 Task: Find connections with filter location Montecristi with filter topic #coronawith filter profile language Potuguese with filter current company Nasscom with filter school TKM College of Engineering , Kollam with filter industry Services for the Elderly and Disabled with filter service category Computer Networking with filter keywords title Customer Service
Action: Mouse moved to (649, 97)
Screenshot: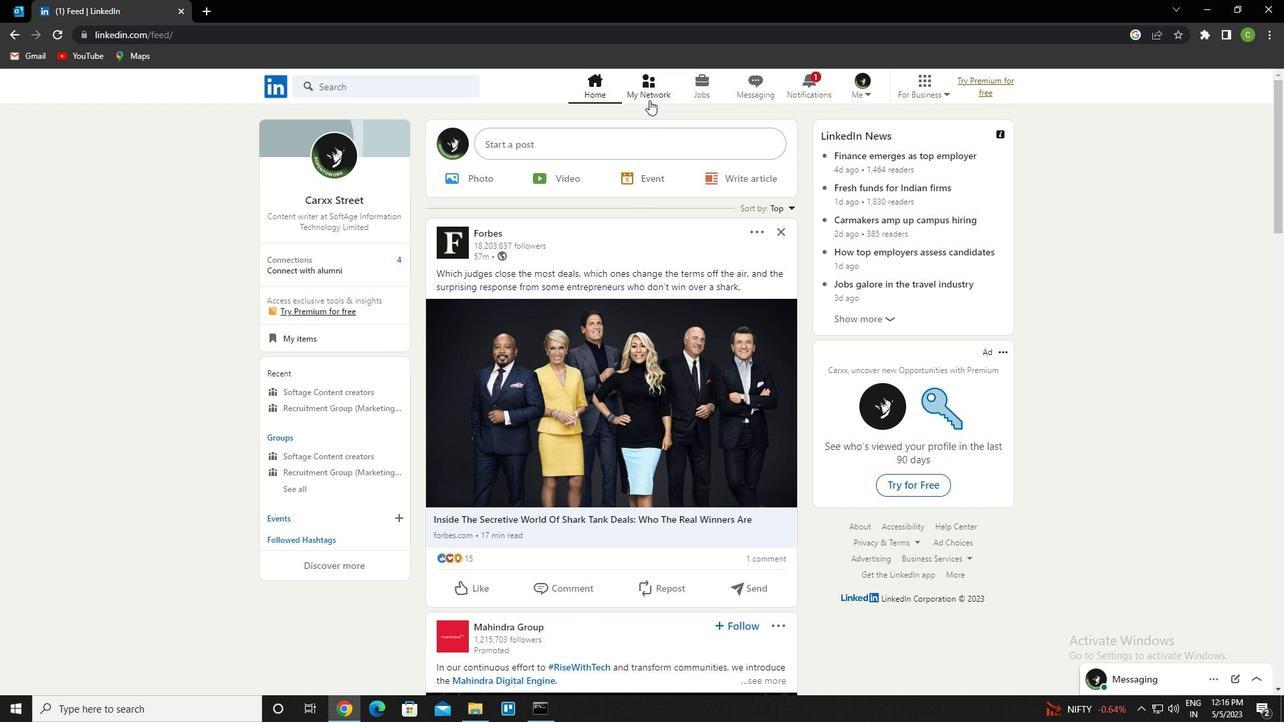 
Action: Mouse pressed left at (649, 97)
Screenshot: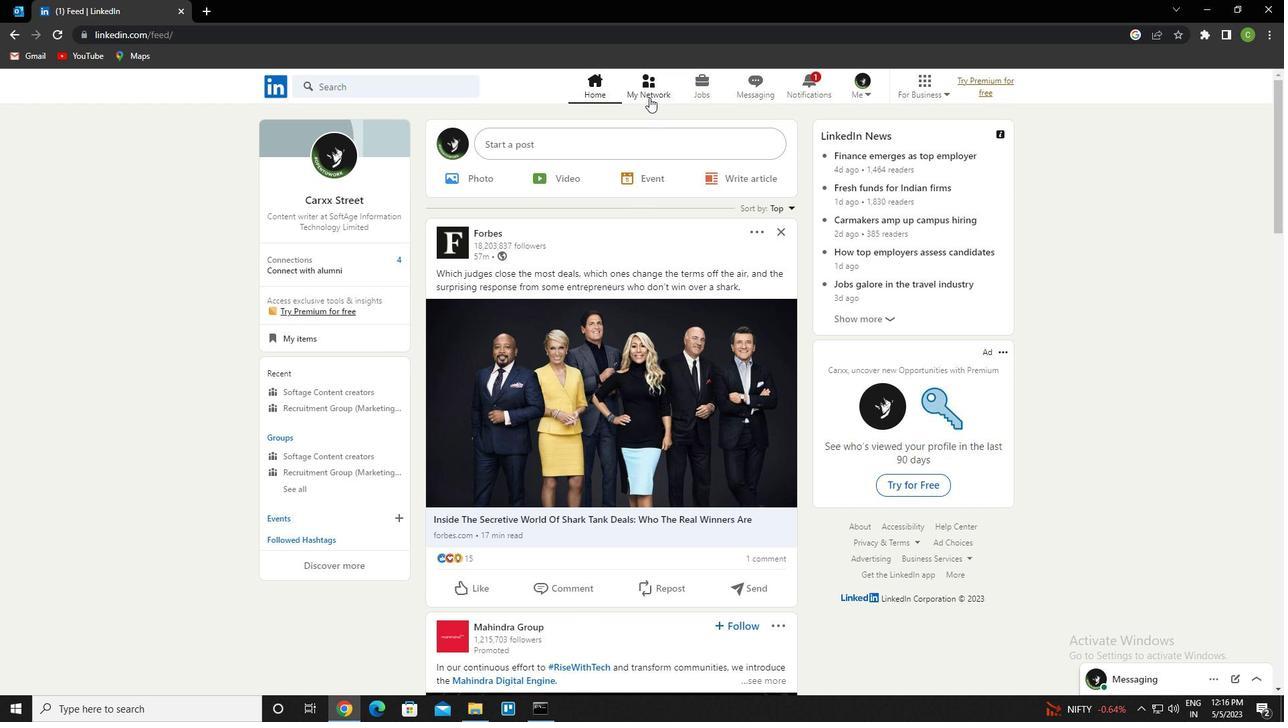 
Action: Mouse moved to (412, 167)
Screenshot: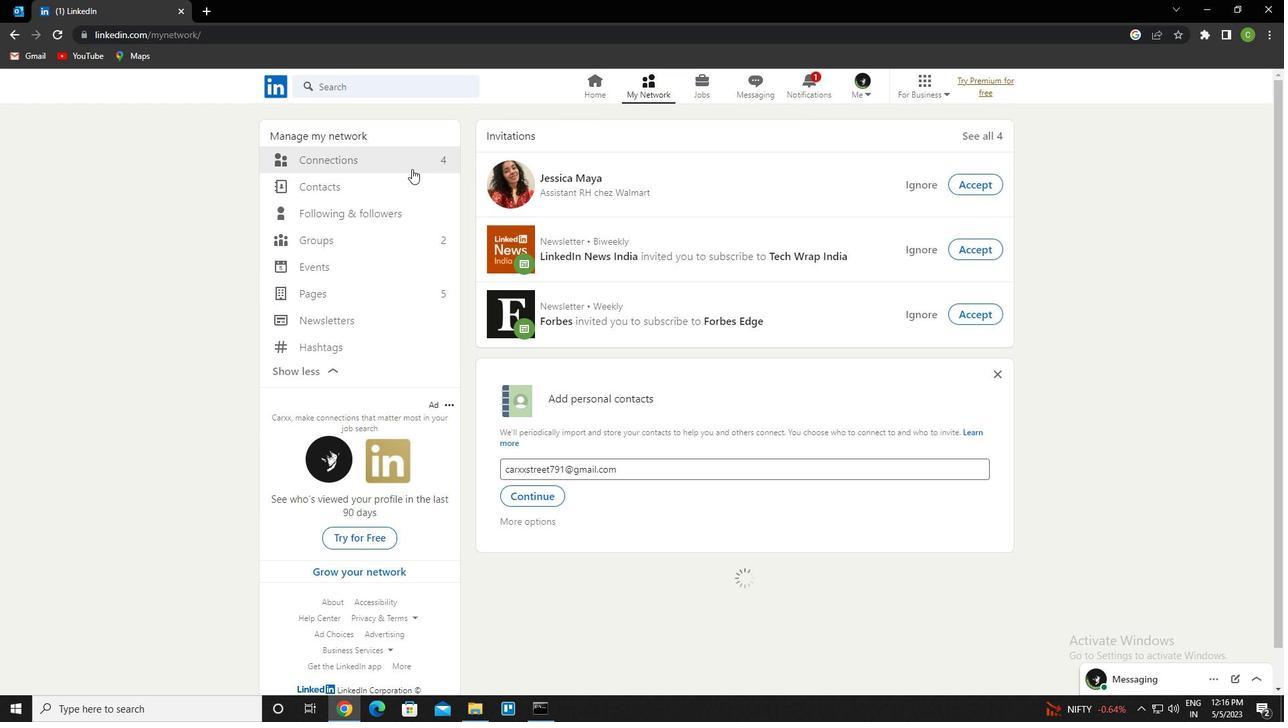 
Action: Mouse pressed left at (412, 167)
Screenshot: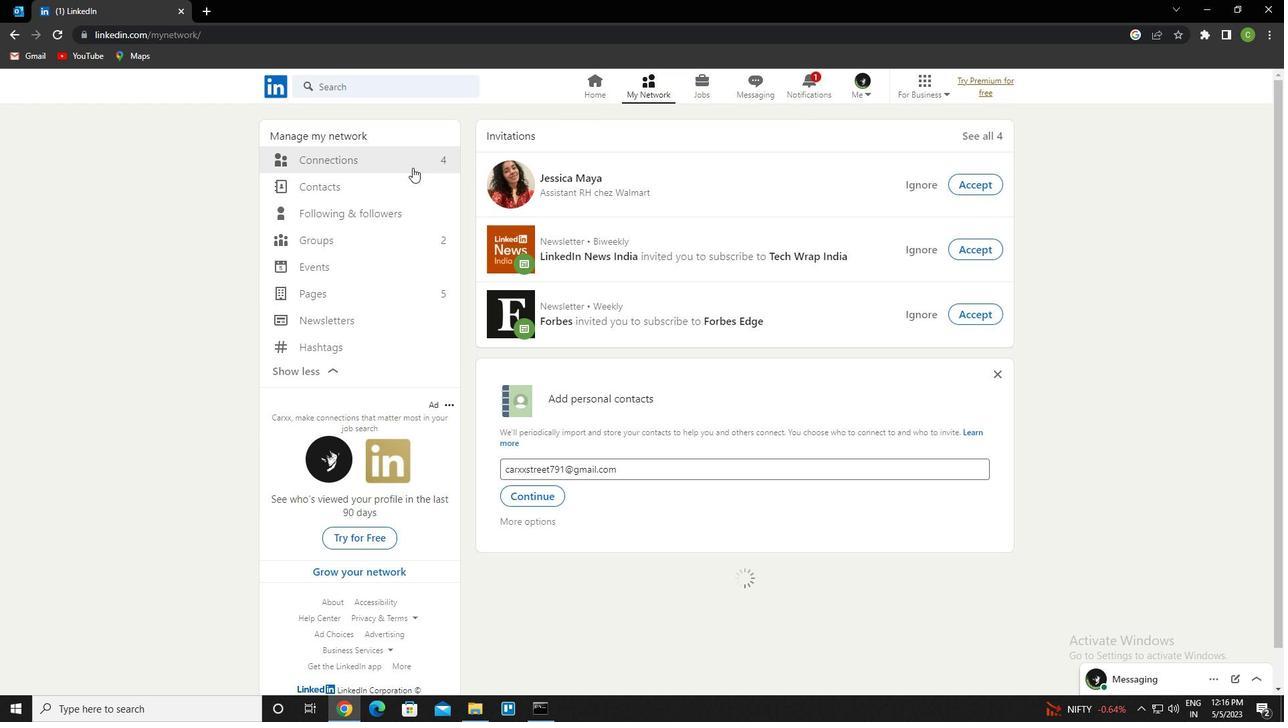 
Action: Mouse moved to (412, 165)
Screenshot: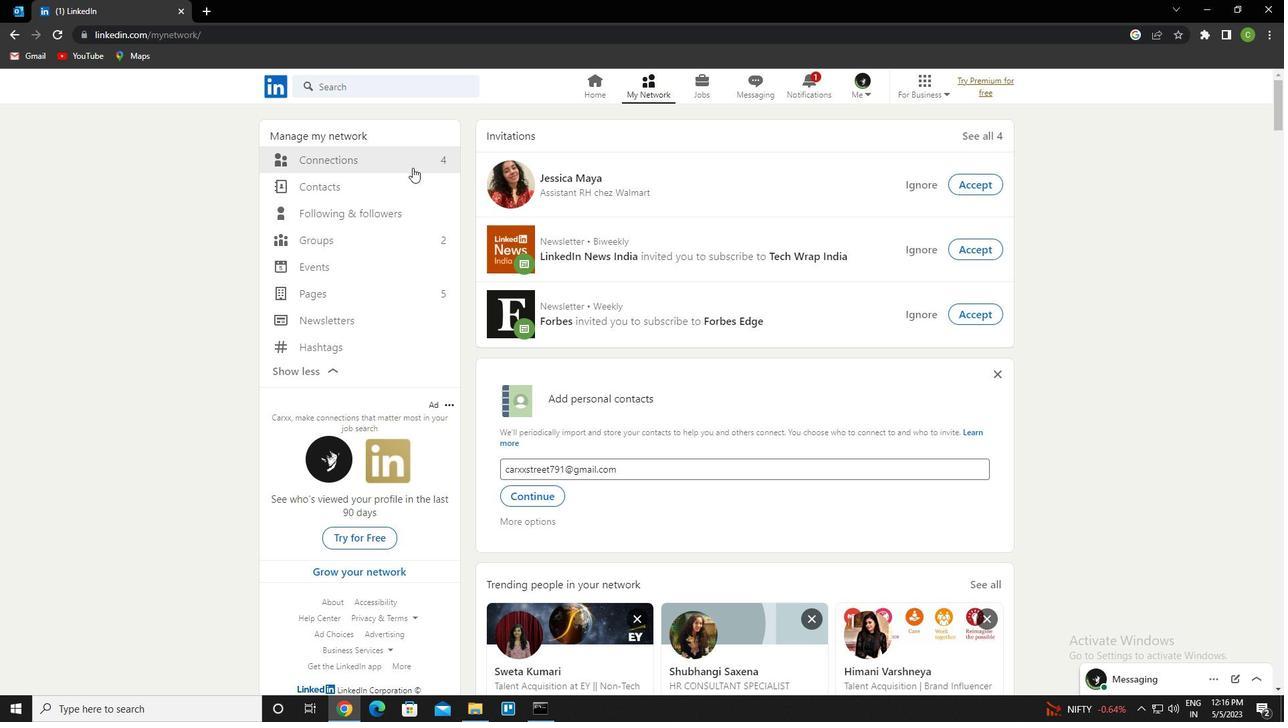 
Action: Mouse pressed left at (412, 165)
Screenshot: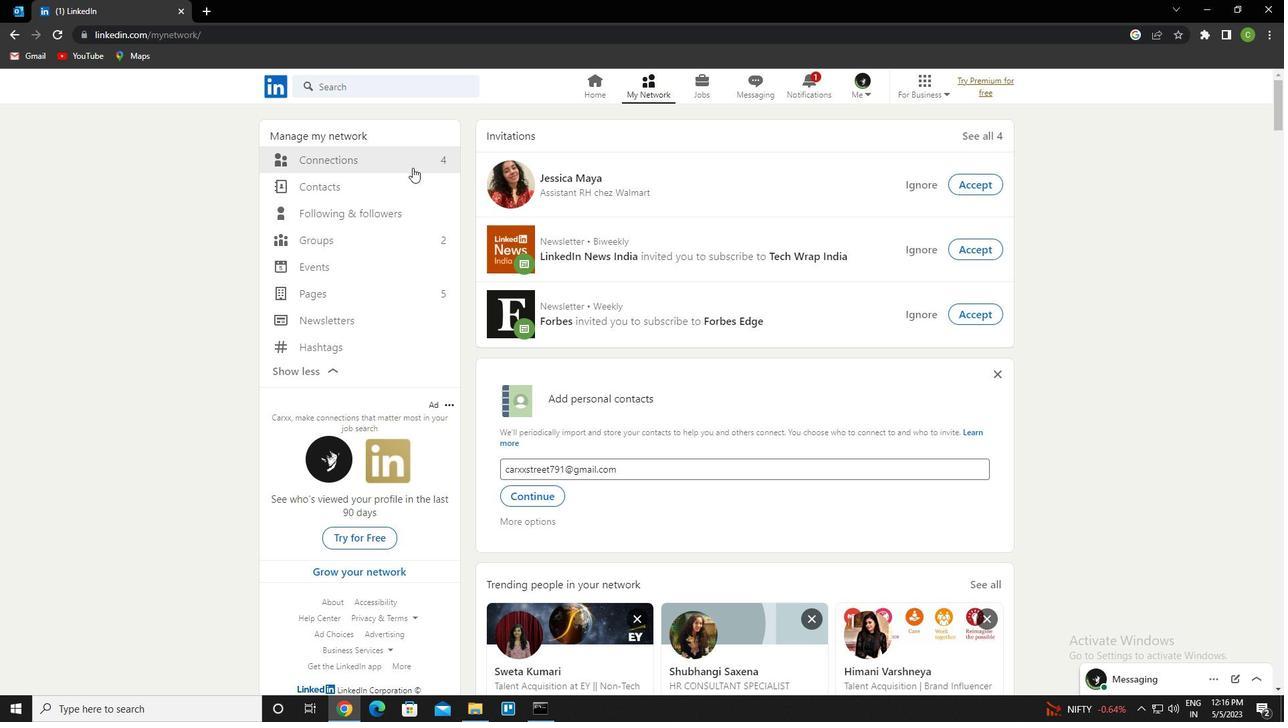 
Action: Mouse moved to (744, 164)
Screenshot: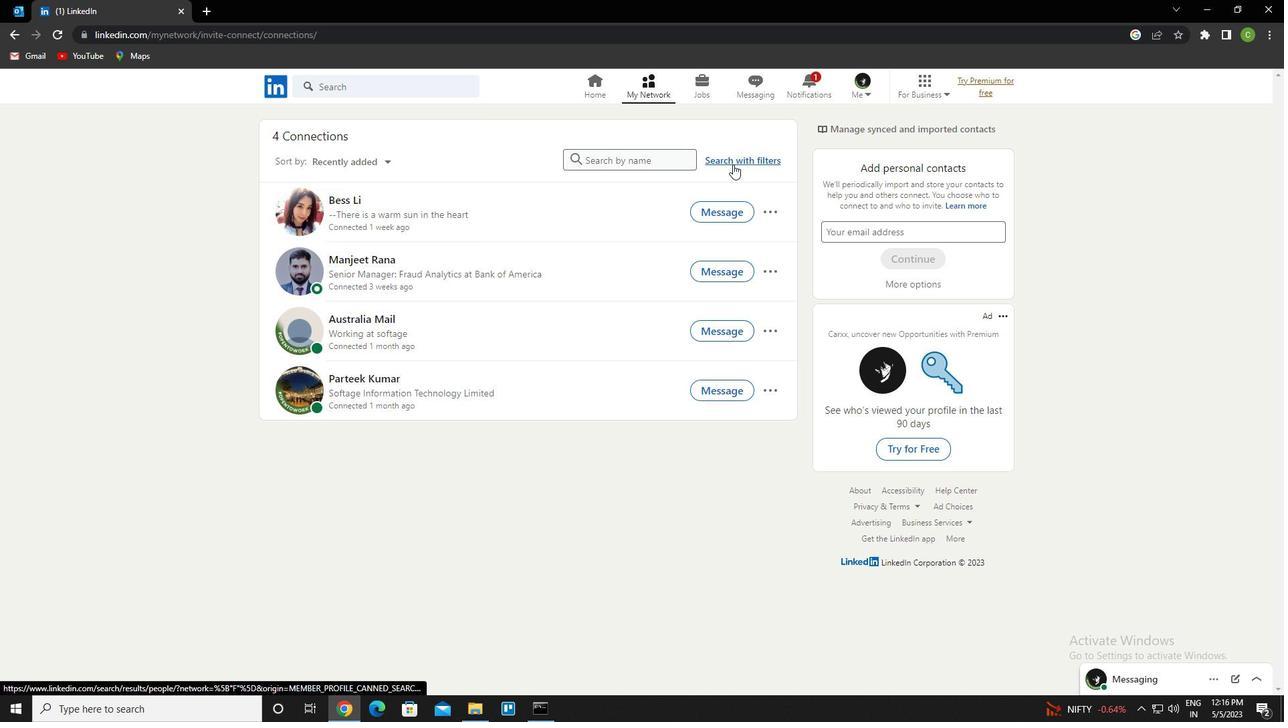 
Action: Mouse pressed left at (744, 164)
Screenshot: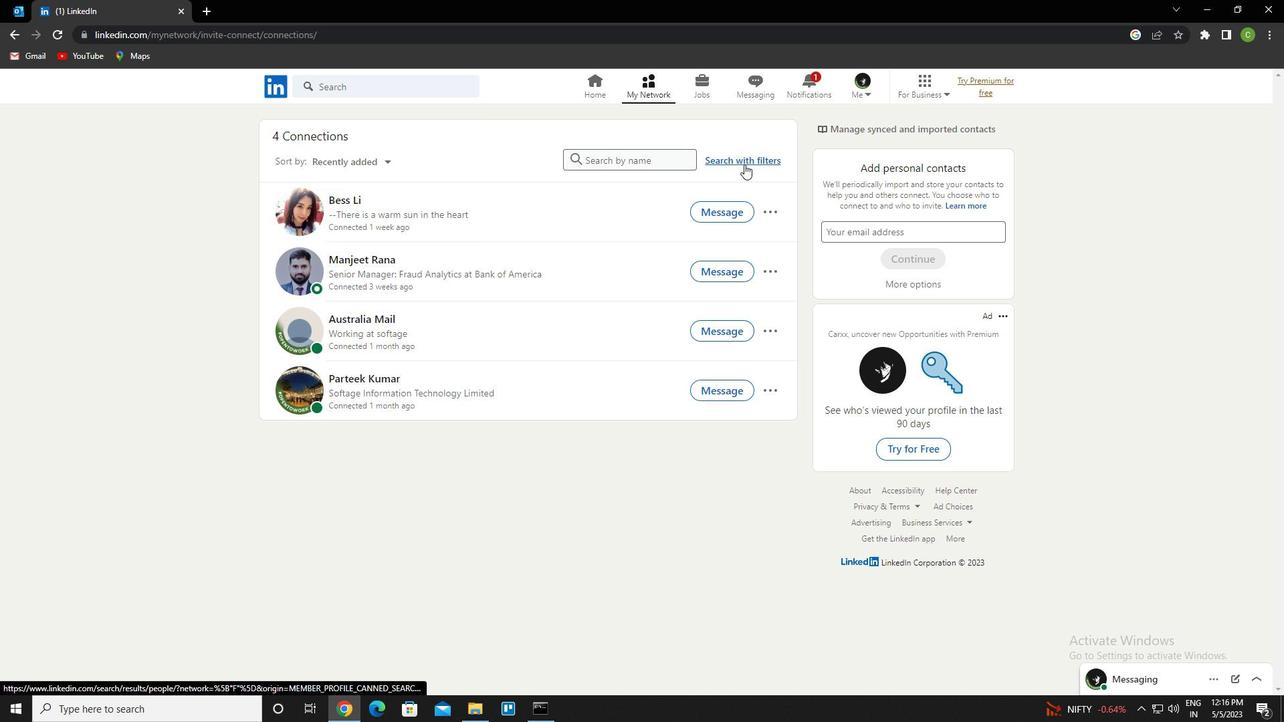 
Action: Mouse moved to (691, 122)
Screenshot: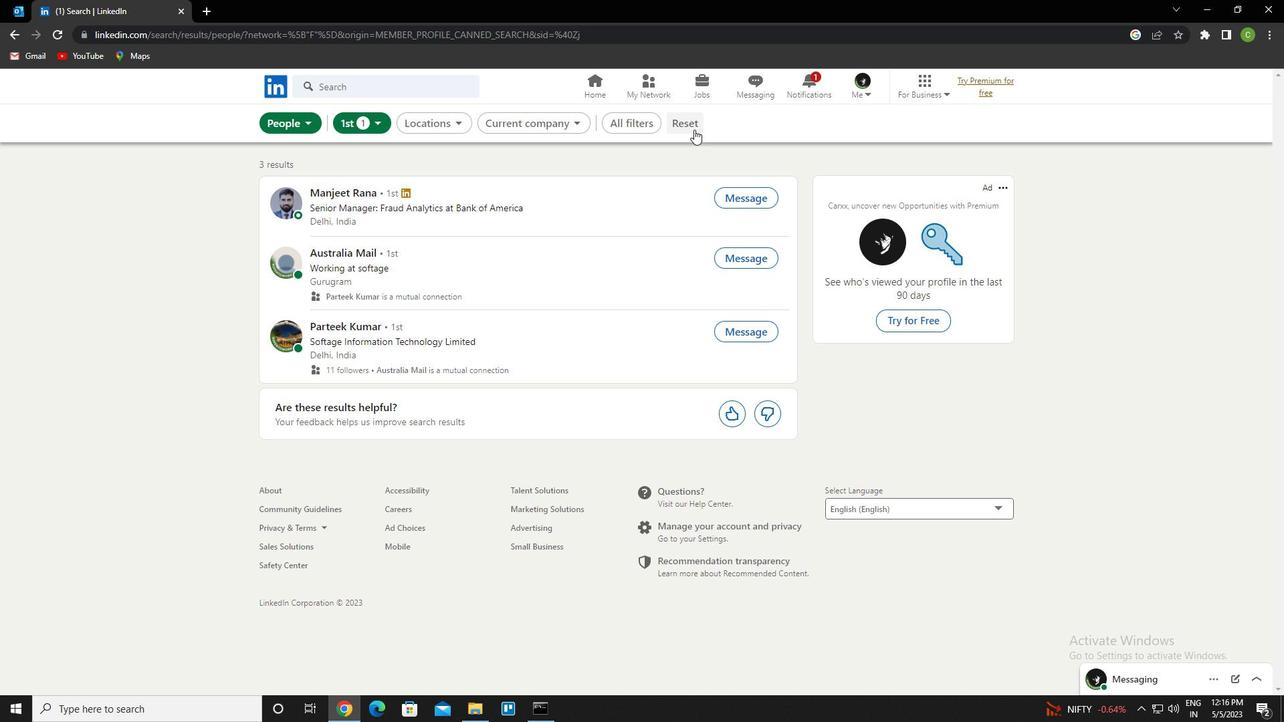 
Action: Mouse pressed left at (691, 122)
Screenshot: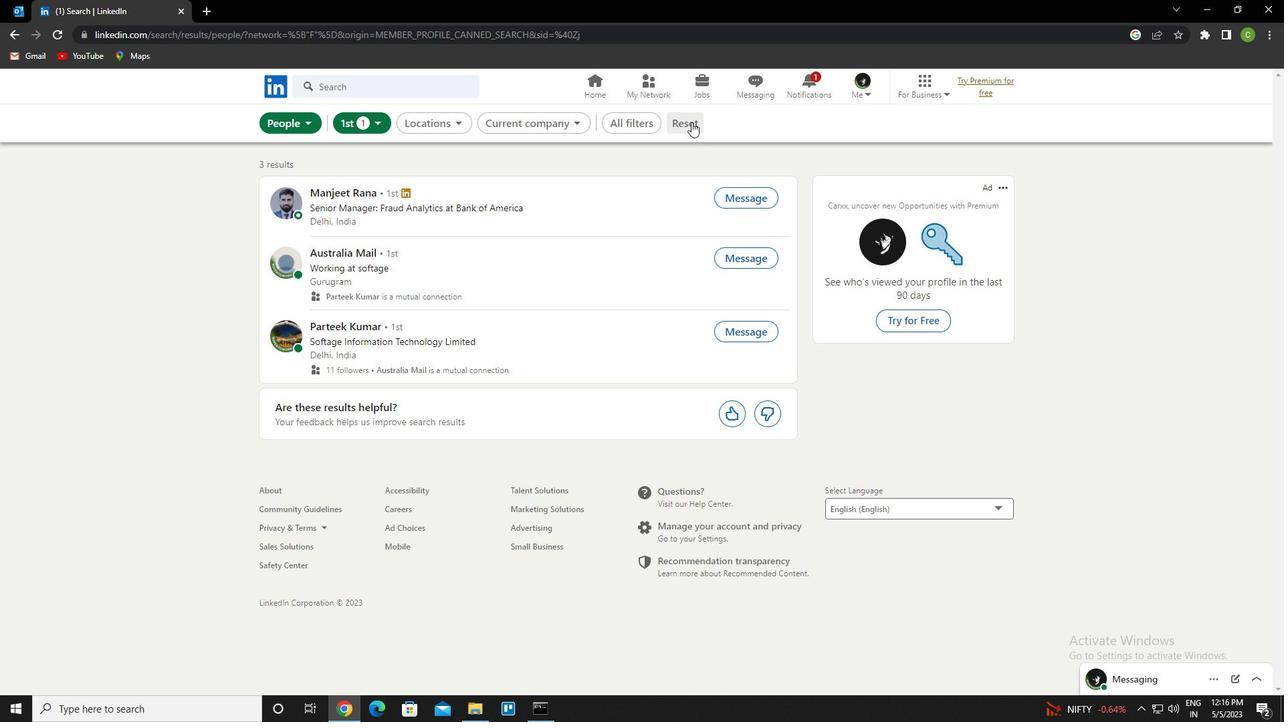 
Action: Mouse moved to (675, 123)
Screenshot: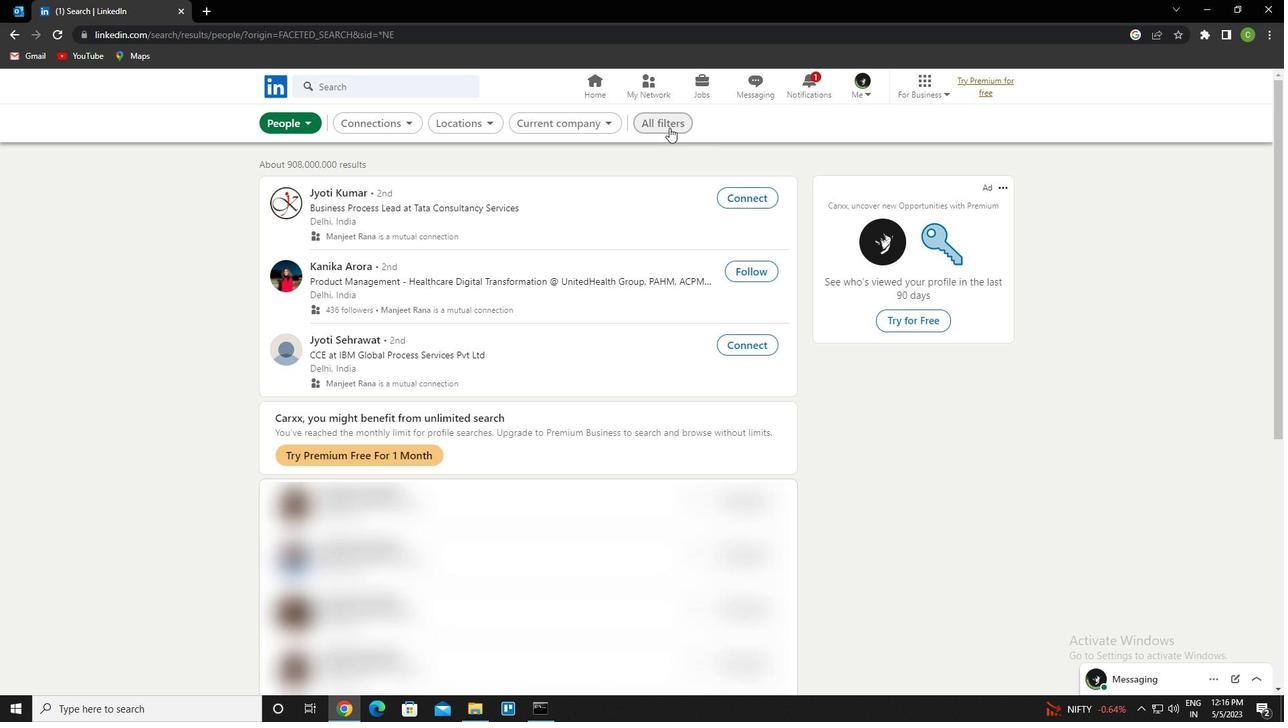 
Action: Mouse pressed left at (675, 123)
Screenshot: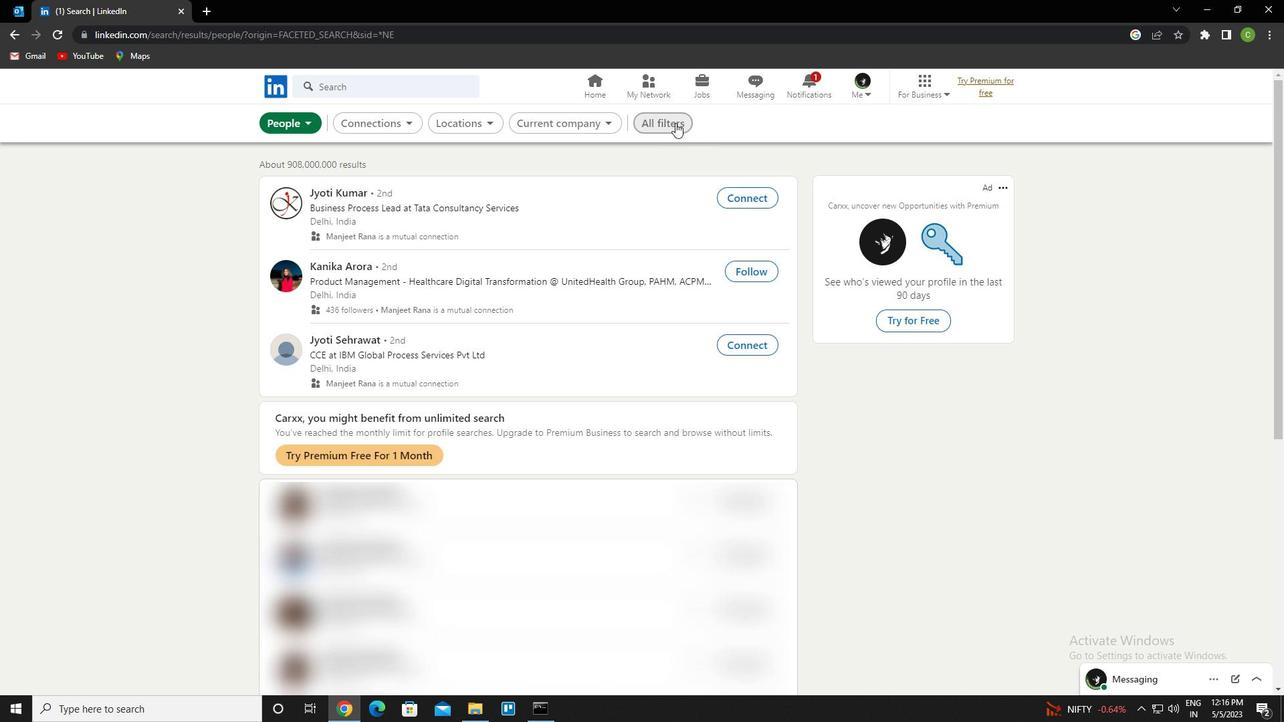 
Action: Mouse moved to (1155, 387)
Screenshot: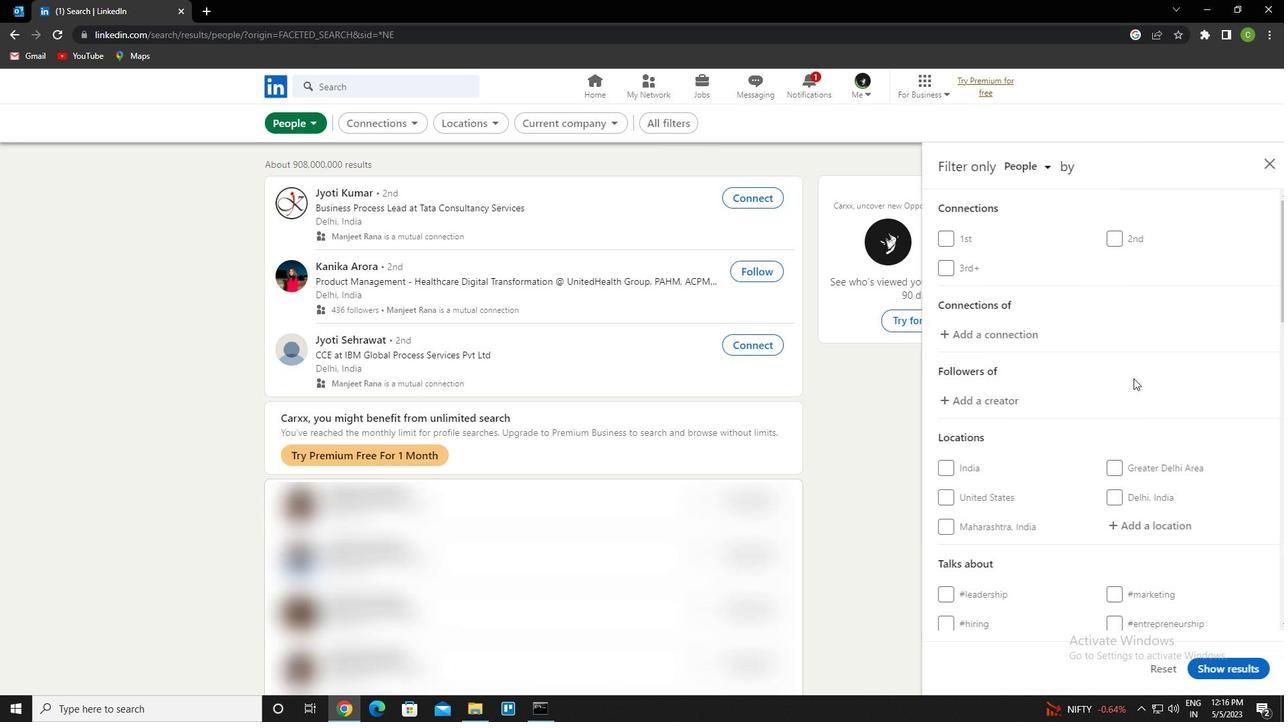 
Action: Mouse scrolled (1155, 386) with delta (0, 0)
Screenshot: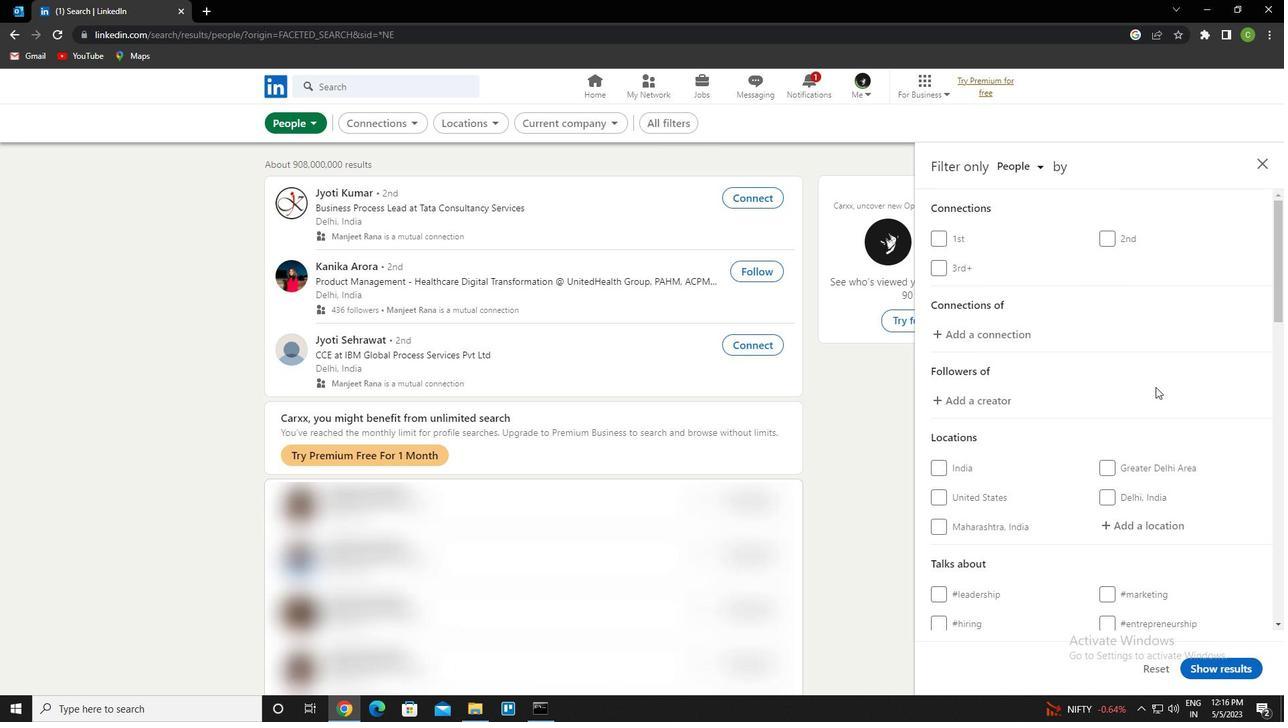 
Action: Mouse scrolled (1155, 386) with delta (0, 0)
Screenshot: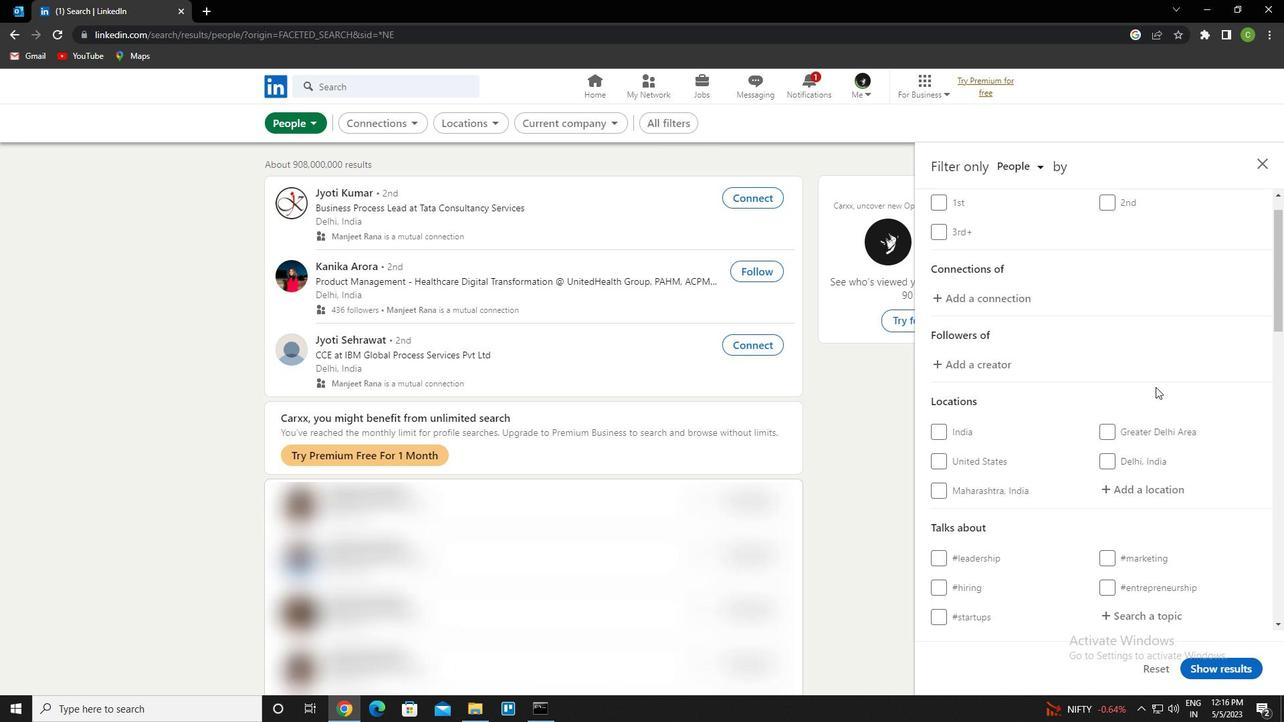
Action: Mouse moved to (1147, 395)
Screenshot: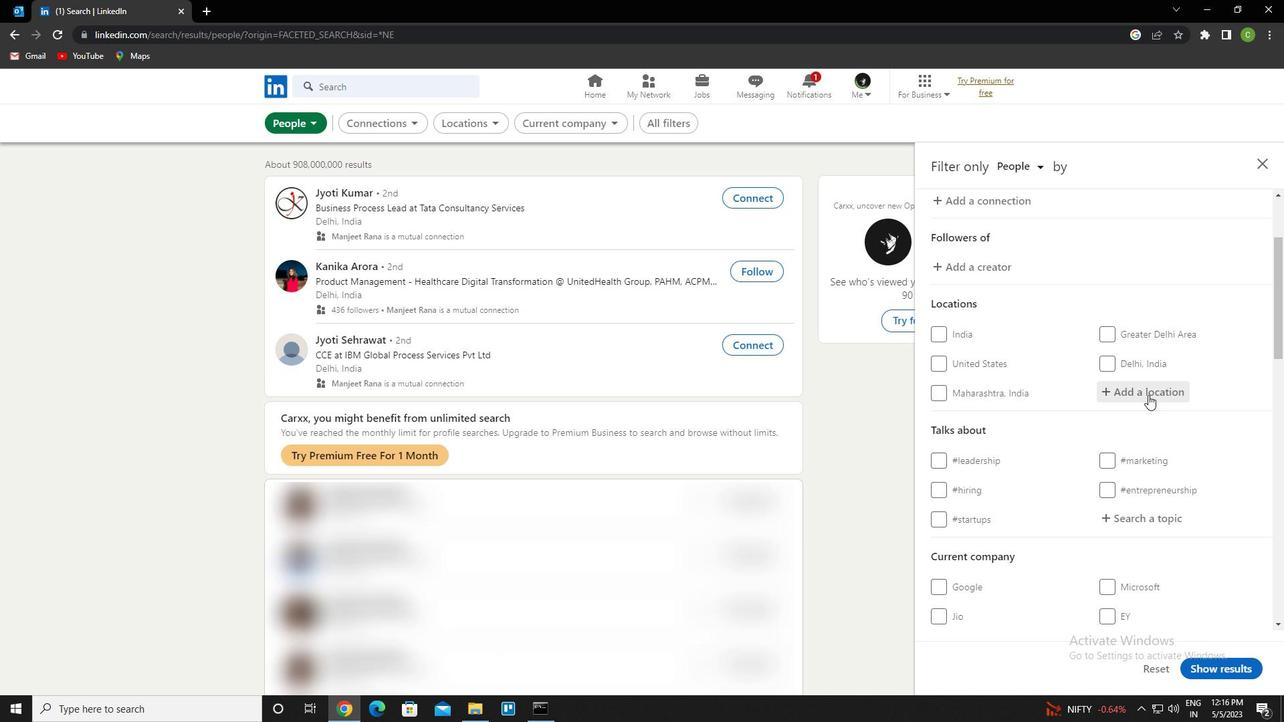 
Action: Mouse pressed left at (1147, 395)
Screenshot: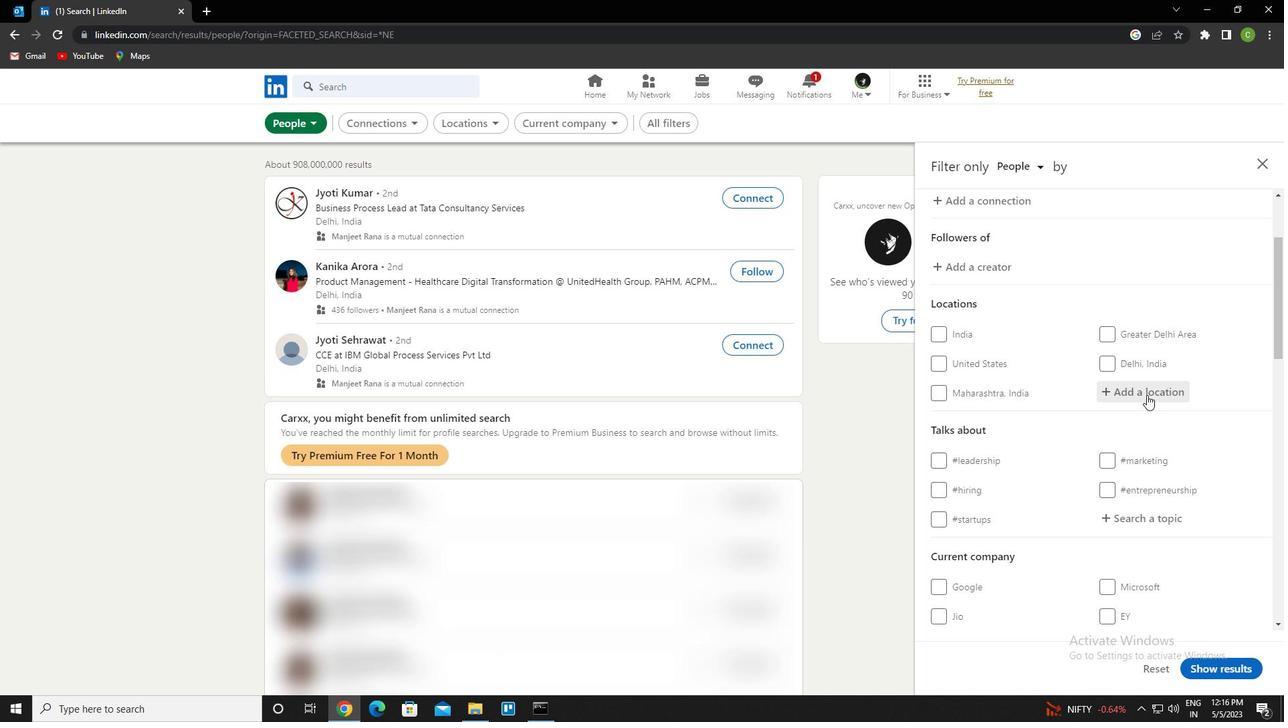 
Action: Mouse moved to (1147, 395)
Screenshot: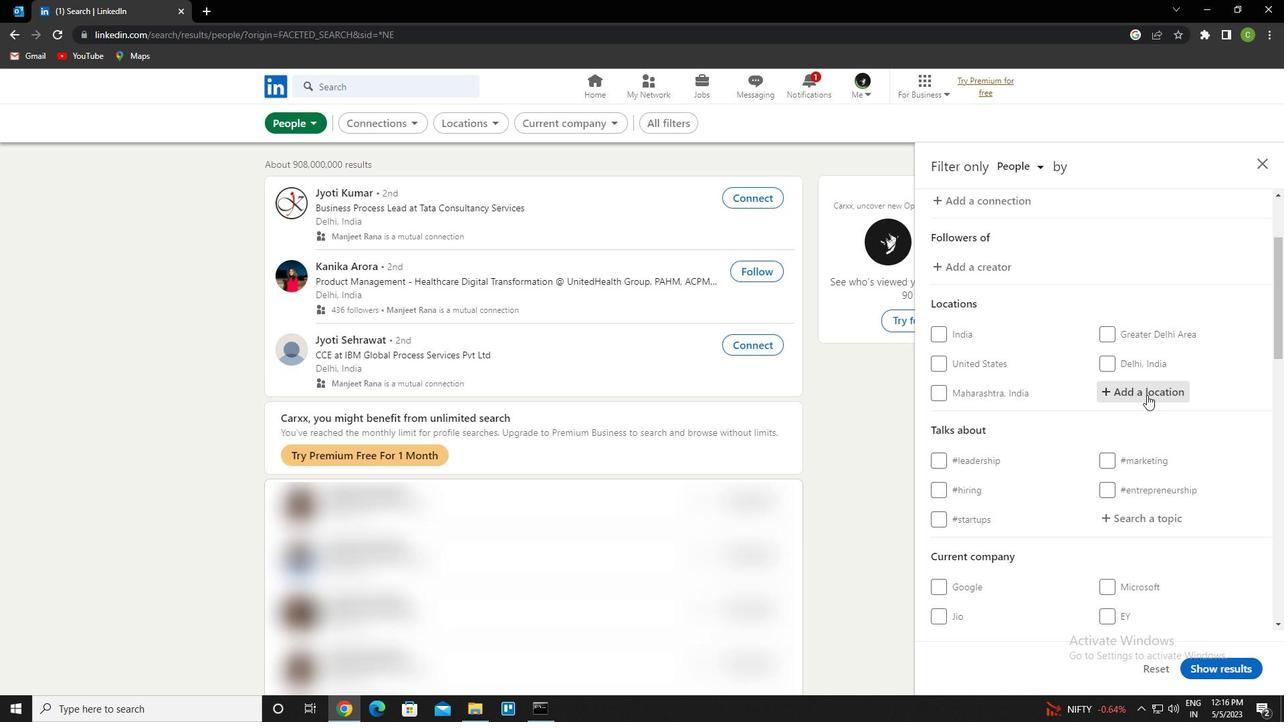 
Action: Key pressed <Key.caps_lock>m<Key.caps_lock>o
Screenshot: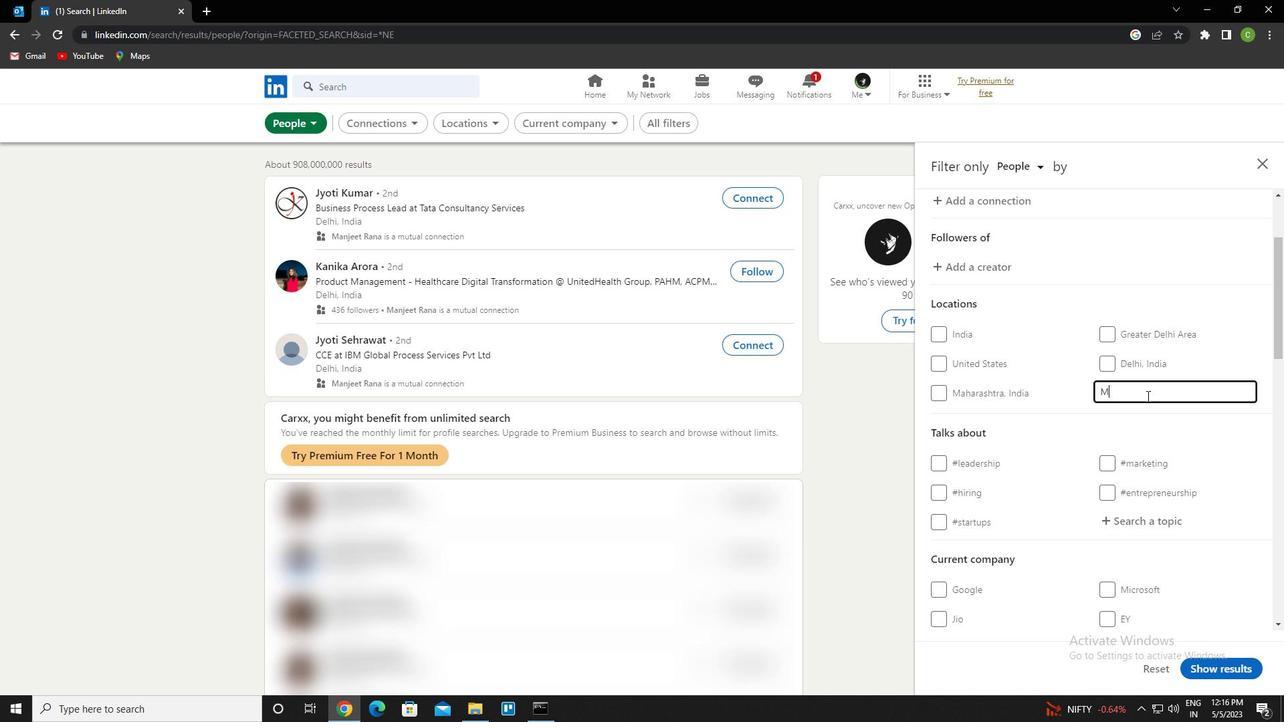
Action: Mouse moved to (1146, 395)
Screenshot: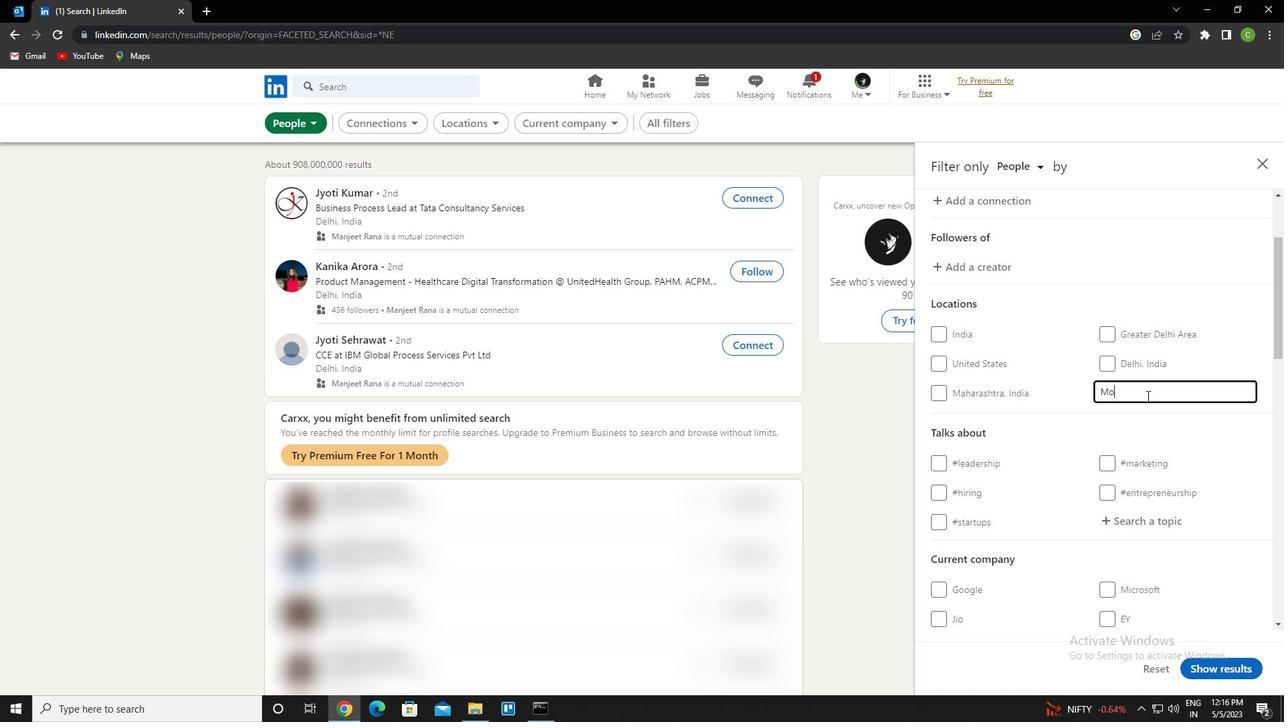 
Action: Key pressed ntercristi
Screenshot: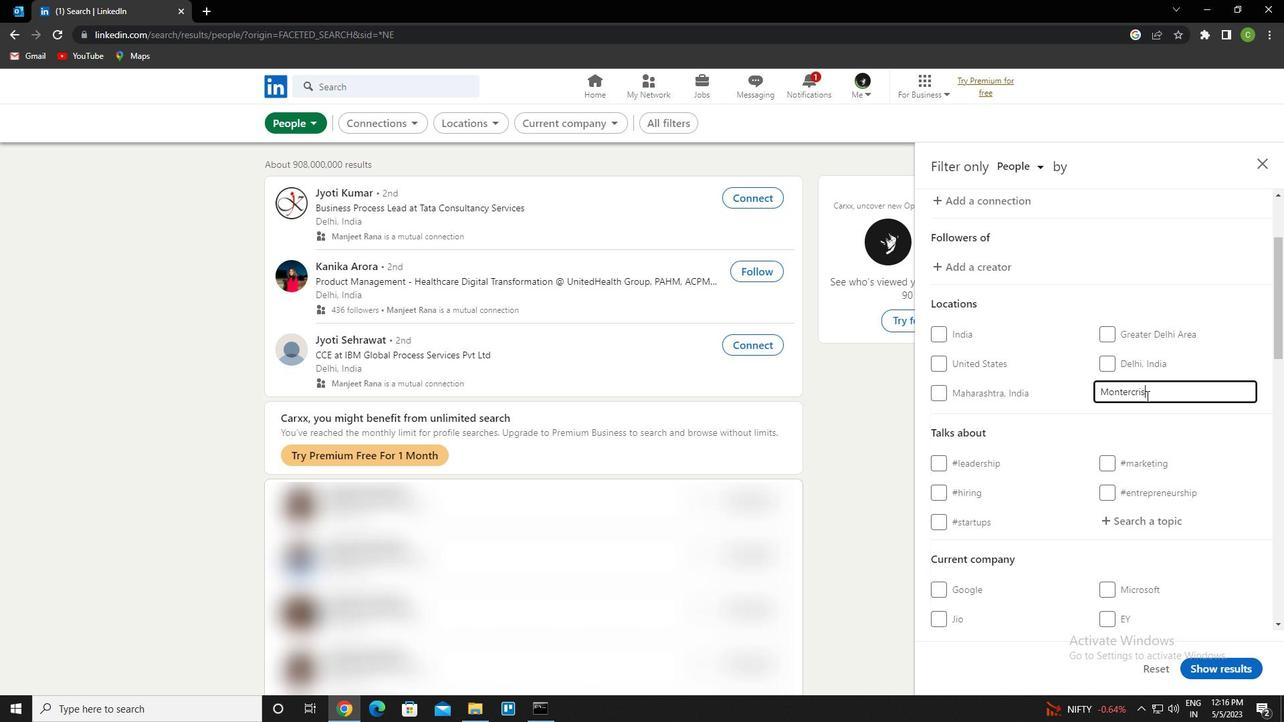 
Action: Mouse moved to (1131, 393)
Screenshot: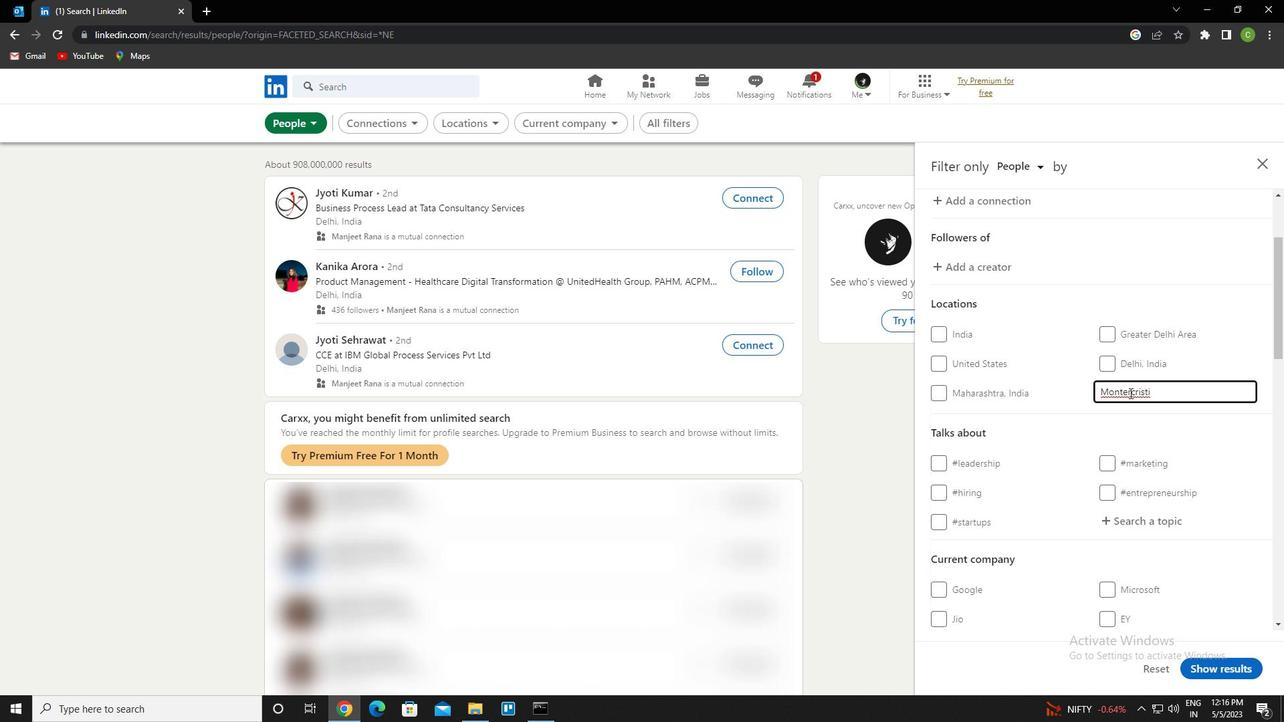 
Action: Mouse pressed left at (1131, 393)
Screenshot: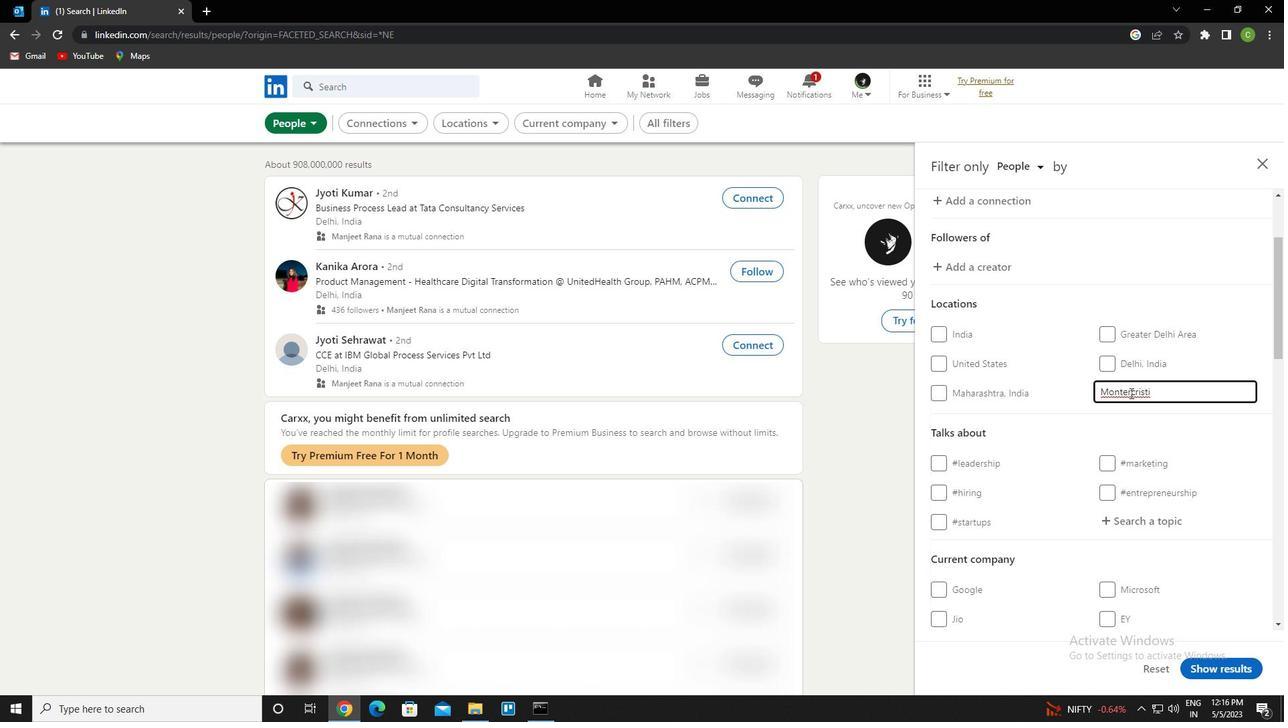 
Action: Mouse moved to (1137, 397)
Screenshot: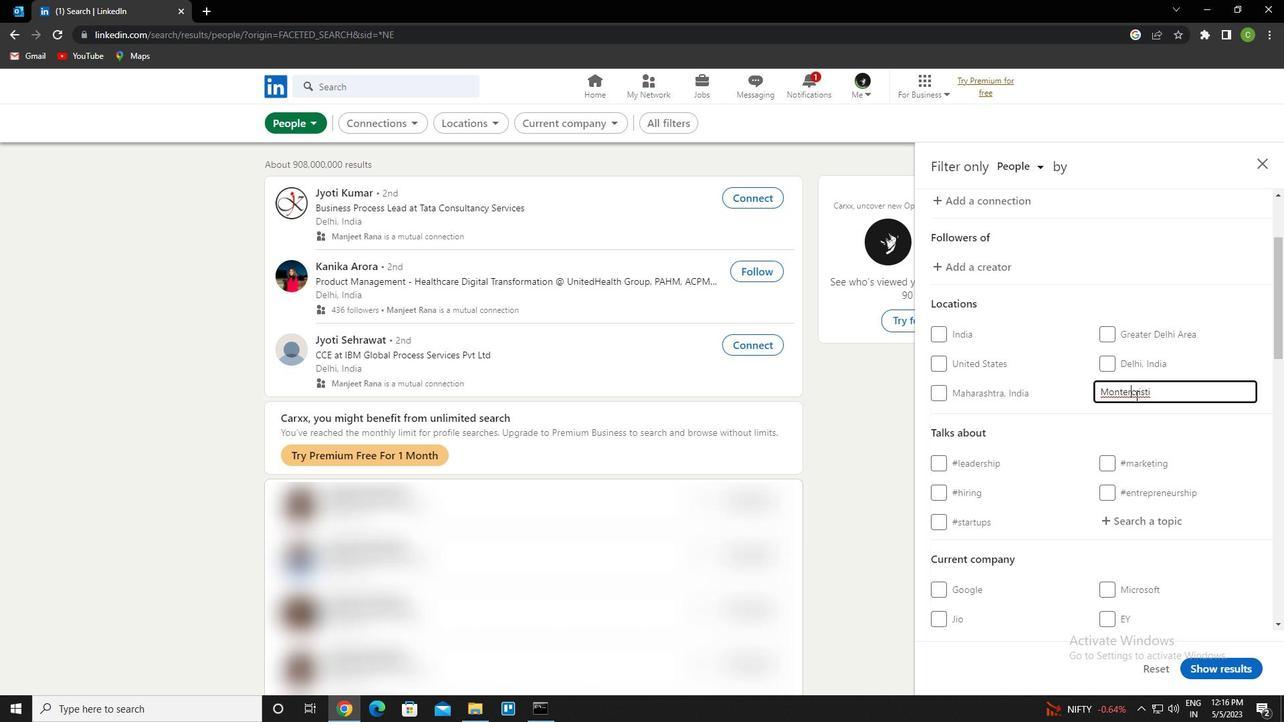 
Action: Key pressed <Key.backspace>
Screenshot: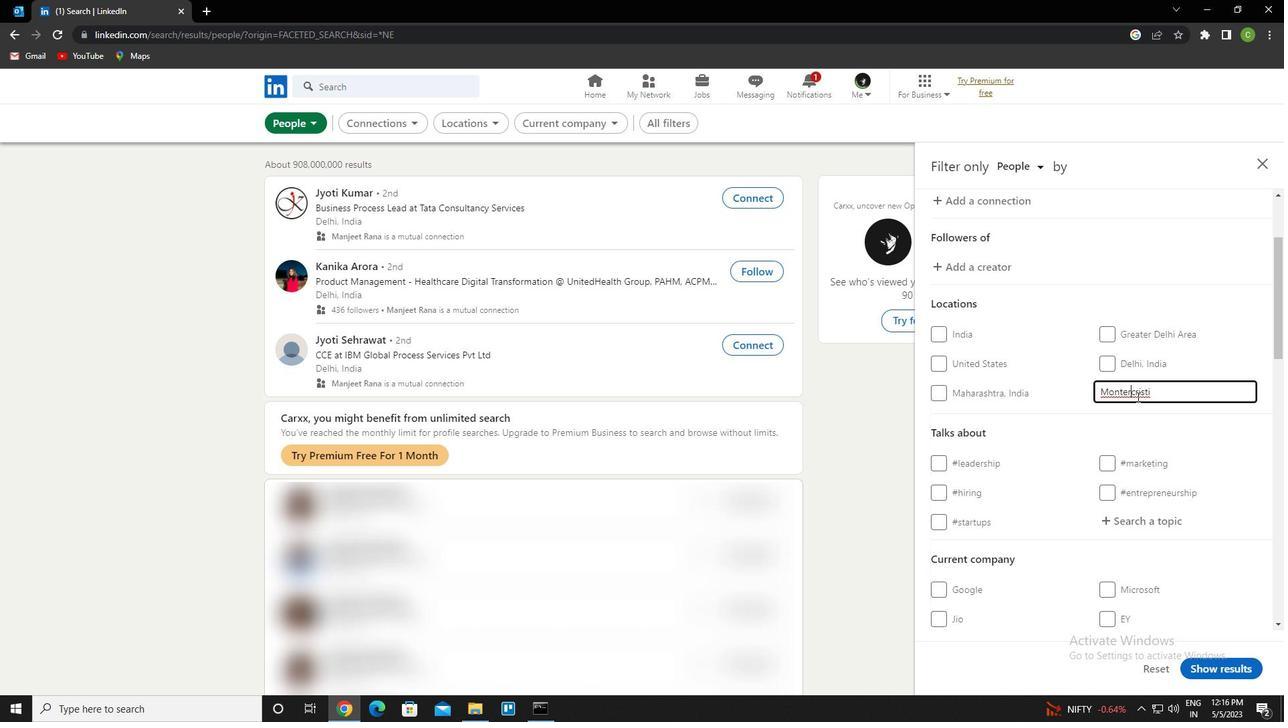 
Action: Mouse moved to (1157, 421)
Screenshot: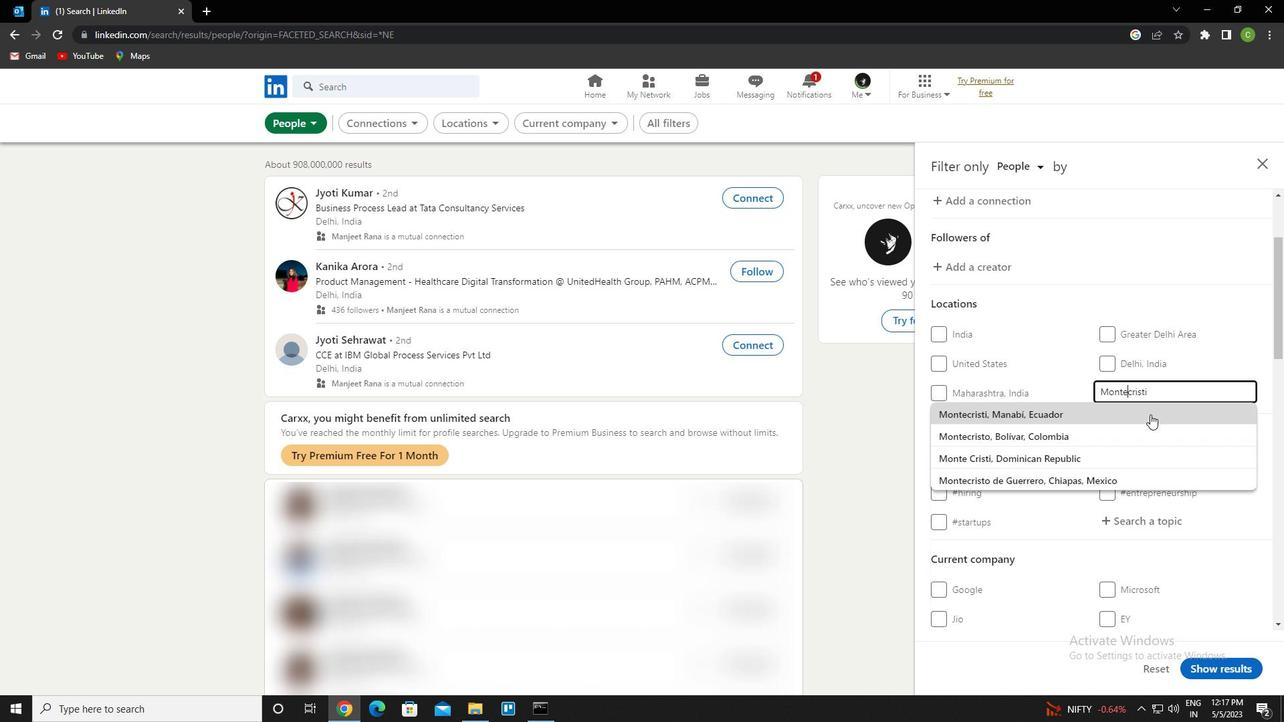 
Action: Key pressed <Key.down><Key.enter>
Screenshot: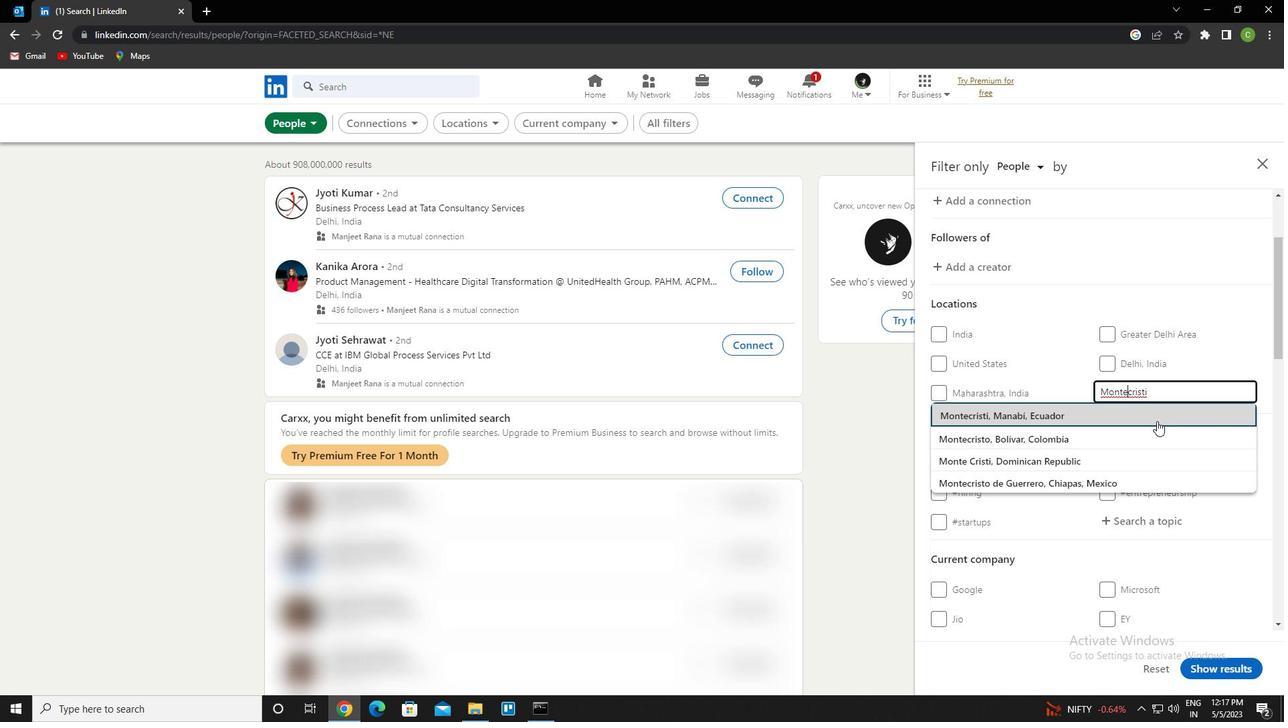 
Action: Mouse scrolled (1157, 420) with delta (0, 0)
Screenshot: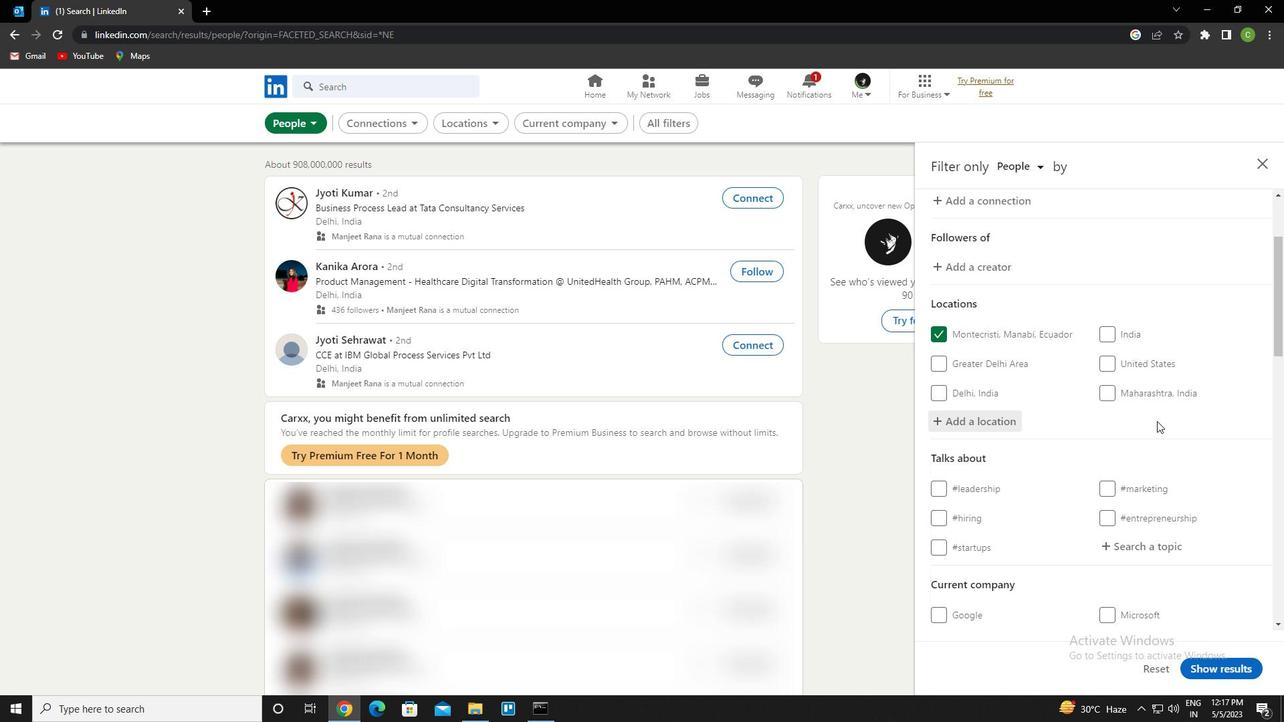 
Action: Mouse moved to (1157, 424)
Screenshot: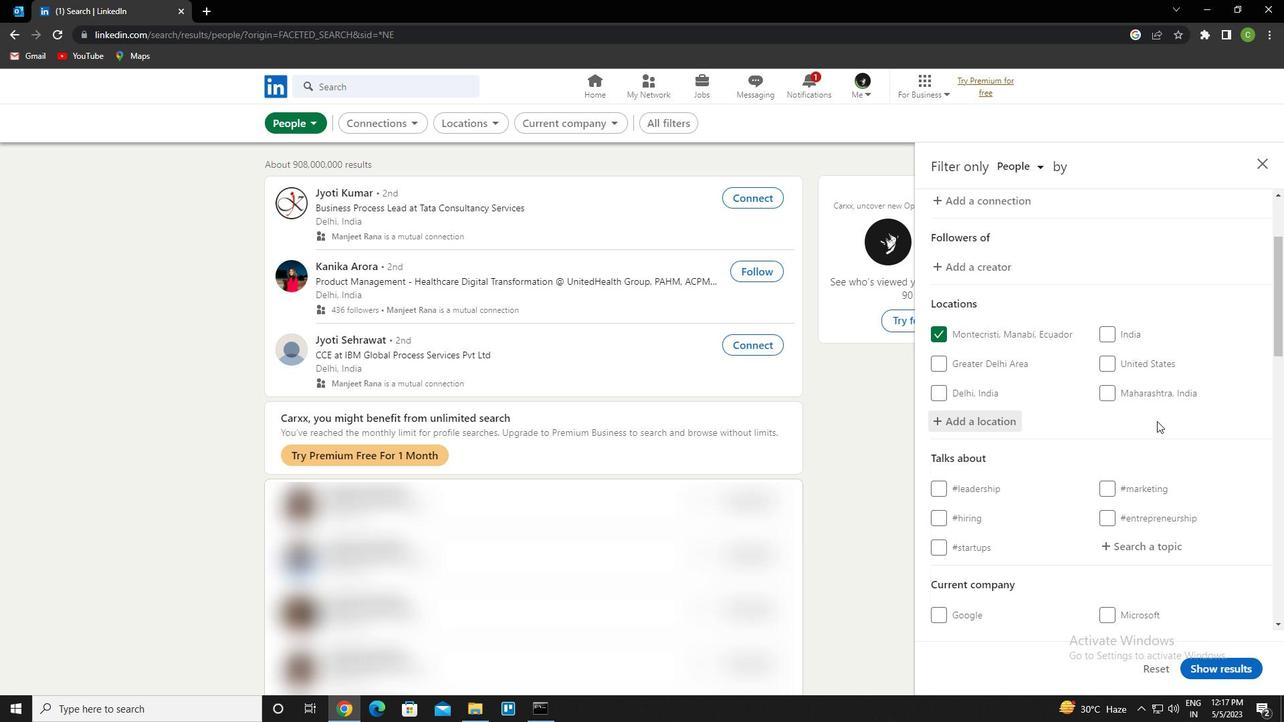 
Action: Mouse scrolled (1157, 423) with delta (0, 0)
Screenshot: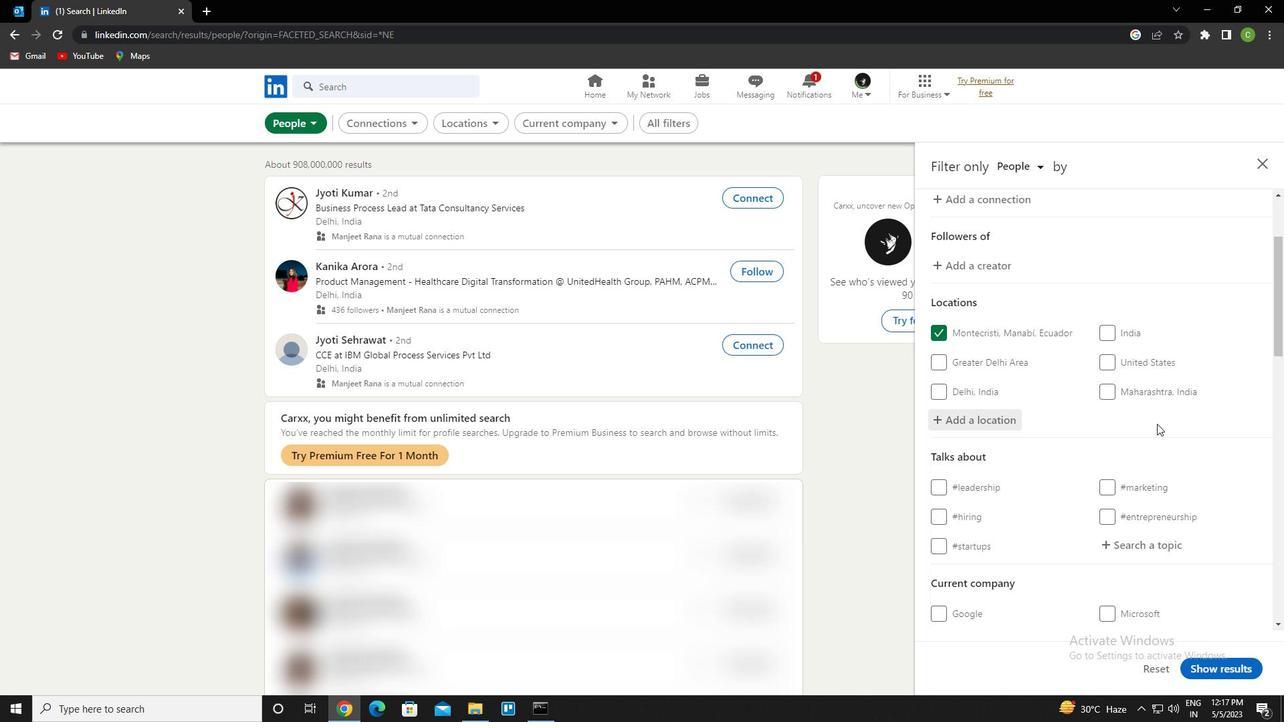 
Action: Mouse moved to (1145, 418)
Screenshot: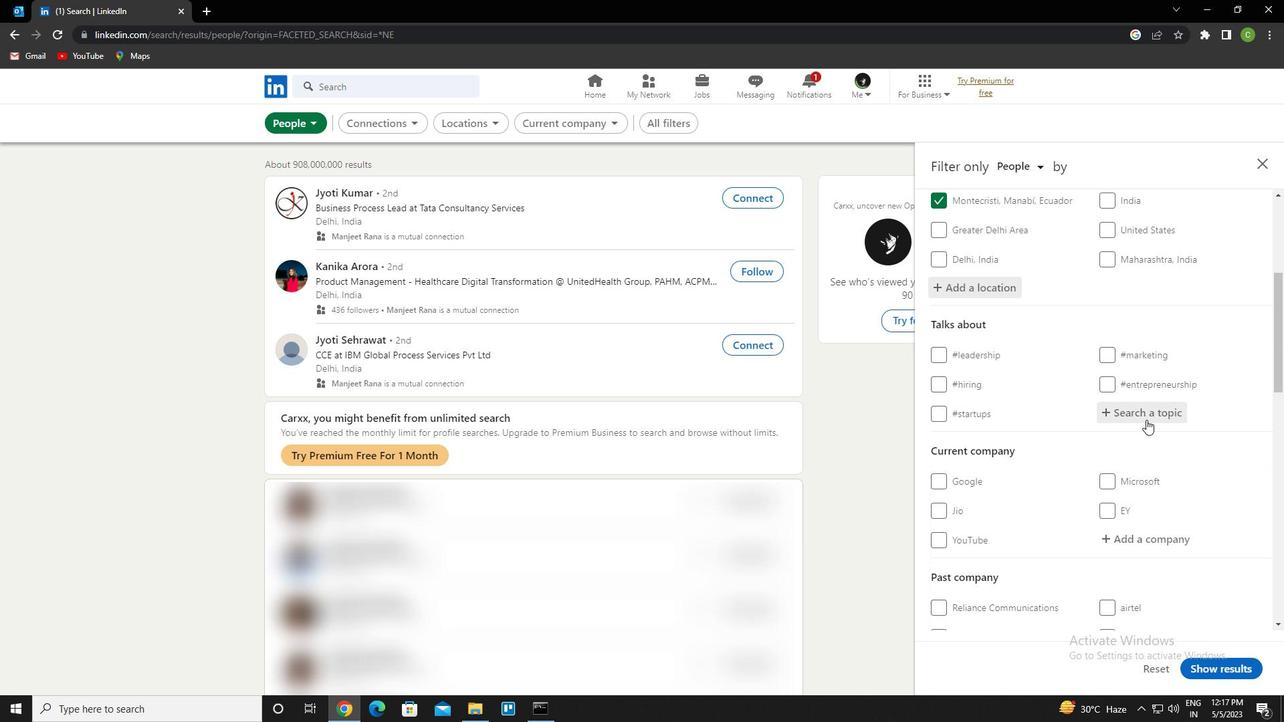 
Action: Mouse pressed left at (1145, 418)
Screenshot: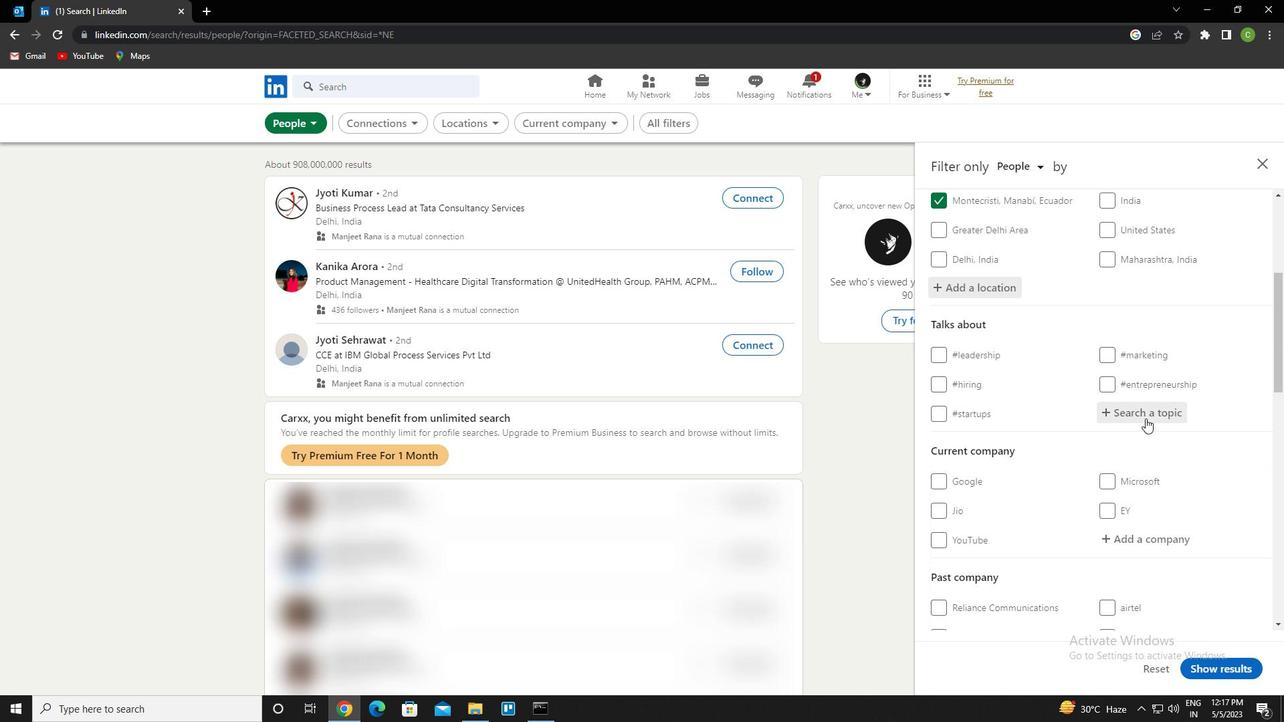 
Action: Key pressed corono<Key.backspace>a<Key.down><Key.down><Key.enter>
Screenshot: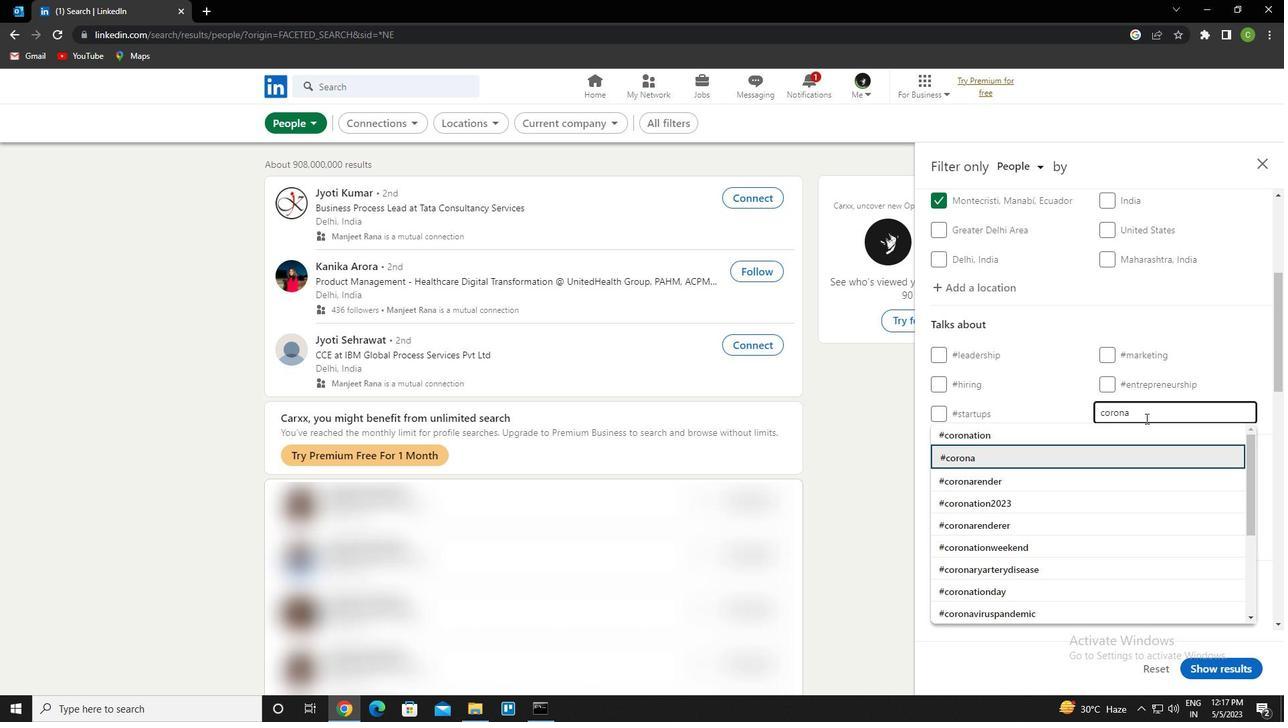 
Action: Mouse scrolled (1145, 418) with delta (0, 0)
Screenshot: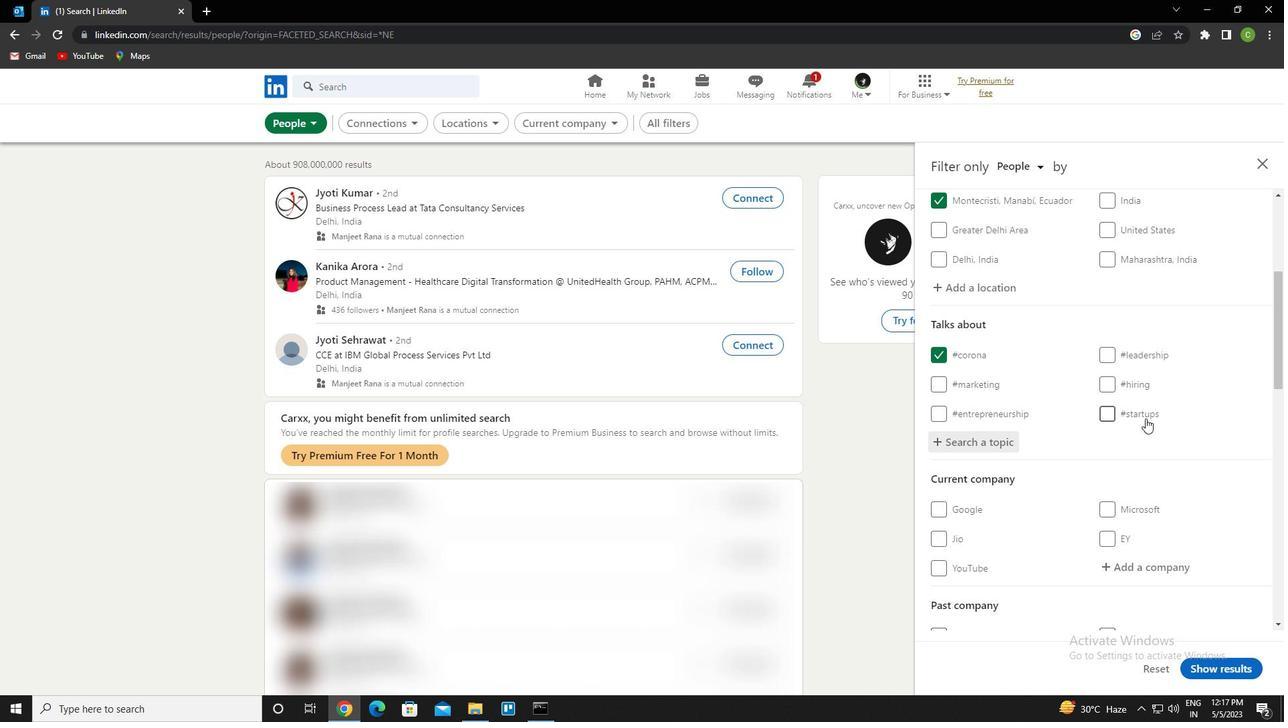 
Action: Mouse scrolled (1145, 418) with delta (0, 0)
Screenshot: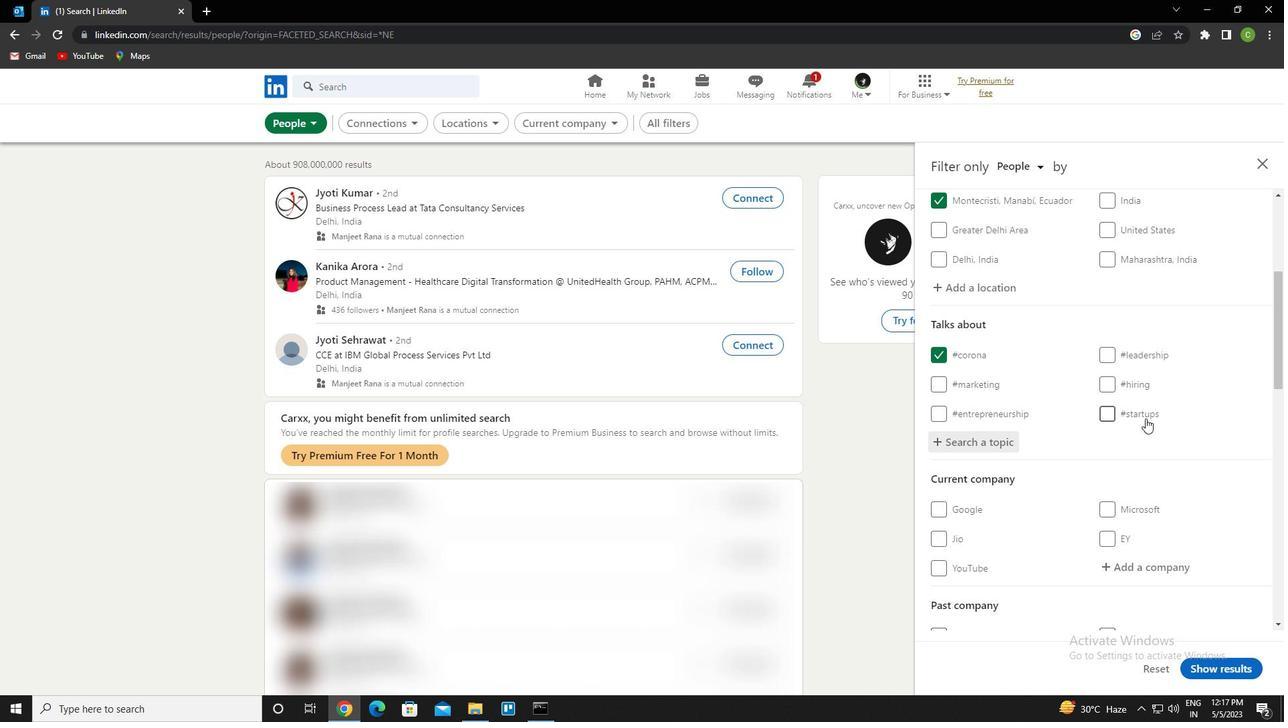 
Action: Mouse moved to (1143, 420)
Screenshot: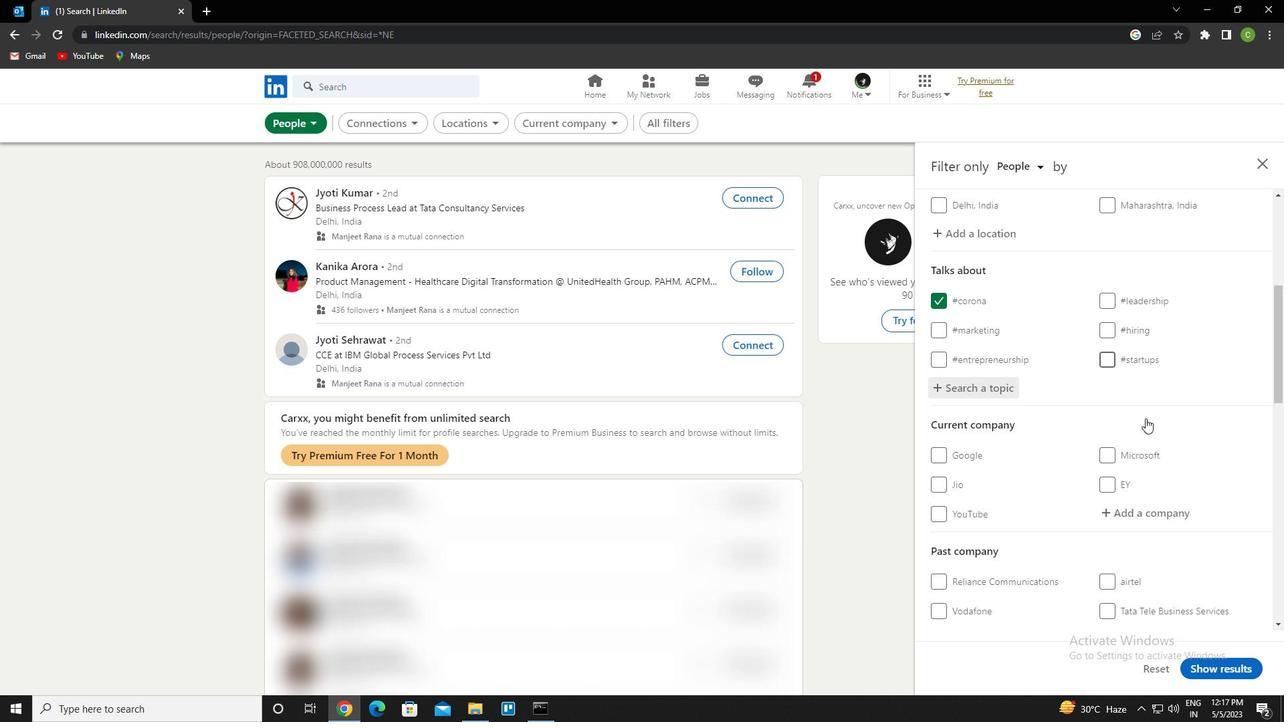 
Action: Mouse scrolled (1143, 420) with delta (0, 0)
Screenshot: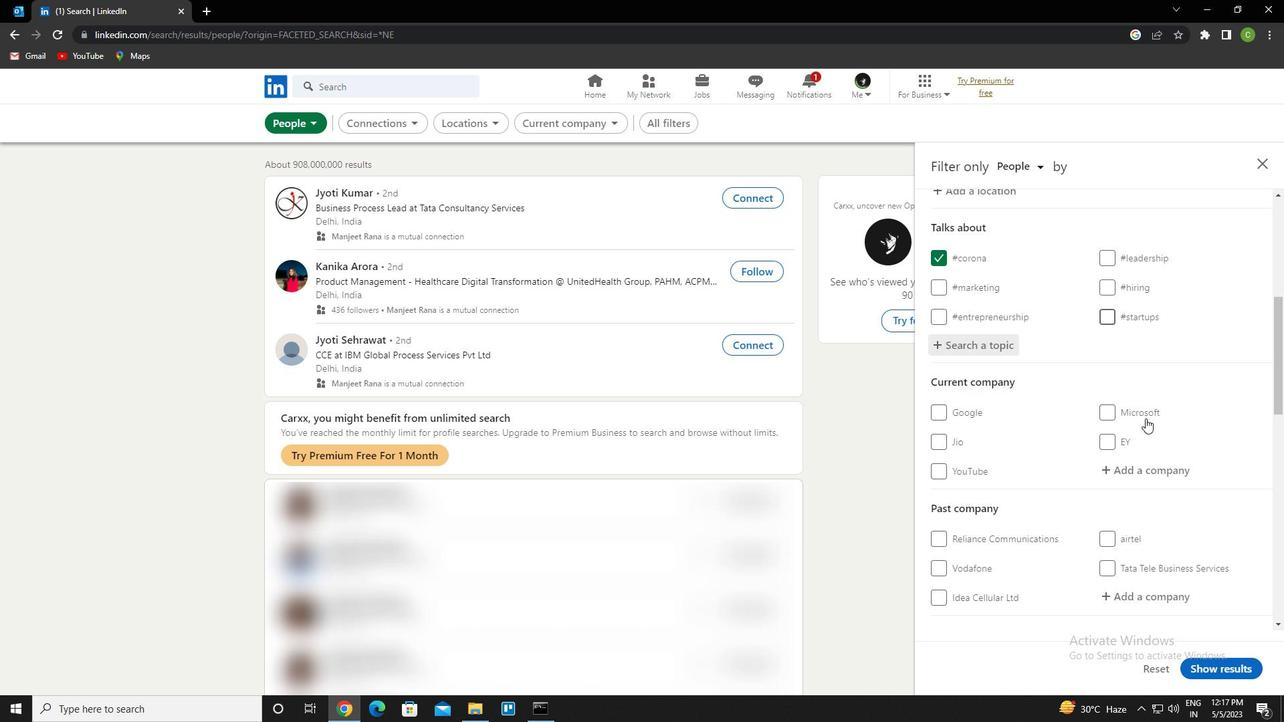 
Action: Mouse scrolled (1143, 420) with delta (0, 0)
Screenshot: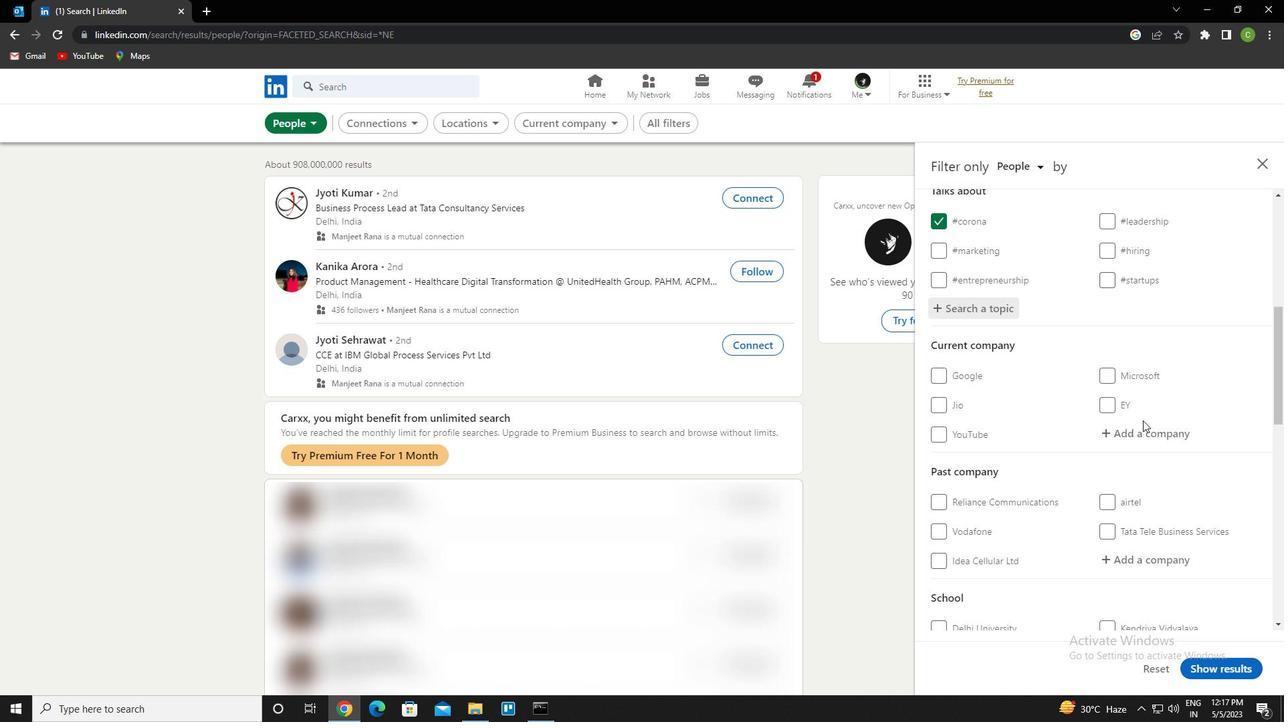 
Action: Mouse scrolled (1143, 420) with delta (0, 0)
Screenshot: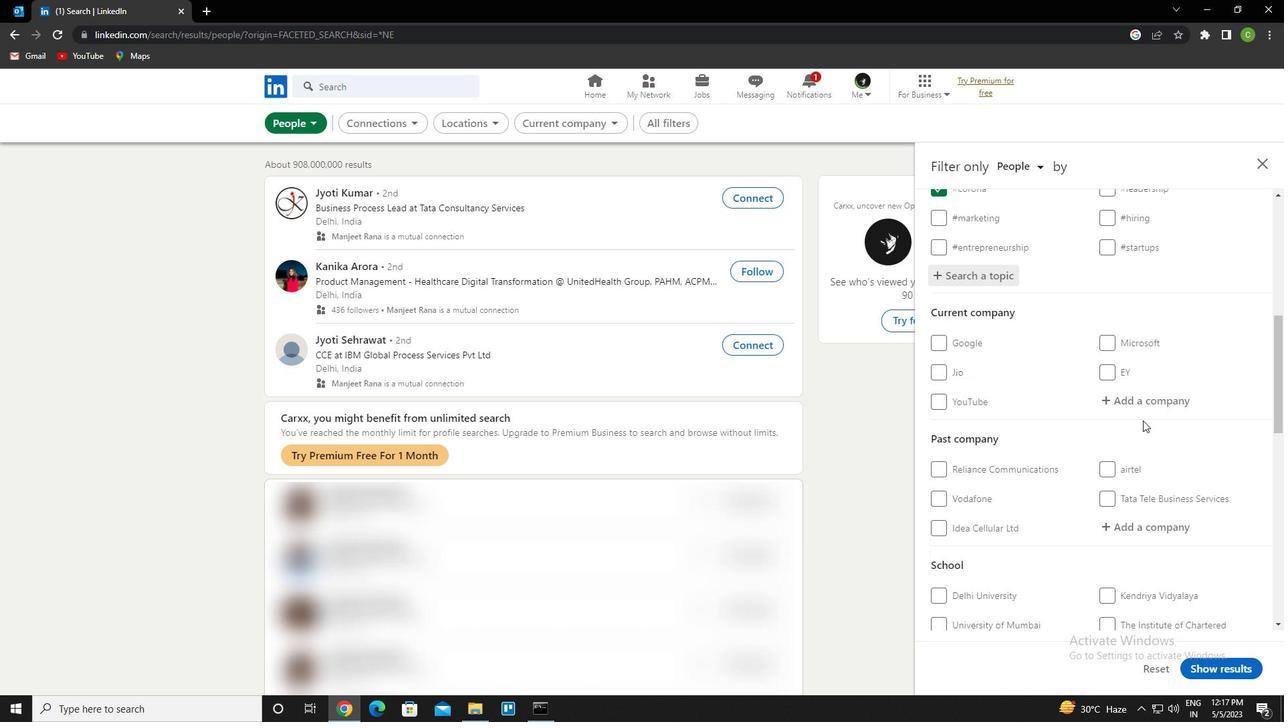 
Action: Mouse scrolled (1143, 420) with delta (0, 0)
Screenshot: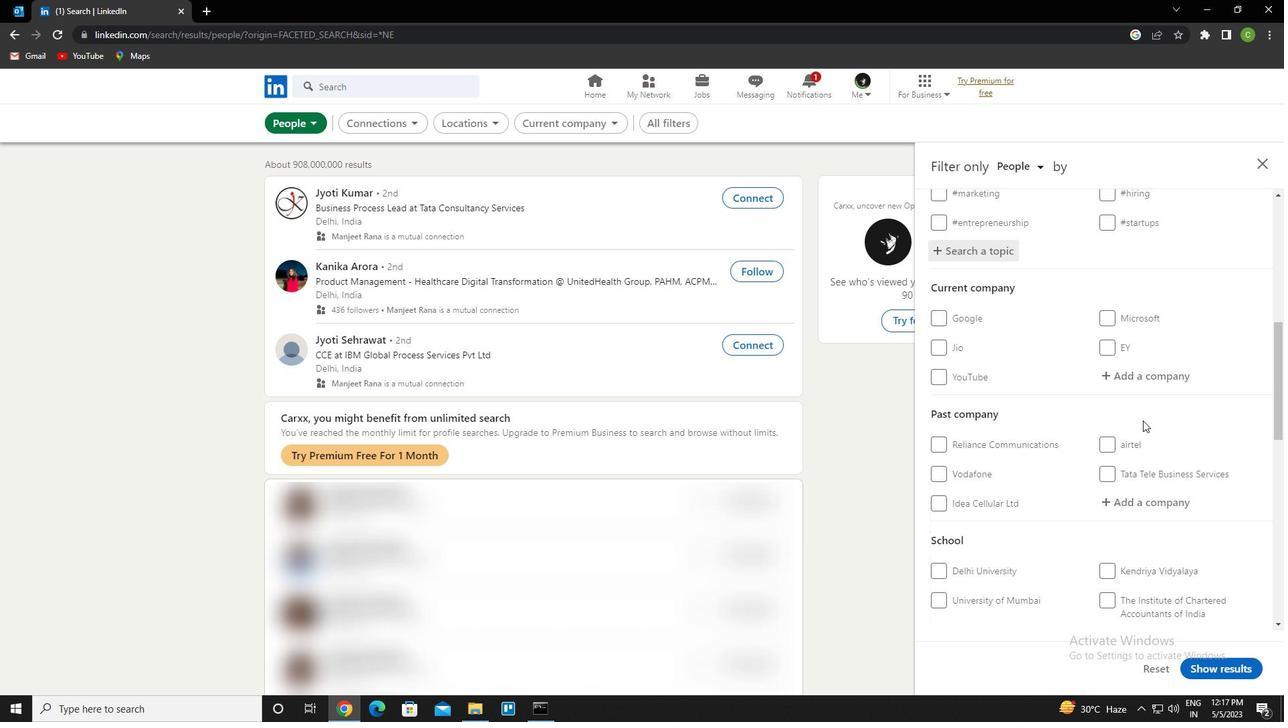 
Action: Mouse moved to (1104, 389)
Screenshot: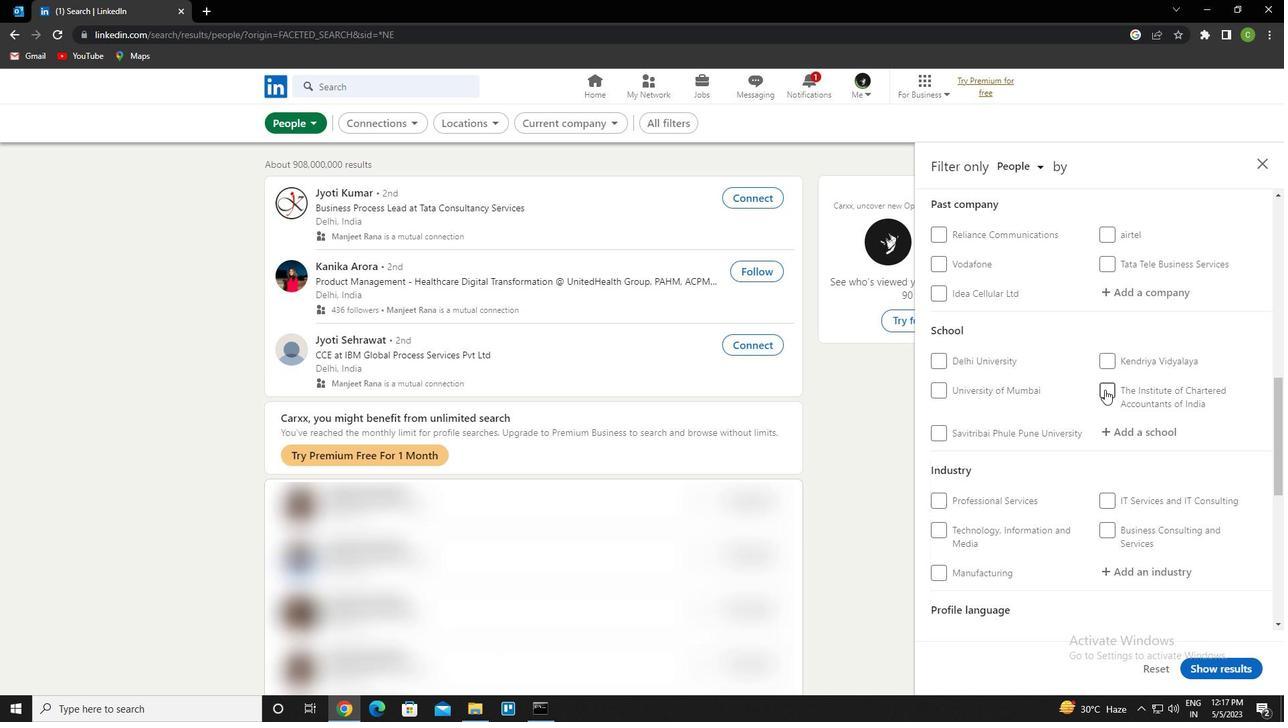 
Action: Mouse scrolled (1104, 389) with delta (0, 0)
Screenshot: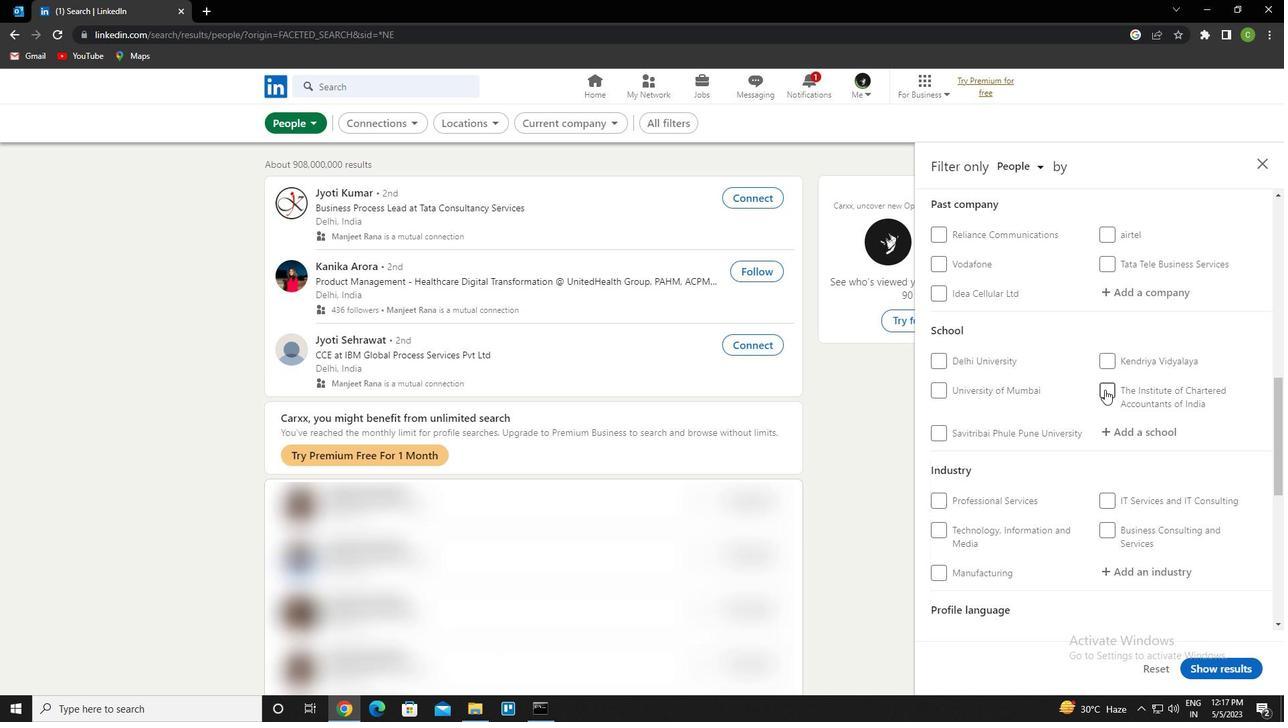 
Action: Mouse scrolled (1104, 389) with delta (0, 0)
Screenshot: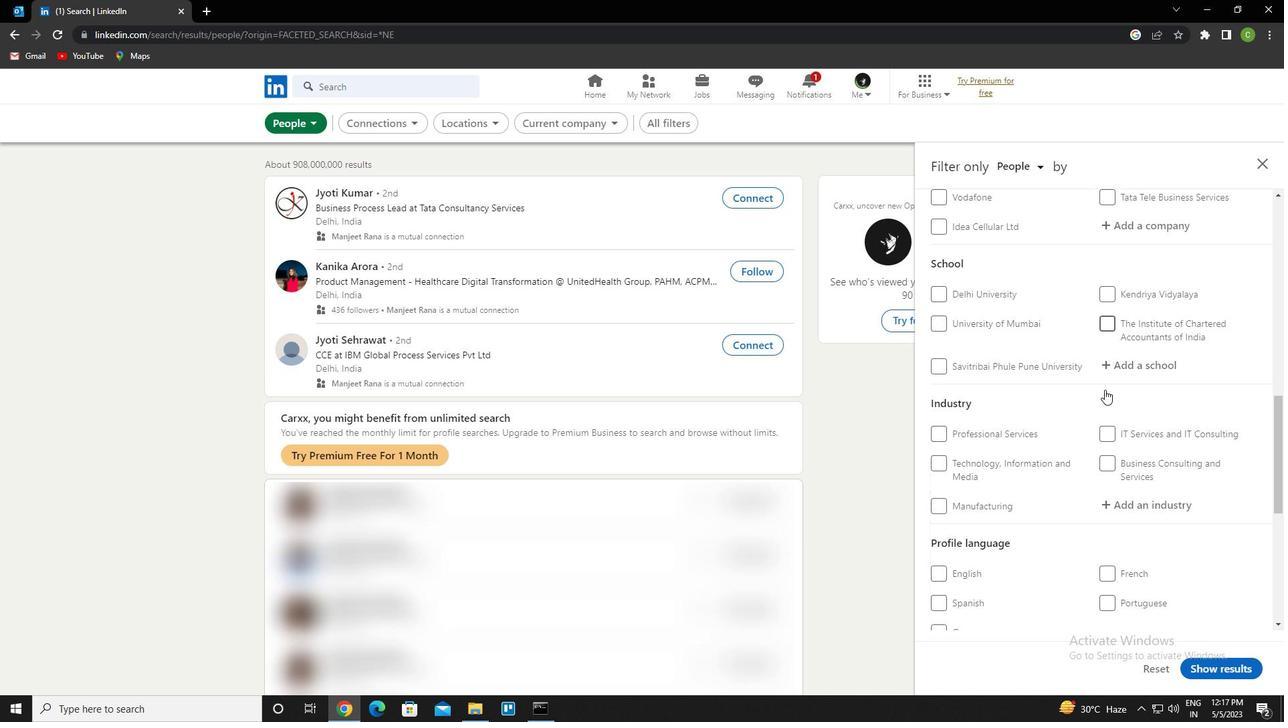 
Action: Mouse moved to (1104, 541)
Screenshot: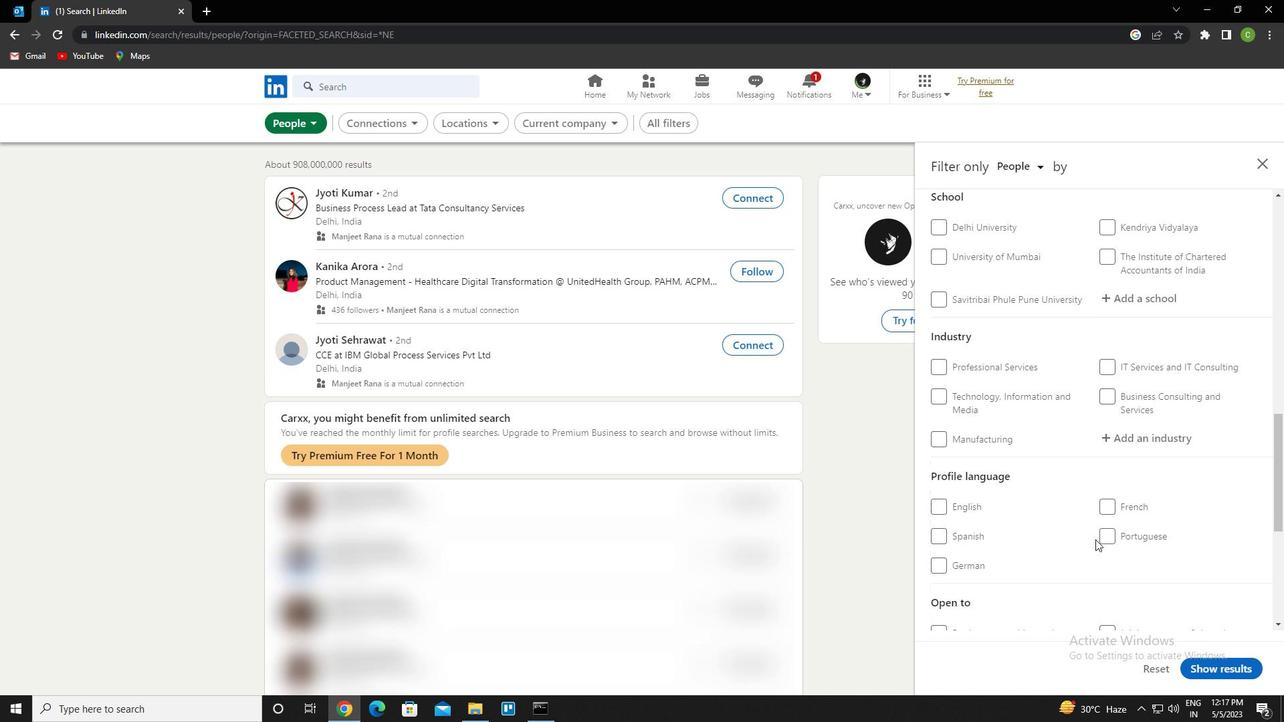 
Action: Mouse pressed left at (1104, 541)
Screenshot: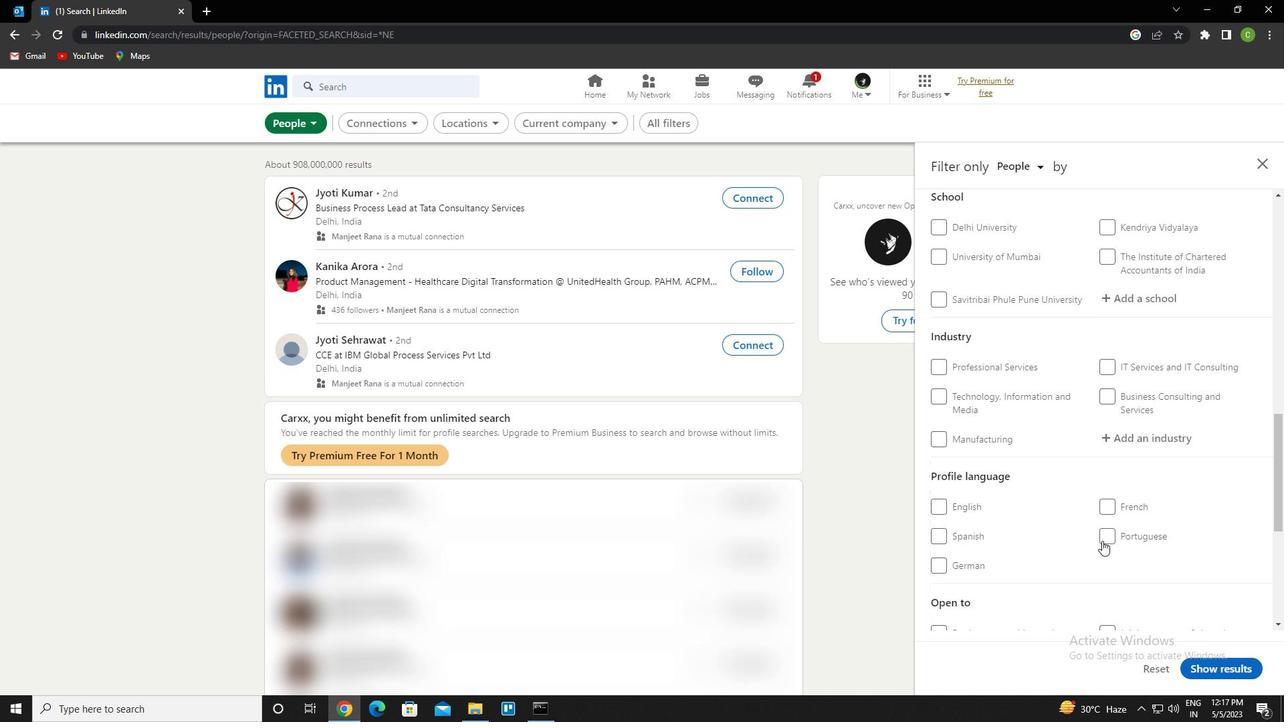 
Action: Mouse moved to (1074, 408)
Screenshot: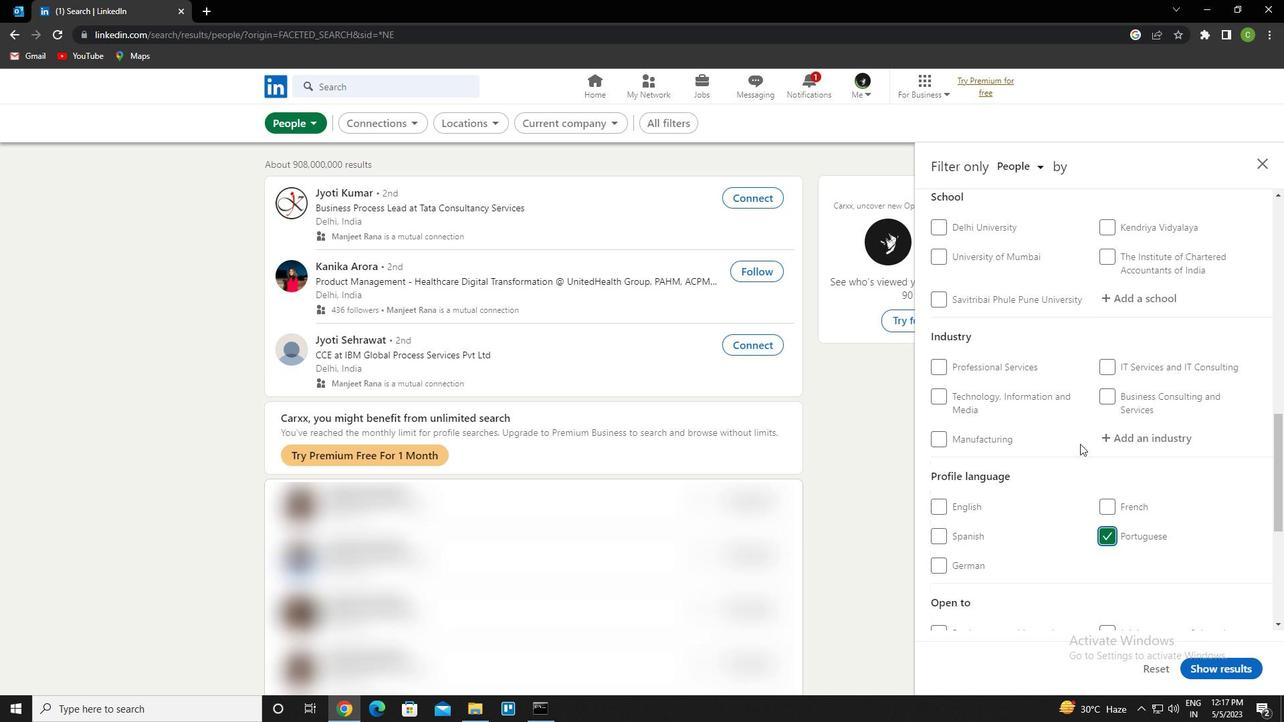 
Action: Mouse scrolled (1074, 409) with delta (0, 0)
Screenshot: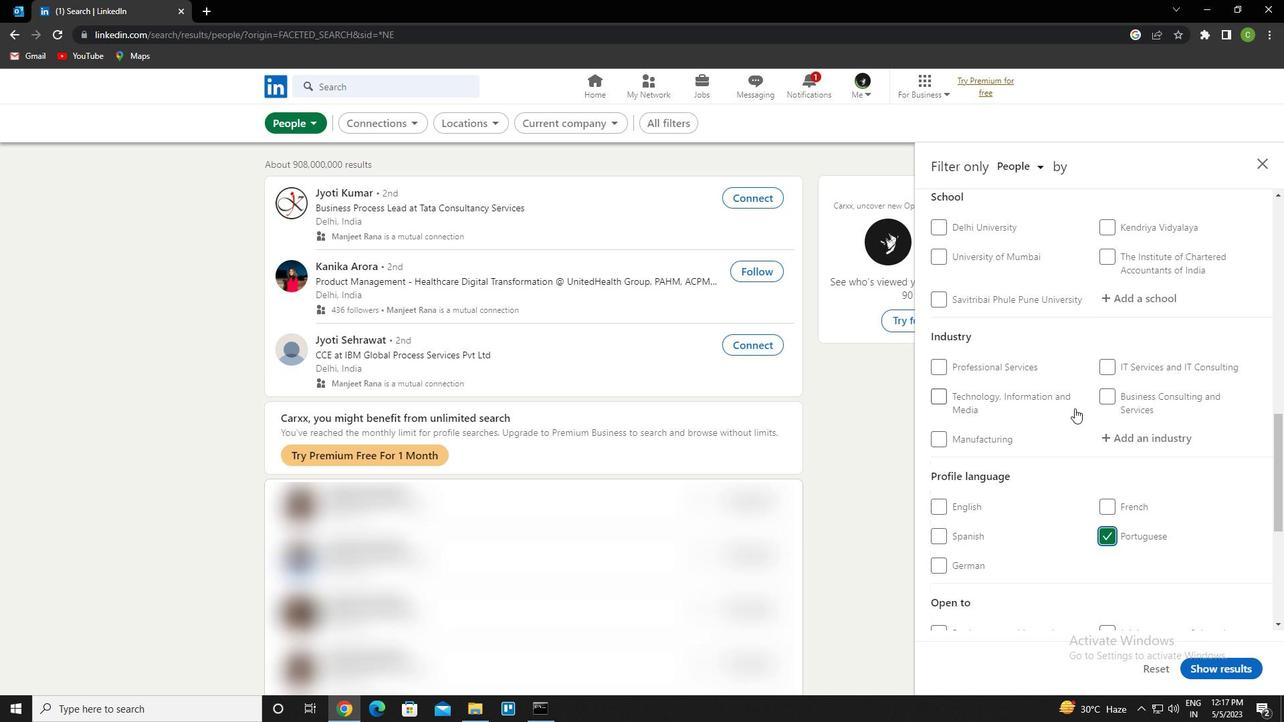 
Action: Mouse scrolled (1074, 409) with delta (0, 0)
Screenshot: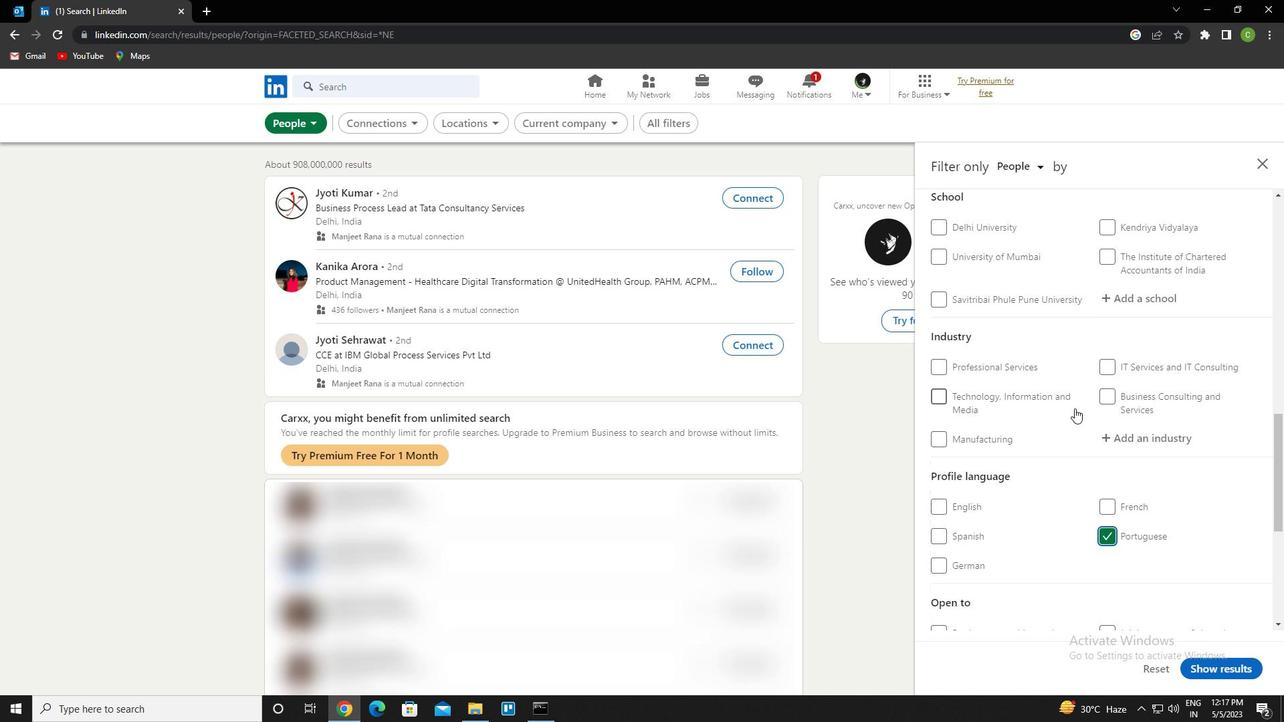
Action: Mouse scrolled (1074, 409) with delta (0, 0)
Screenshot: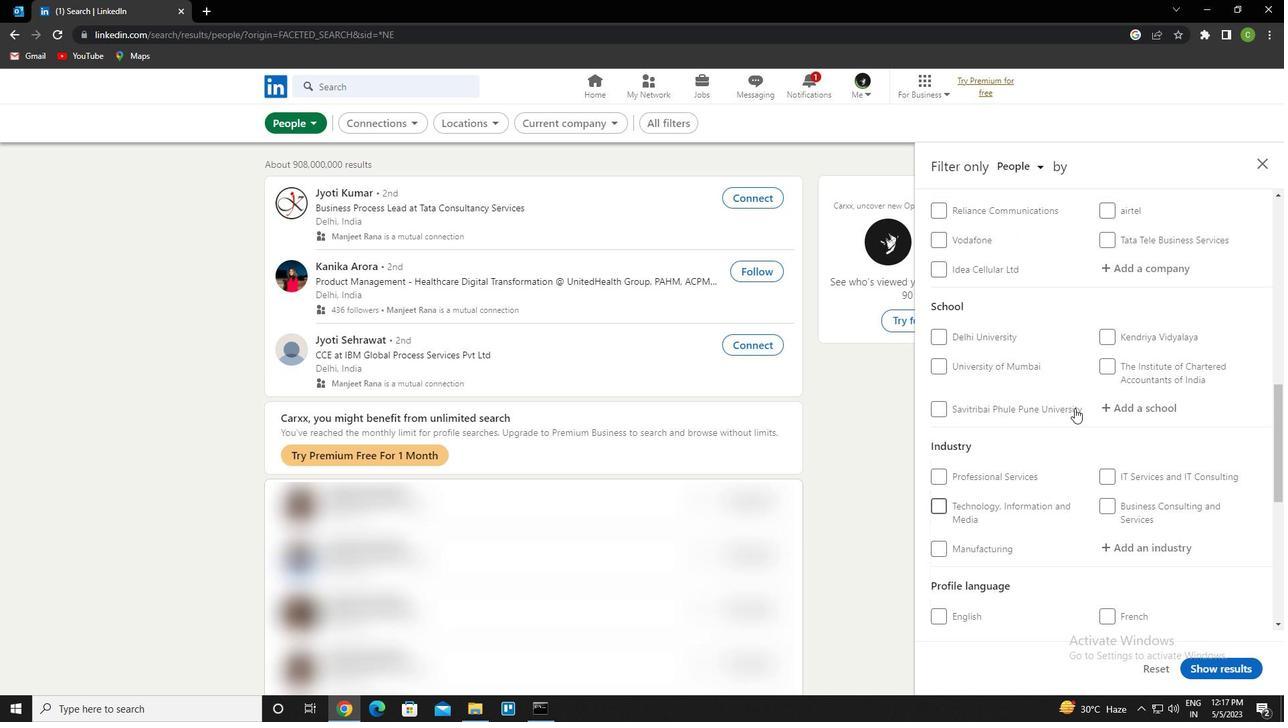
Action: Mouse scrolled (1074, 409) with delta (0, 0)
Screenshot: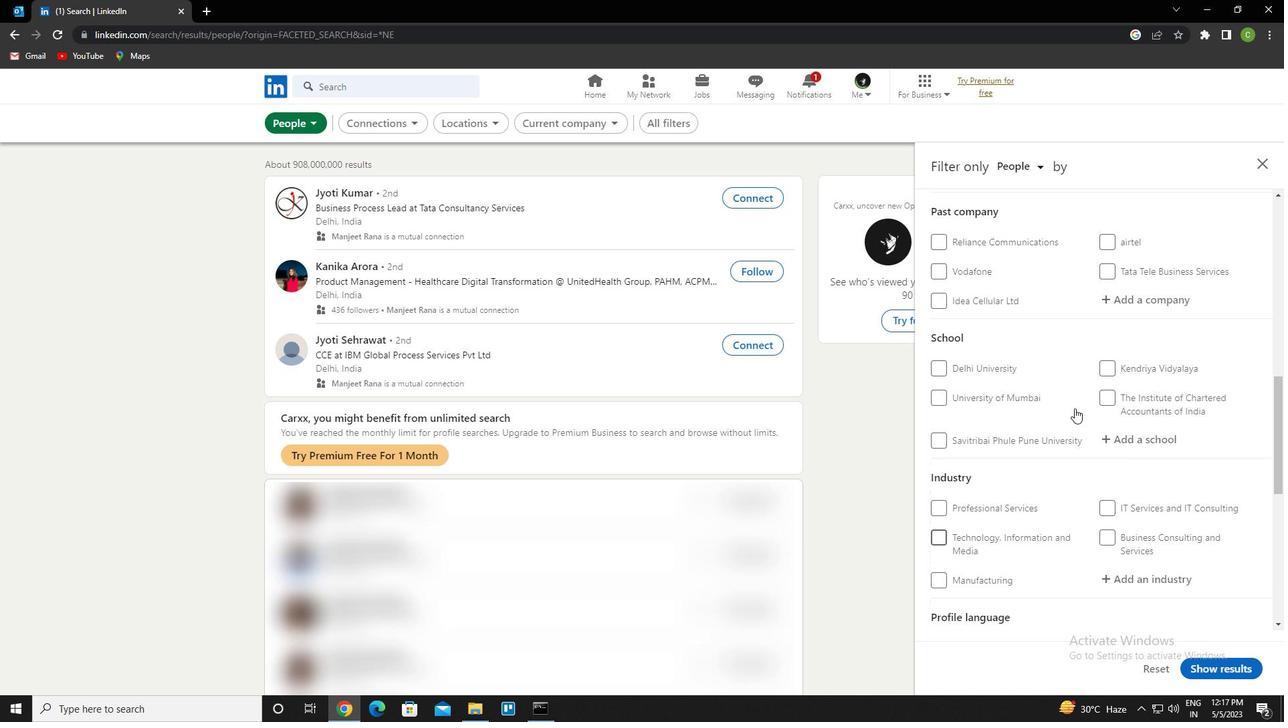 
Action: Mouse moved to (1167, 308)
Screenshot: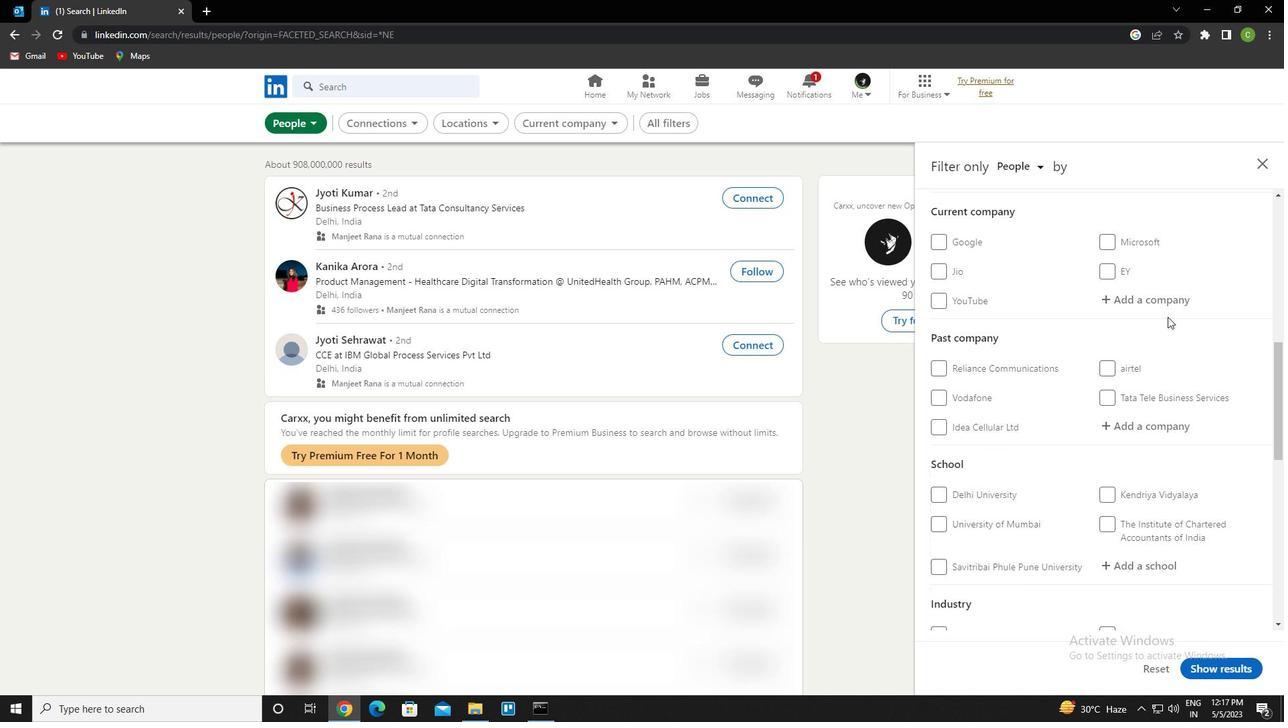 
Action: Mouse pressed left at (1167, 308)
Screenshot: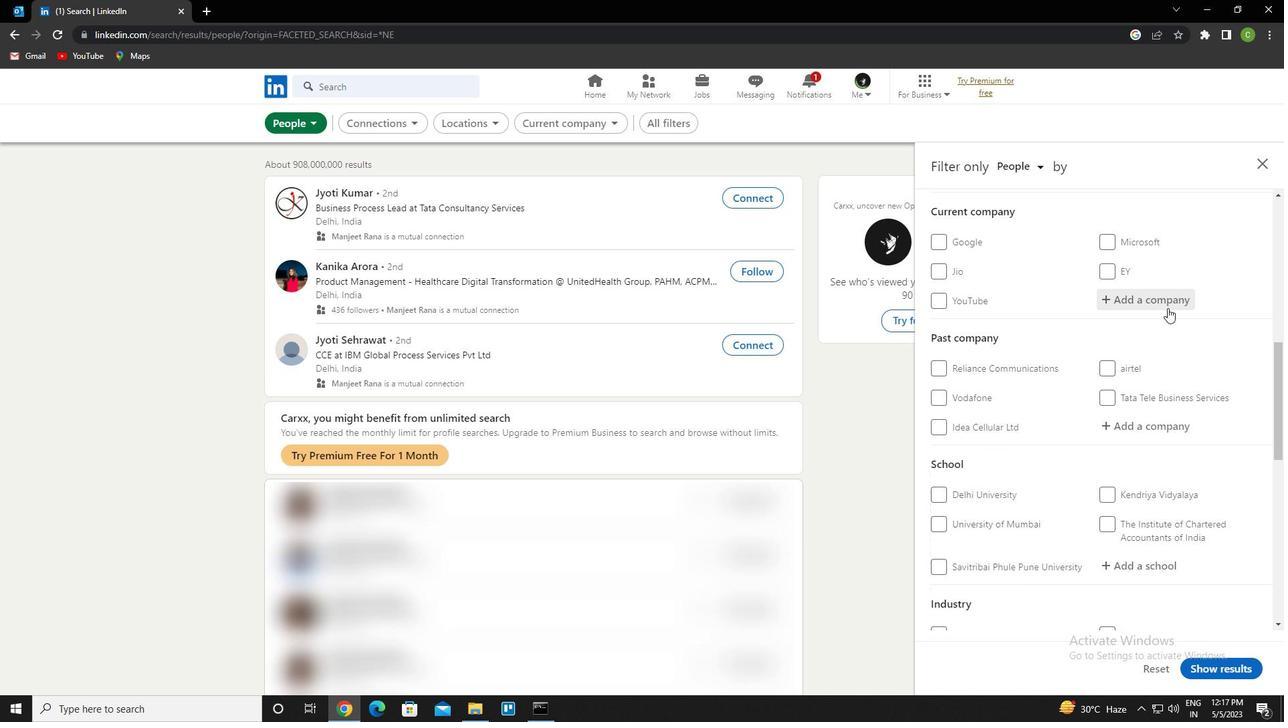 
Action: Key pressed <Key.caps_lock>n<Key.caps_lock>asscom<Key.down><Key.enter>
Screenshot: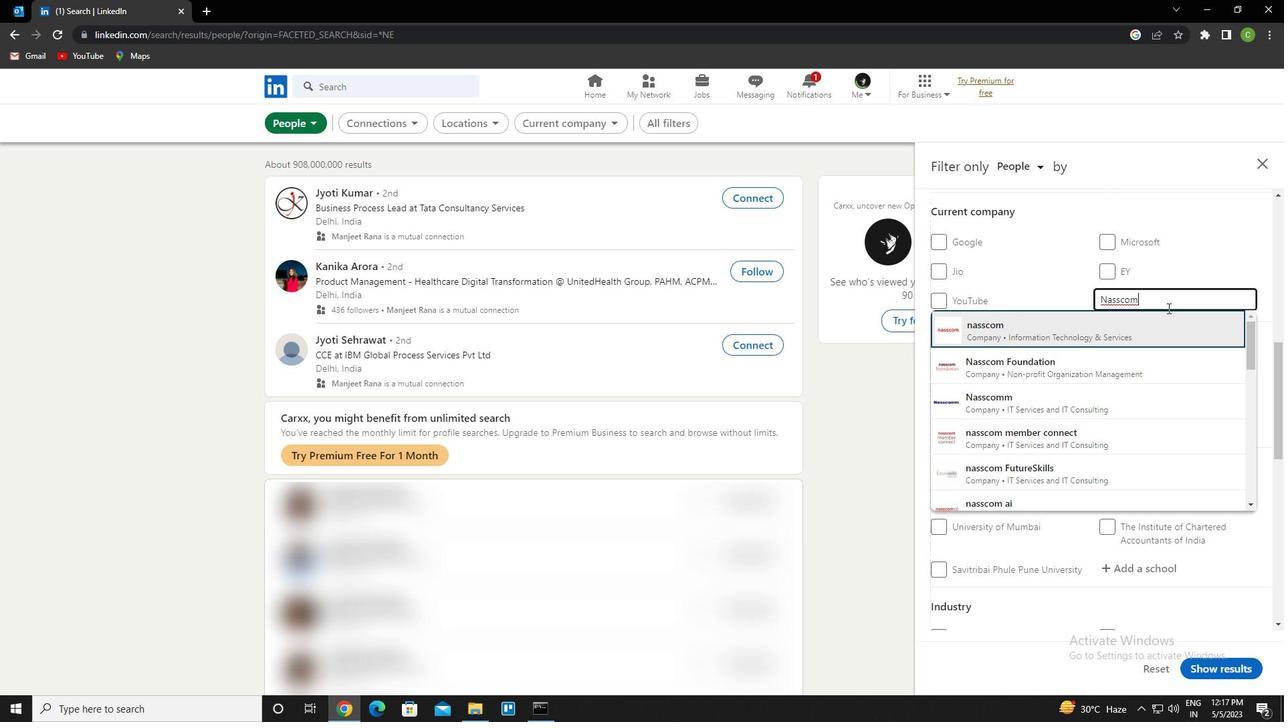 
Action: Mouse scrolled (1167, 307) with delta (0, 0)
Screenshot: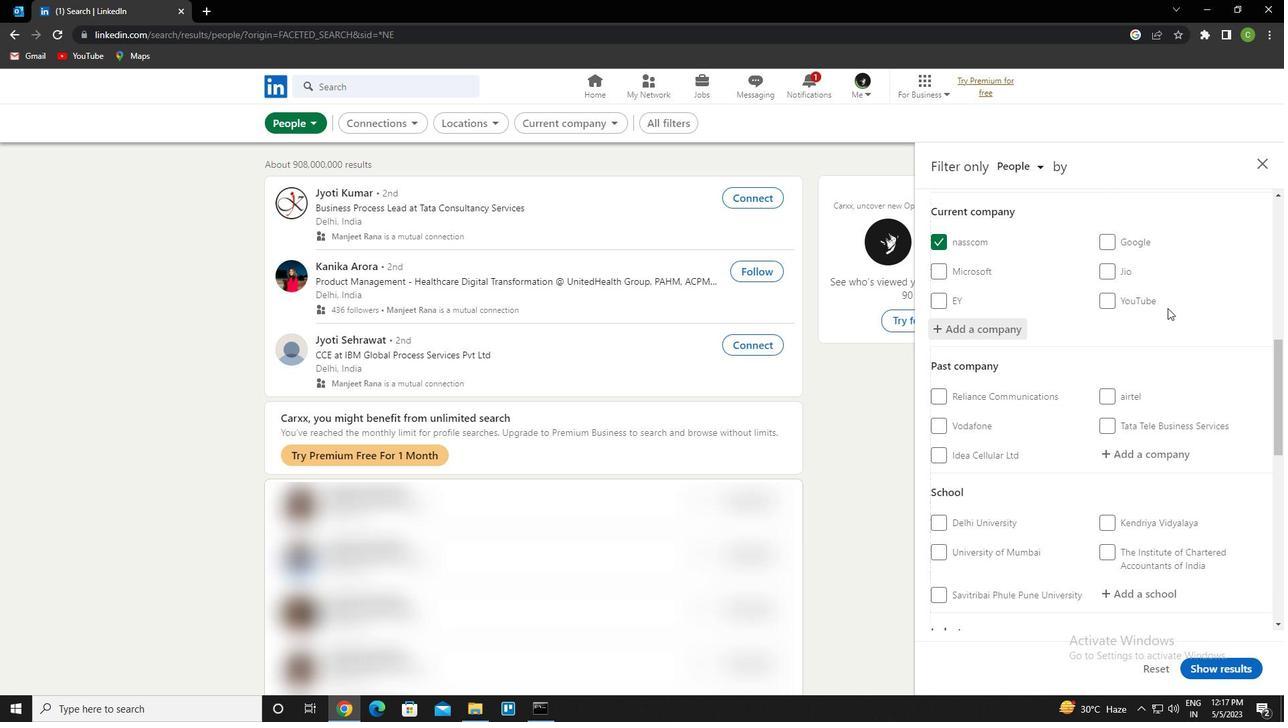 
Action: Mouse scrolled (1167, 307) with delta (0, 0)
Screenshot: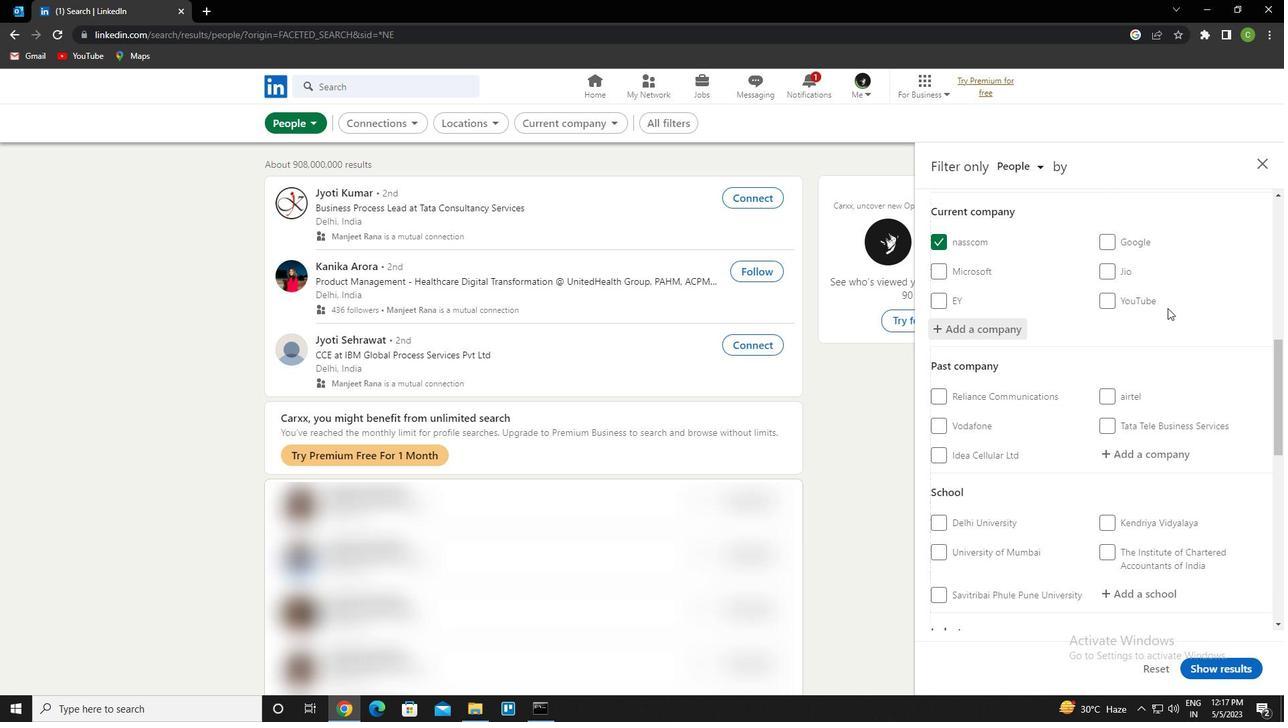 
Action: Mouse moved to (1151, 464)
Screenshot: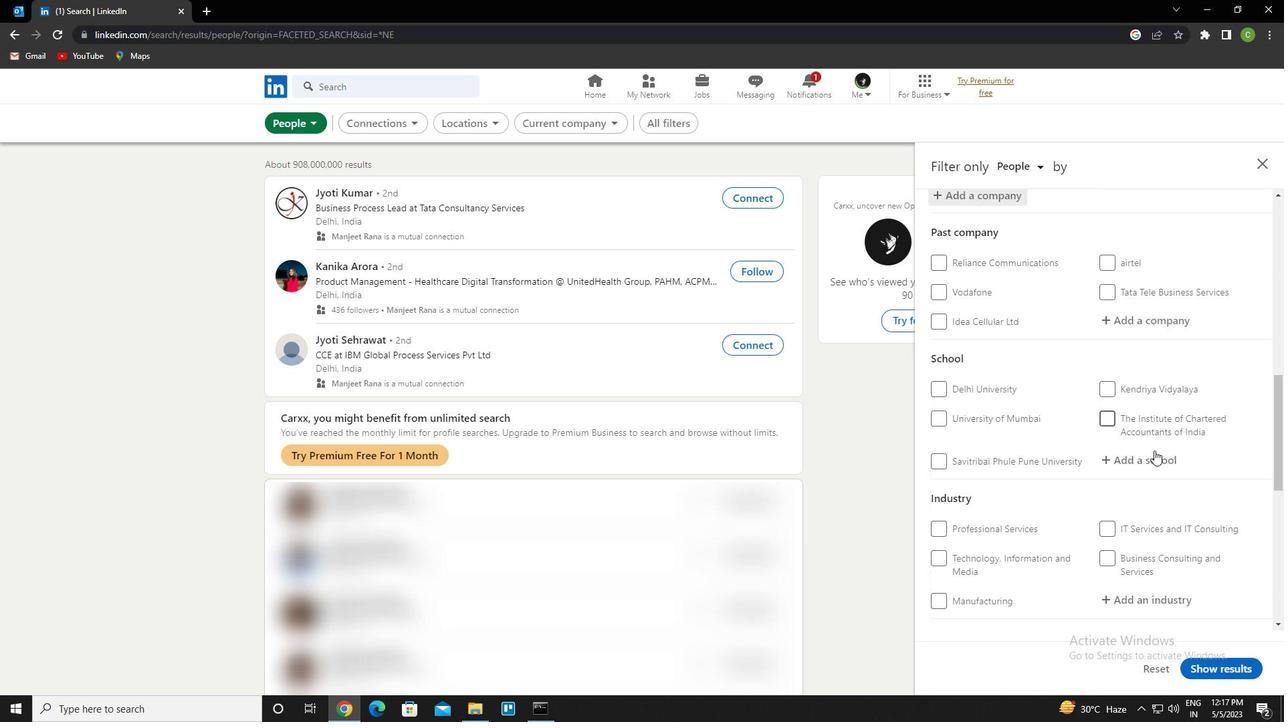 
Action: Mouse pressed left at (1151, 464)
Screenshot: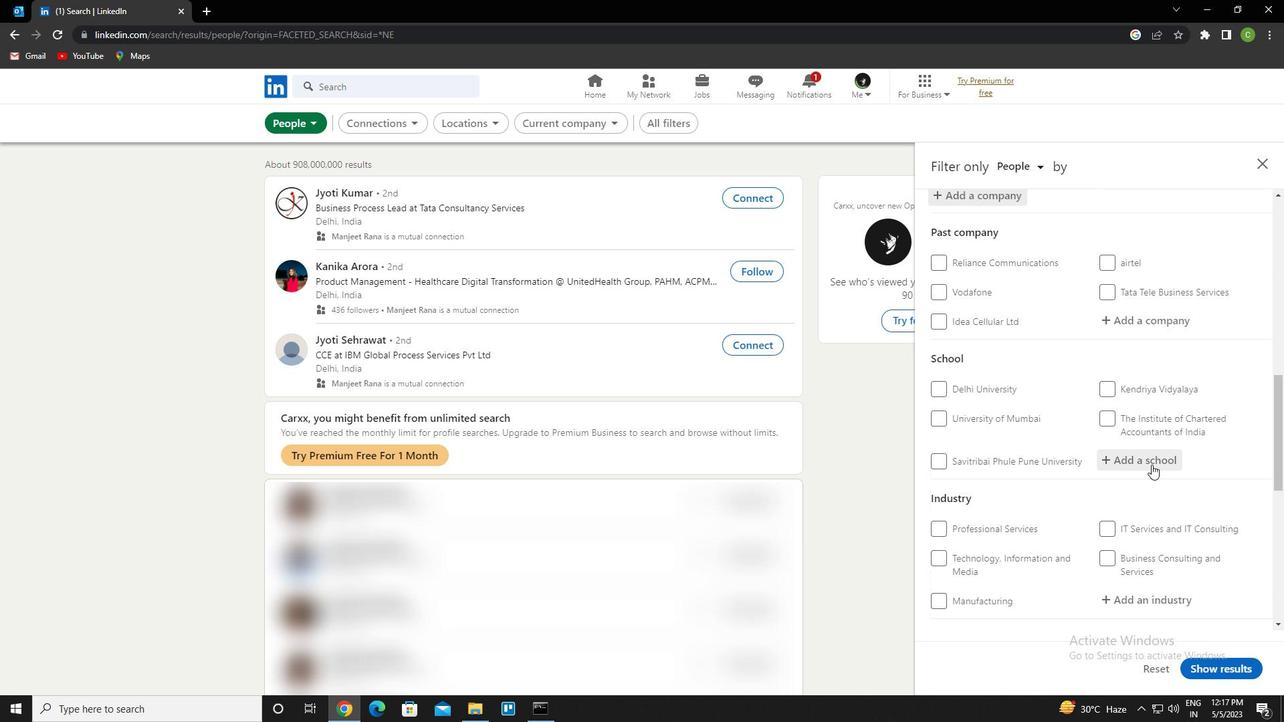 
Action: Key pressed <Key.caps_lock>tkm<Key.space>c<Key.caps_lock>ollege<Key.space>of<Key.space>engineering<Key.down><Key.enter>
Screenshot: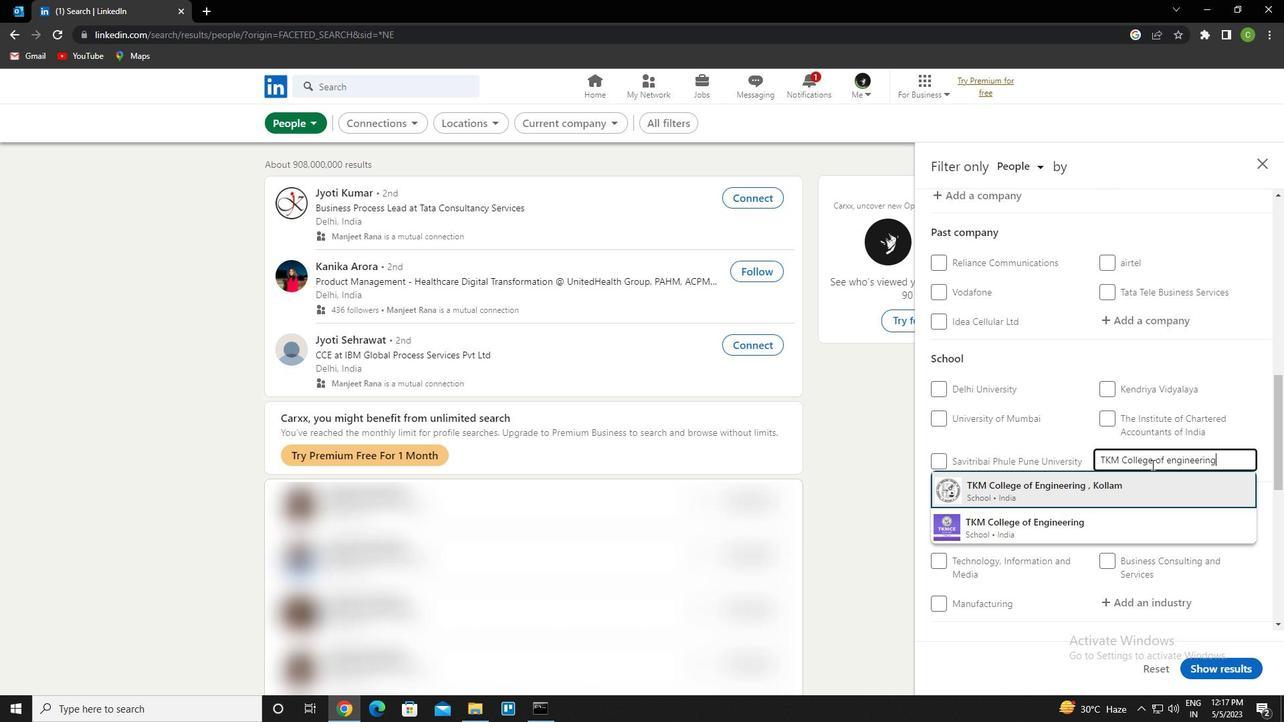 
Action: Mouse moved to (1148, 458)
Screenshot: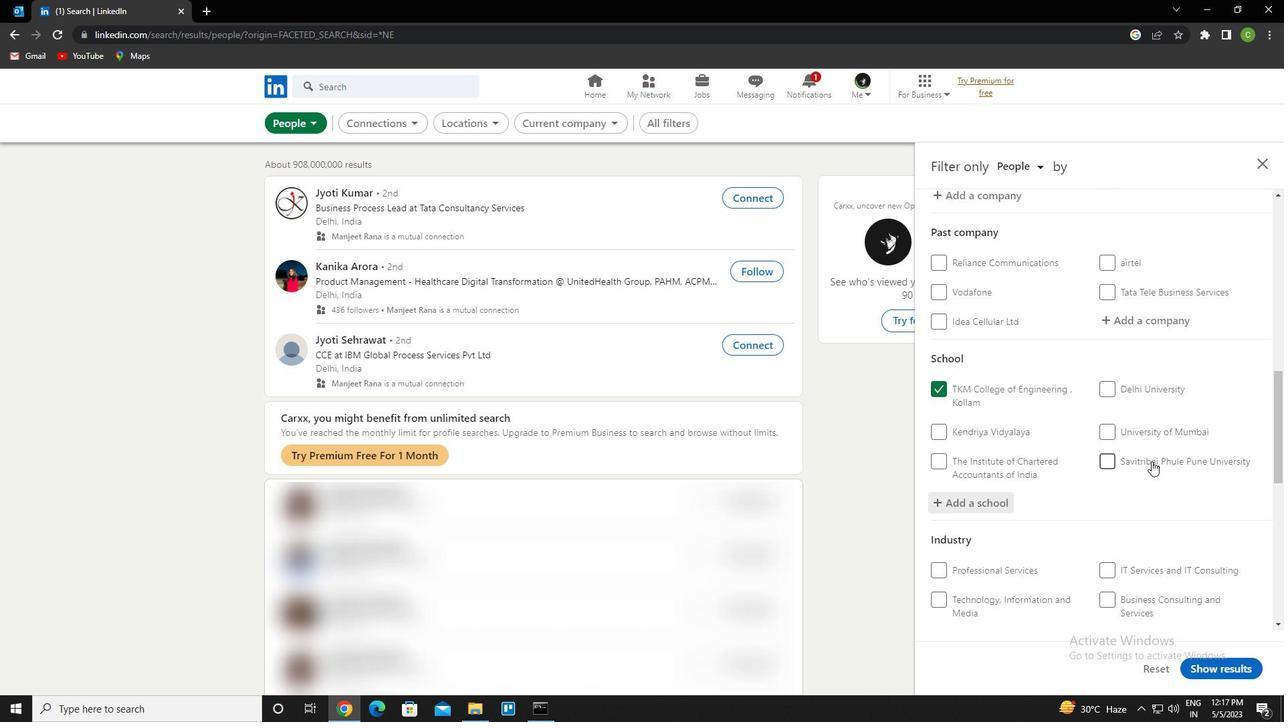 
Action: Mouse scrolled (1148, 457) with delta (0, 0)
Screenshot: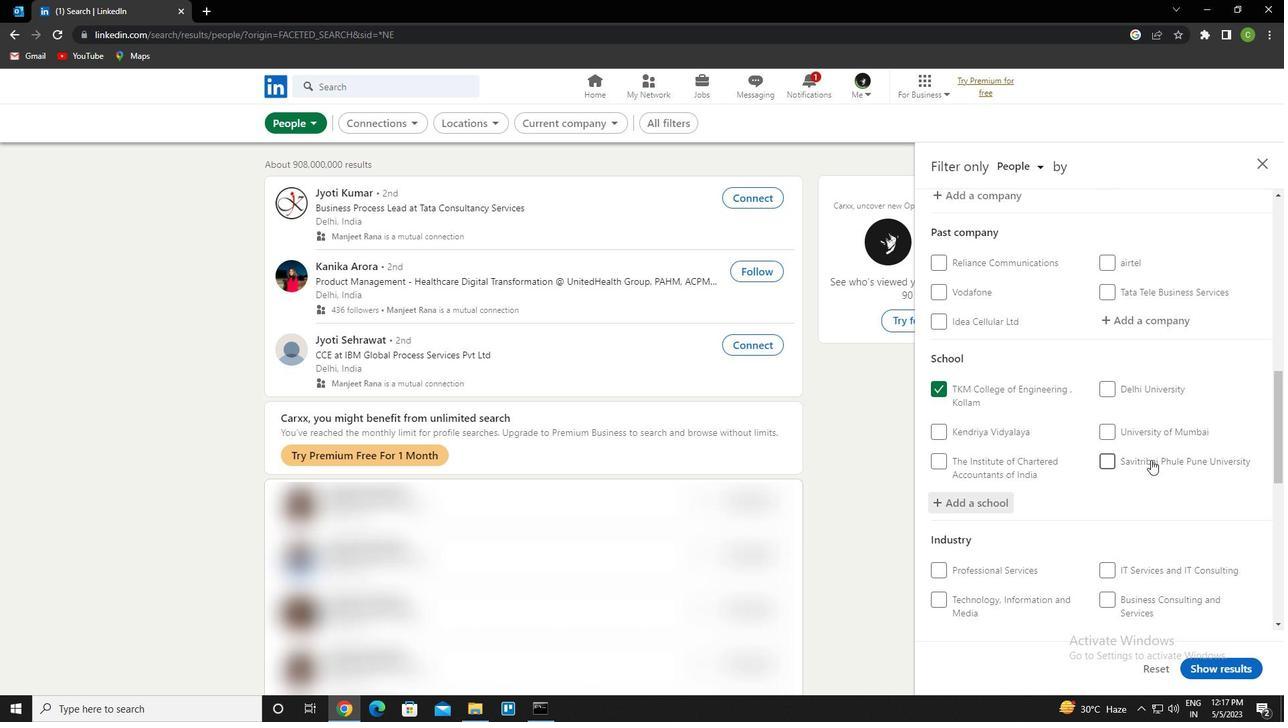 
Action: Mouse moved to (1147, 462)
Screenshot: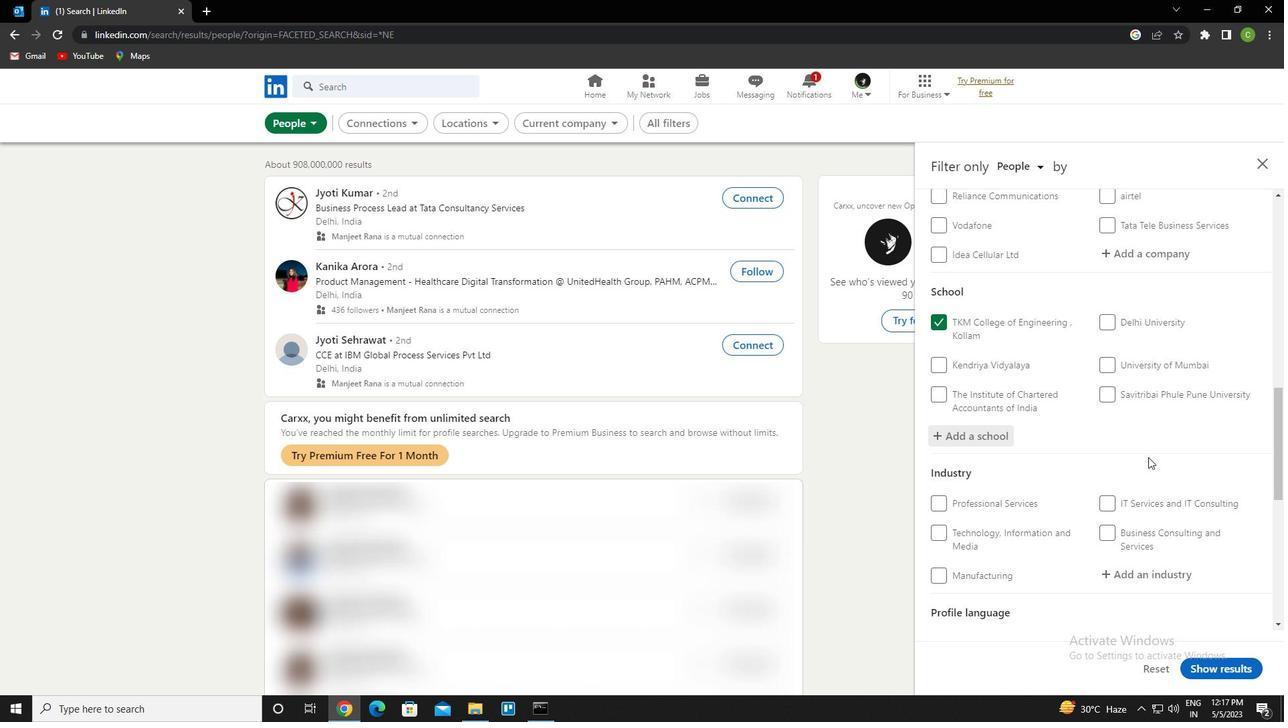 
Action: Mouse scrolled (1147, 461) with delta (0, 0)
Screenshot: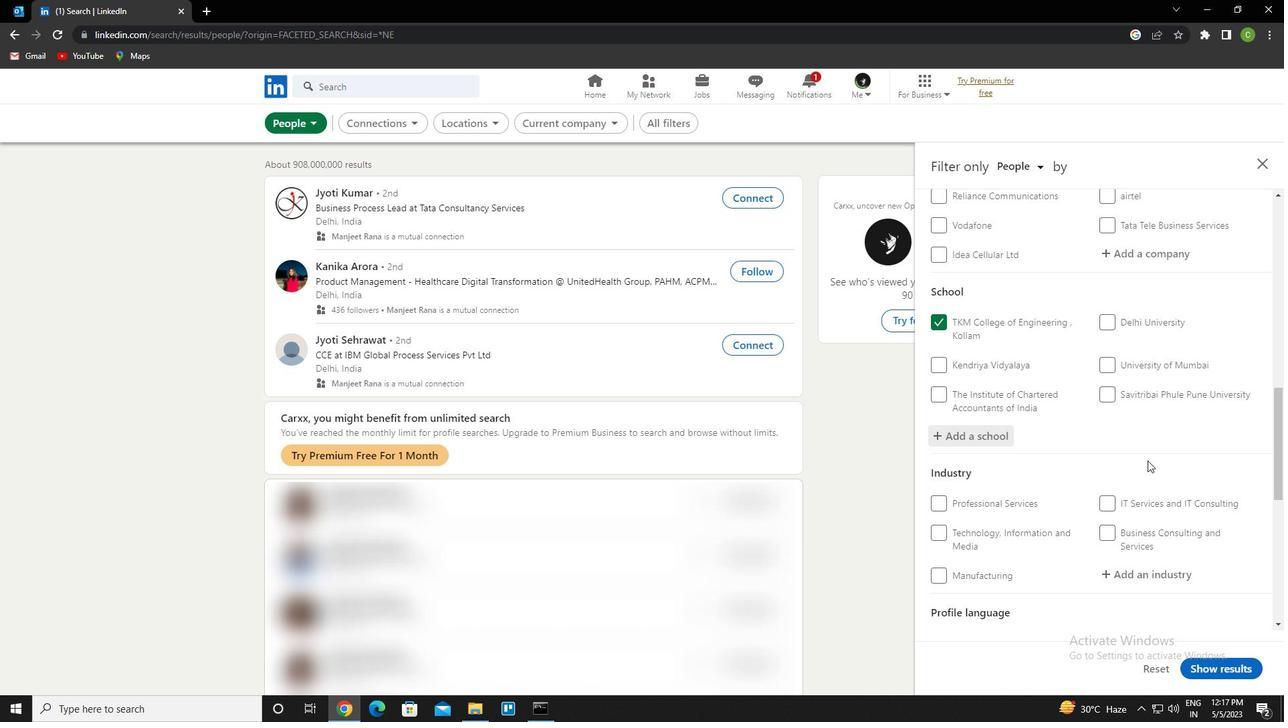 
Action: Mouse moved to (1151, 502)
Screenshot: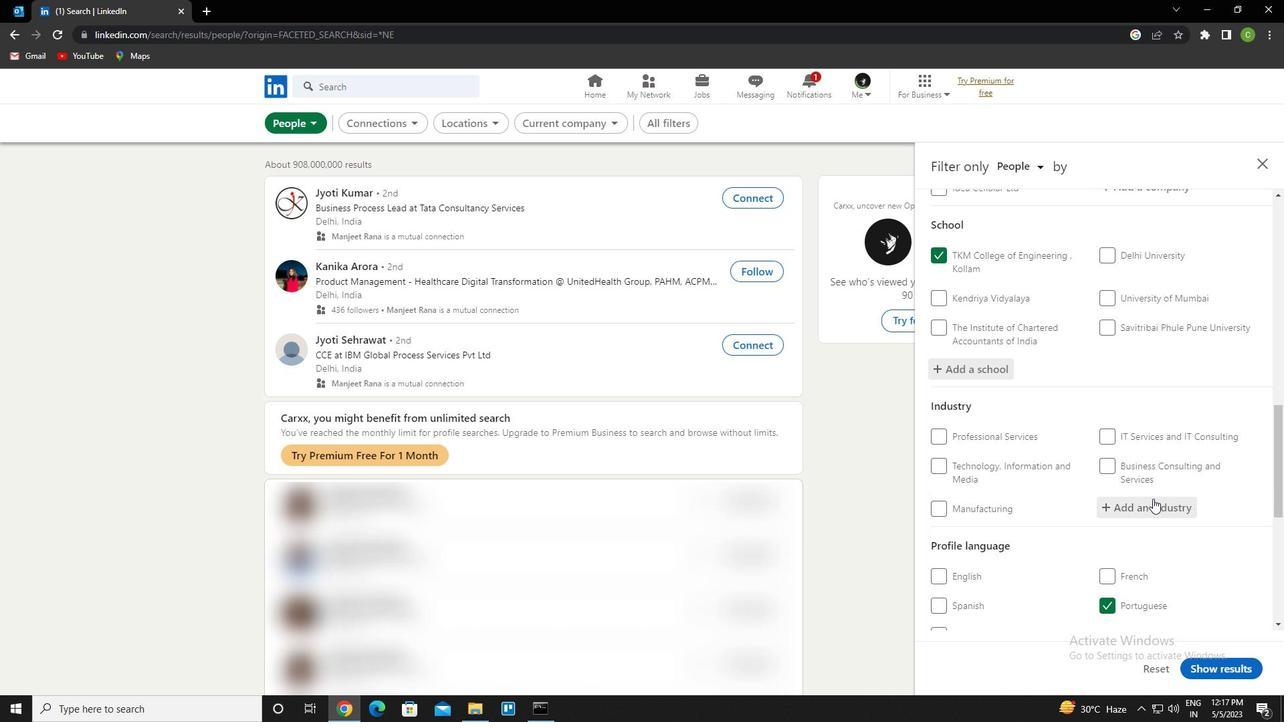 
Action: Mouse pressed left at (1151, 502)
Screenshot: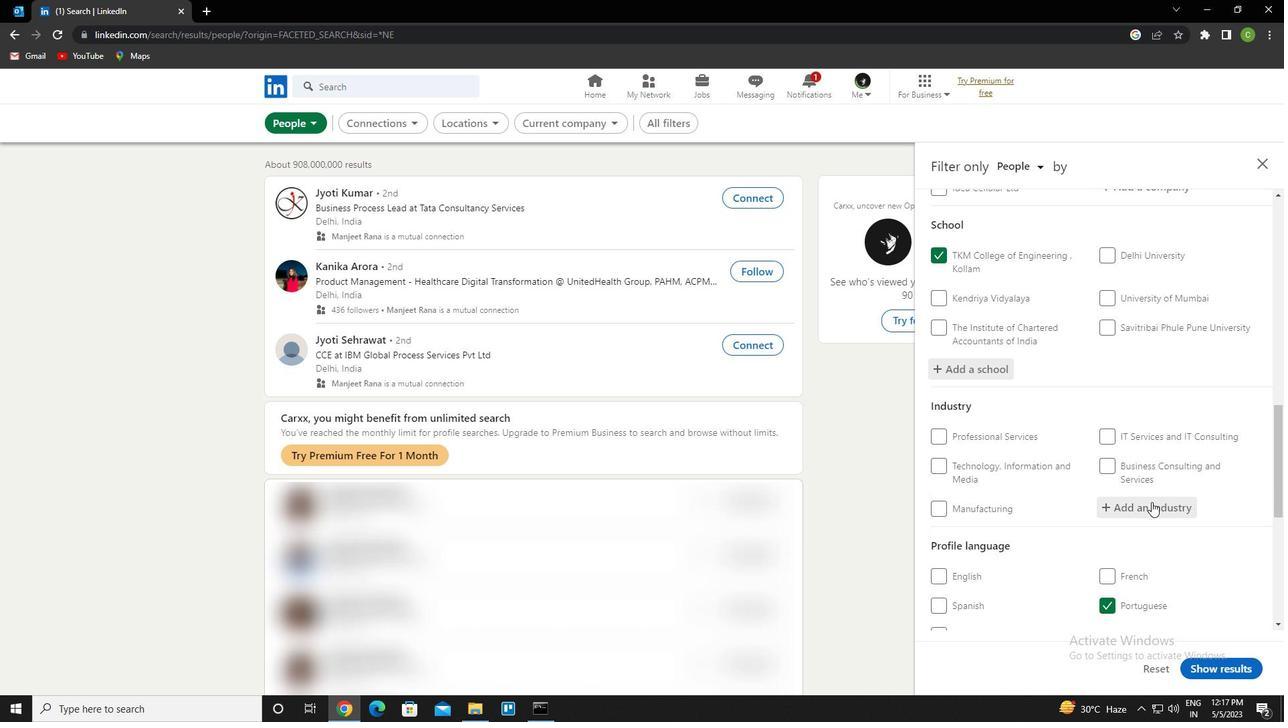 
Action: Key pressed <Key.caps_lock>s<Key.caps_lock>ervices<Key.space>for<Key.space>the<Key.space>elderly<Key.space>and<Key.space><Key.down><Key.enter>
Screenshot: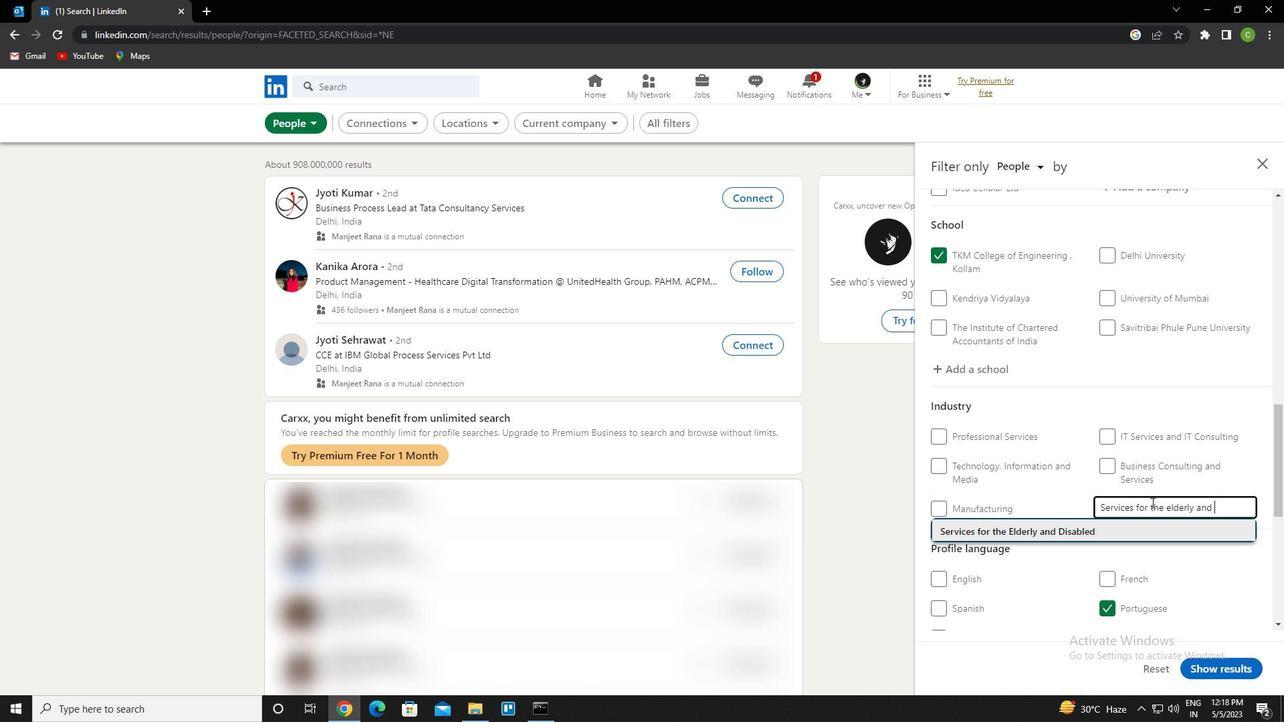 
Action: Mouse moved to (1150, 503)
Screenshot: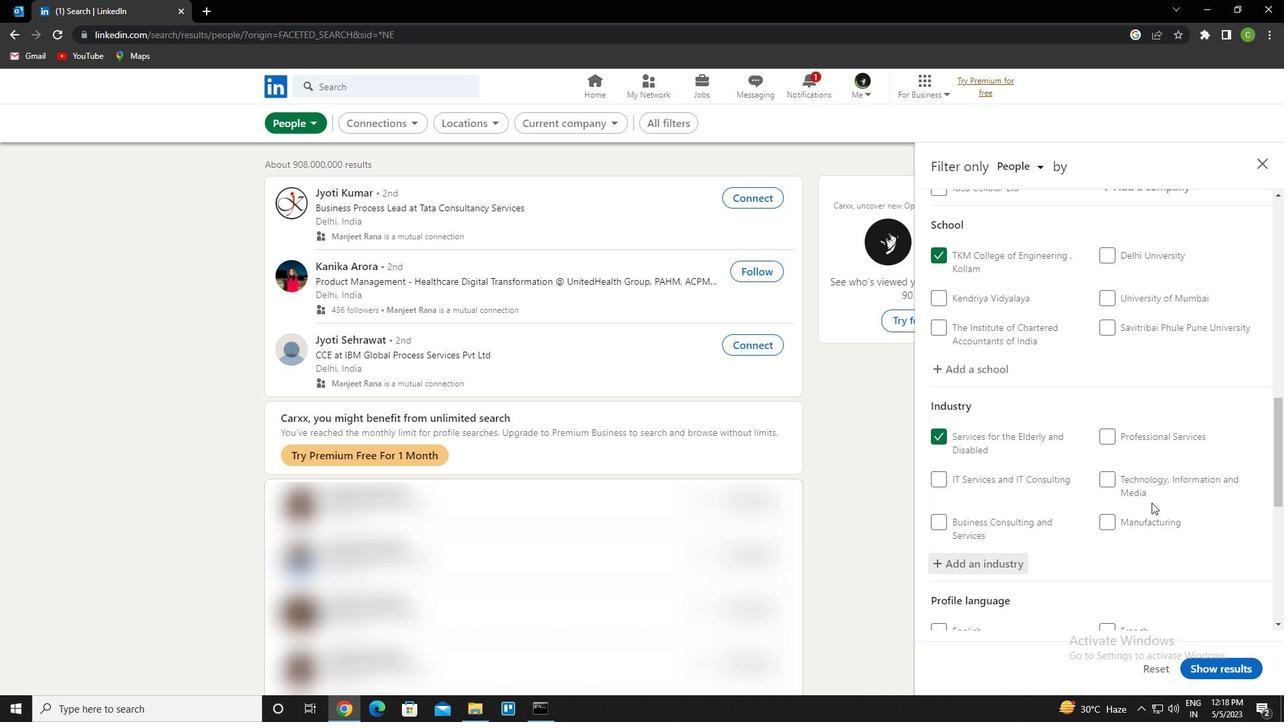 
Action: Mouse scrolled (1150, 502) with delta (0, 0)
Screenshot: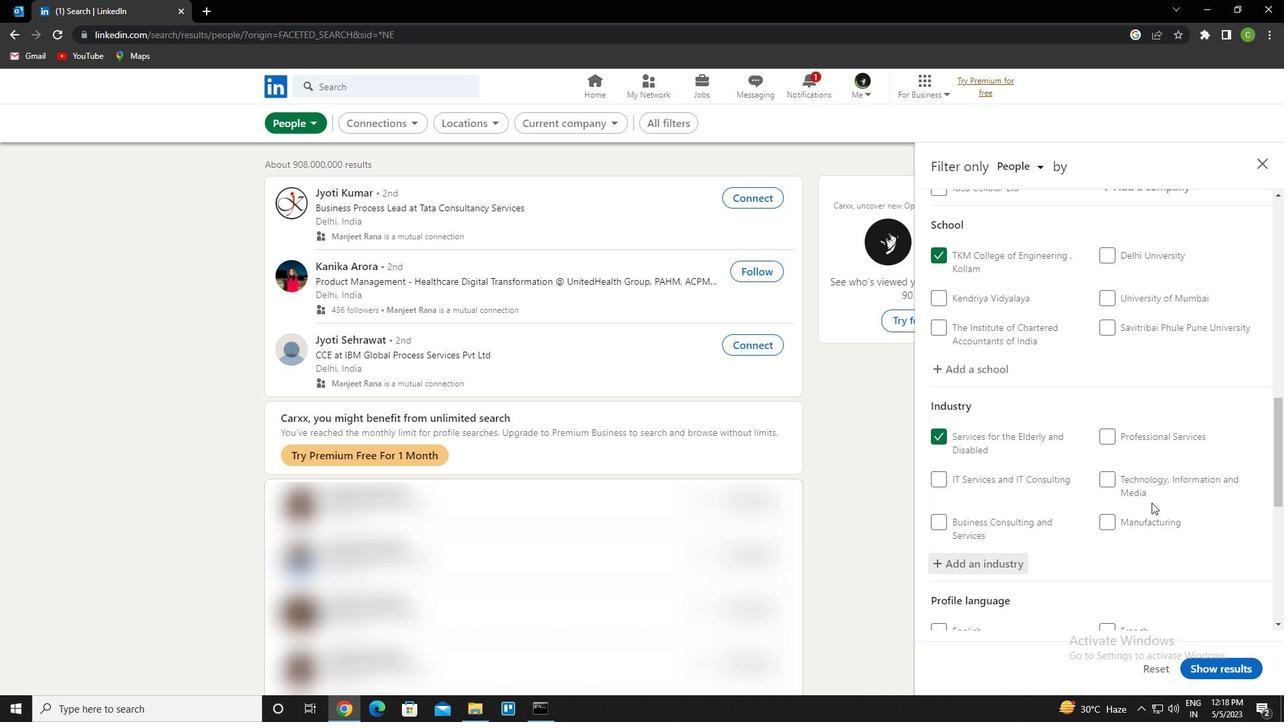 
Action: Mouse moved to (1128, 503)
Screenshot: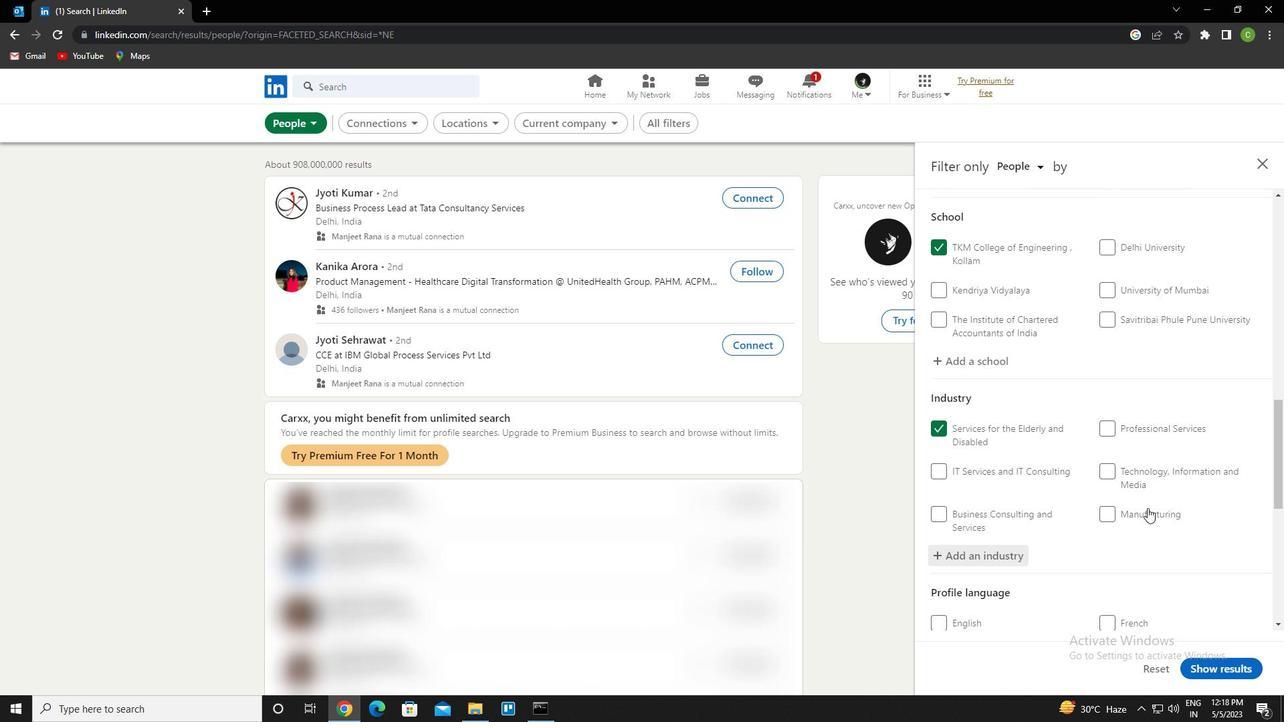
Action: Mouse scrolled (1128, 502) with delta (0, 0)
Screenshot: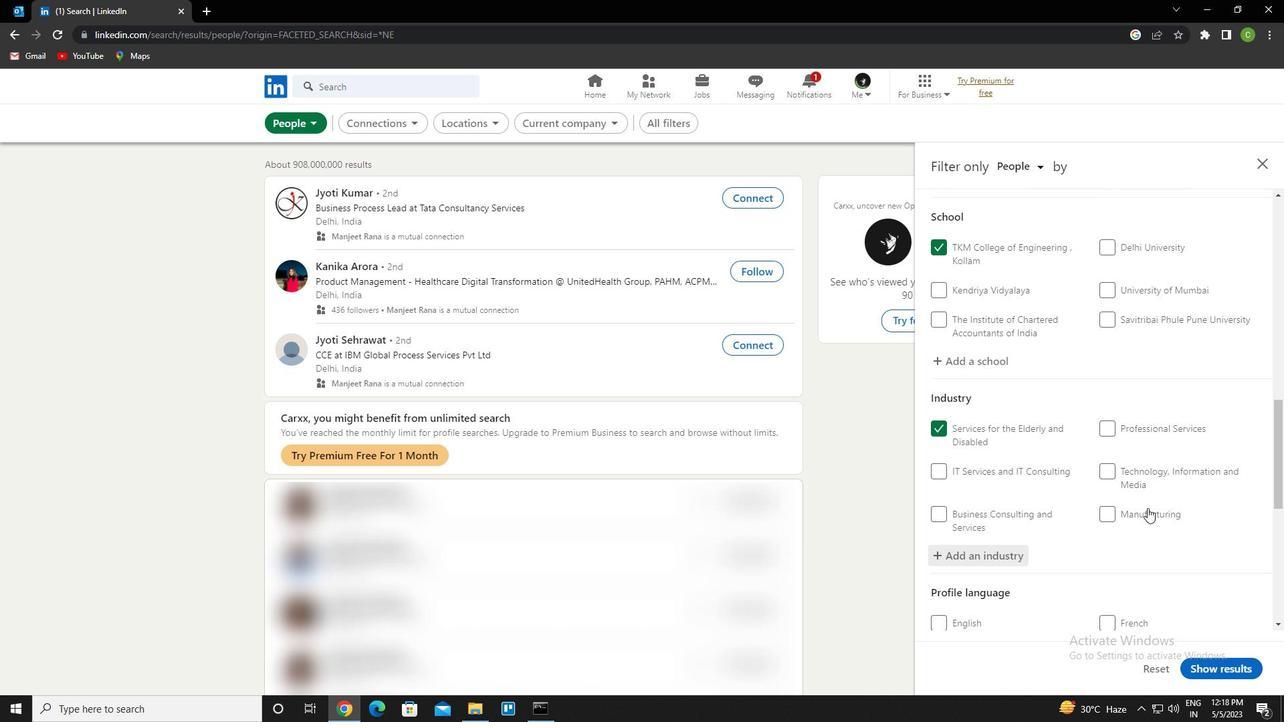 
Action: Mouse moved to (1110, 490)
Screenshot: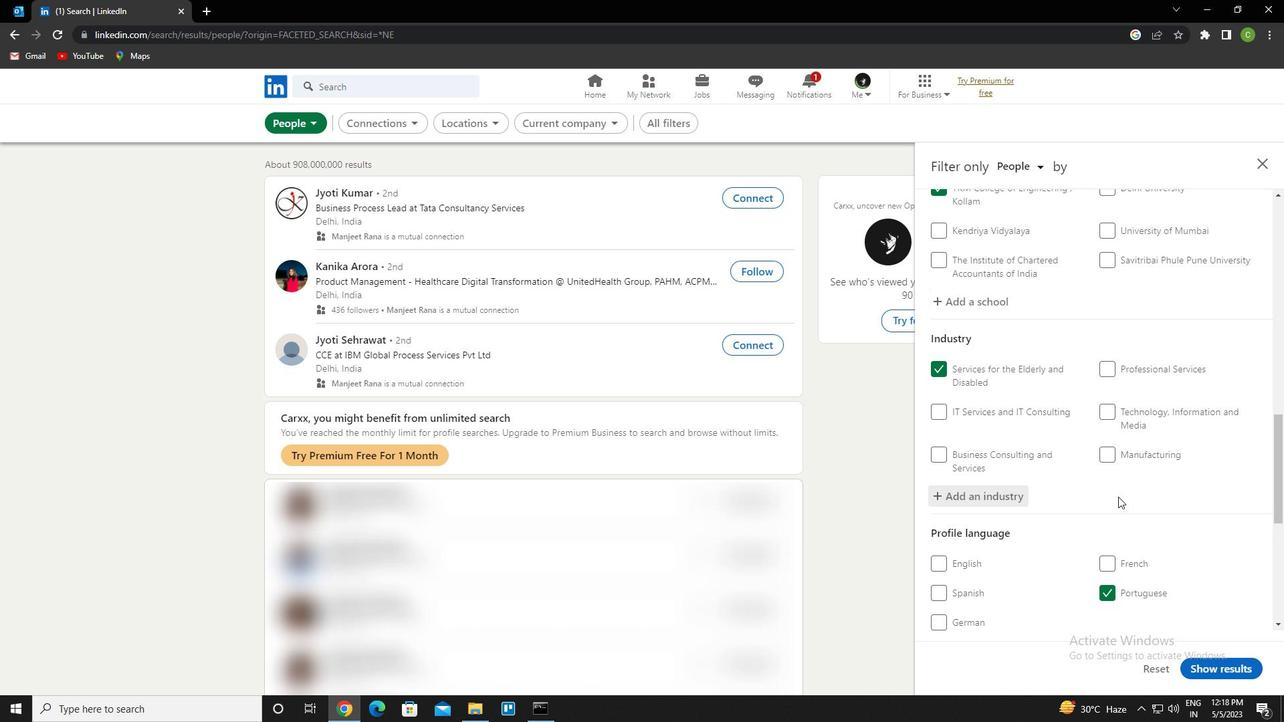 
Action: Mouse scrolled (1110, 490) with delta (0, 0)
Screenshot: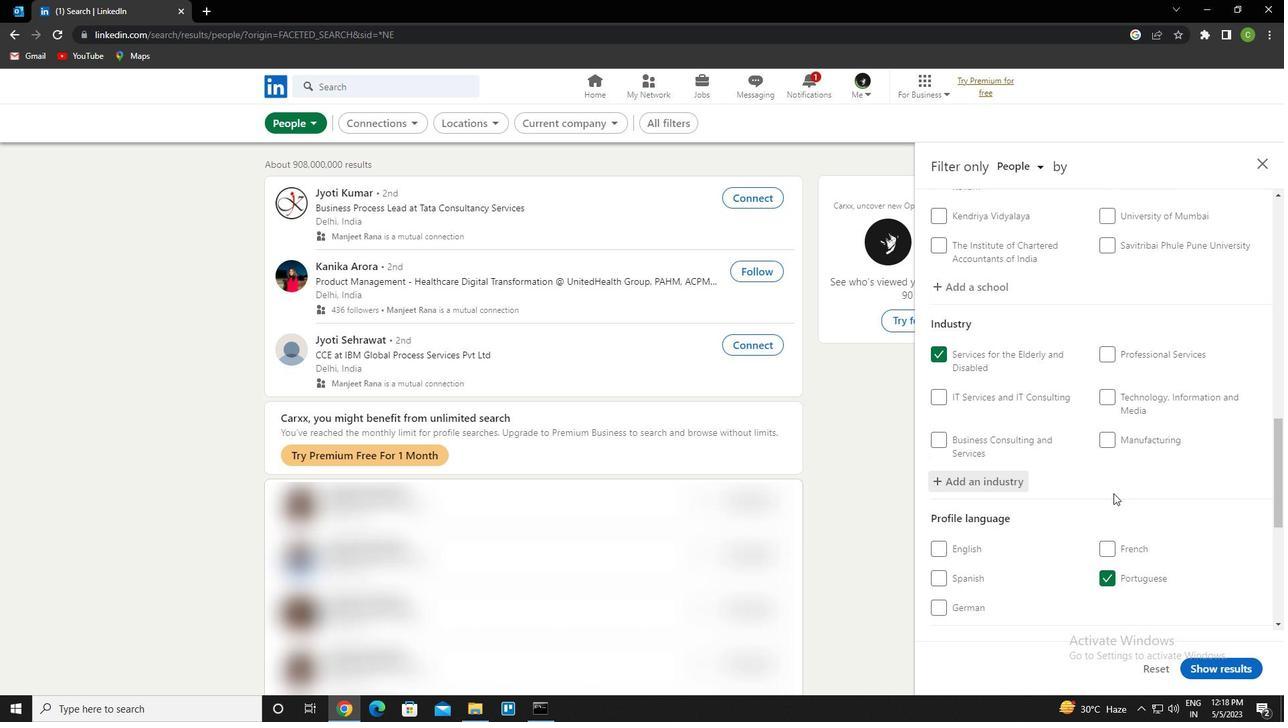 
Action: Mouse moved to (1101, 472)
Screenshot: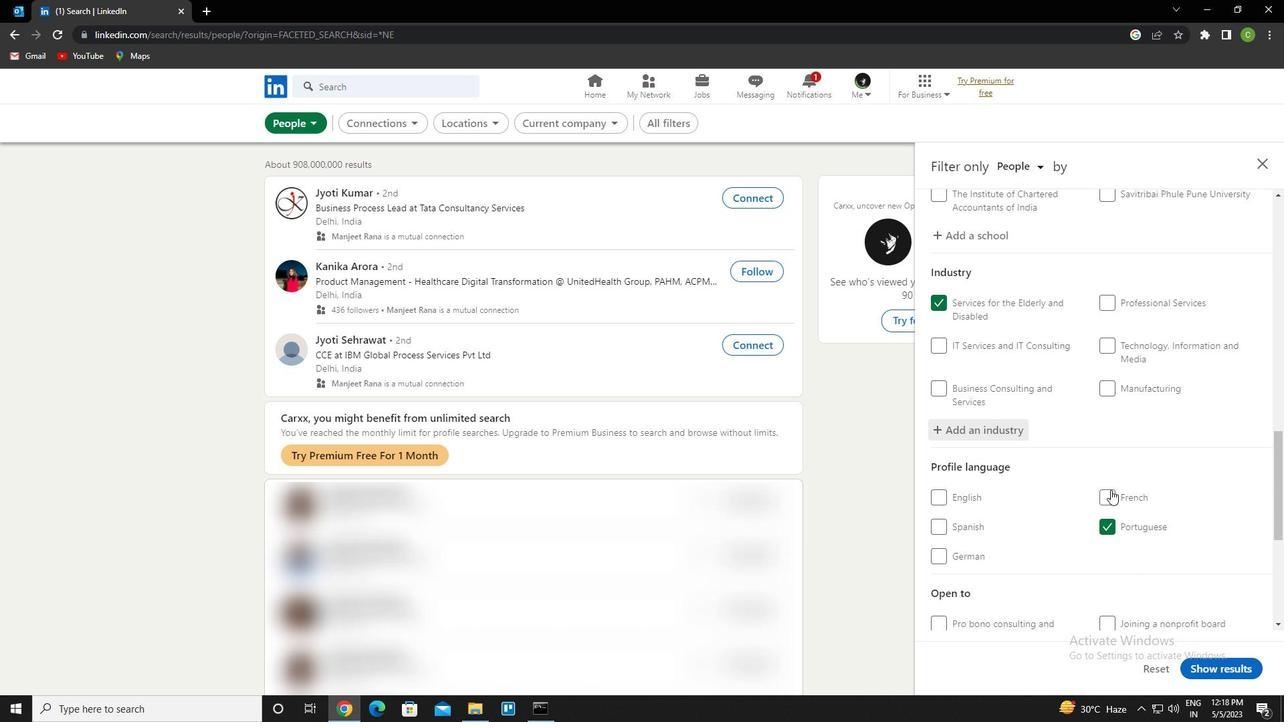 
Action: Mouse scrolled (1101, 471) with delta (0, 0)
Screenshot: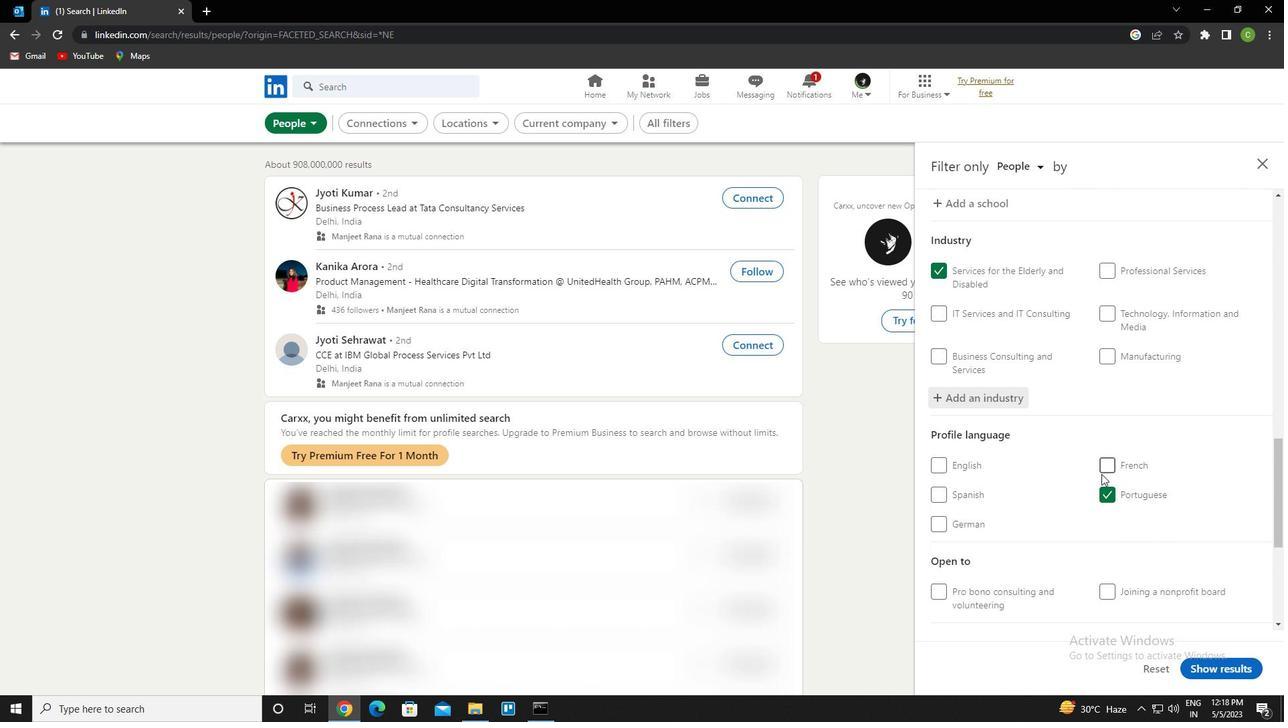 
Action: Mouse moved to (1101, 472)
Screenshot: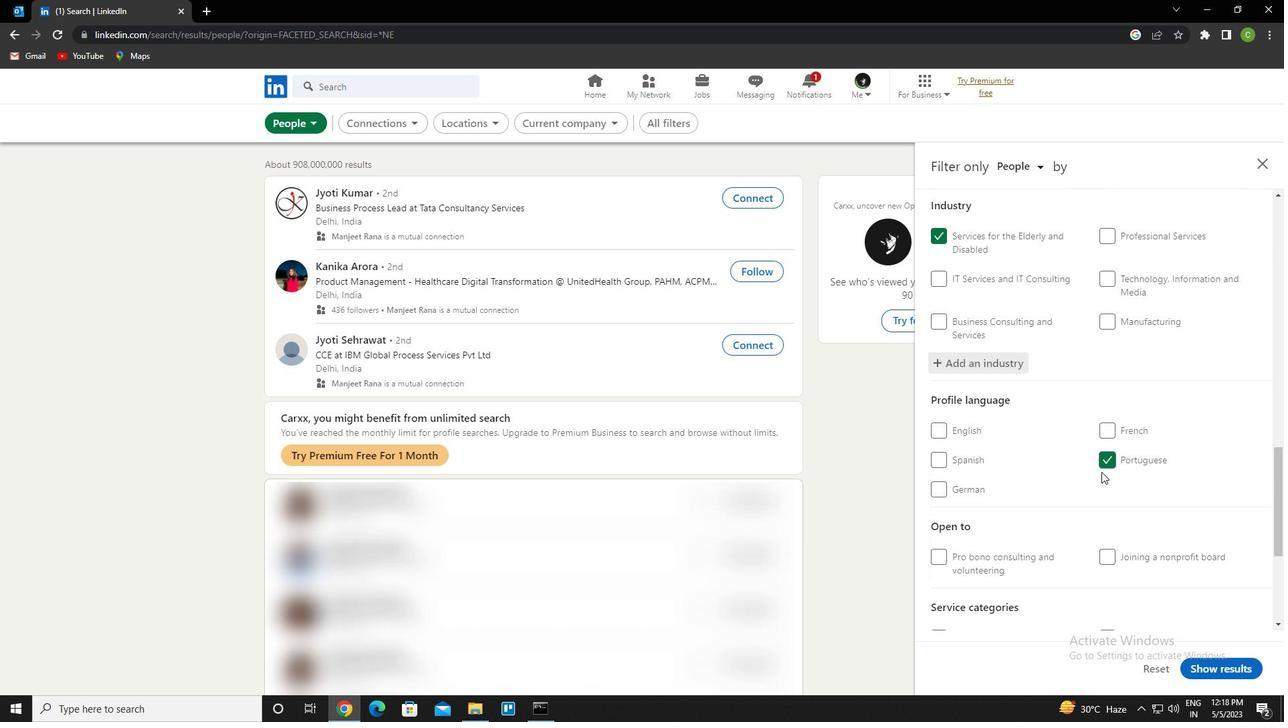 
Action: Mouse scrolled (1101, 471) with delta (0, 0)
Screenshot: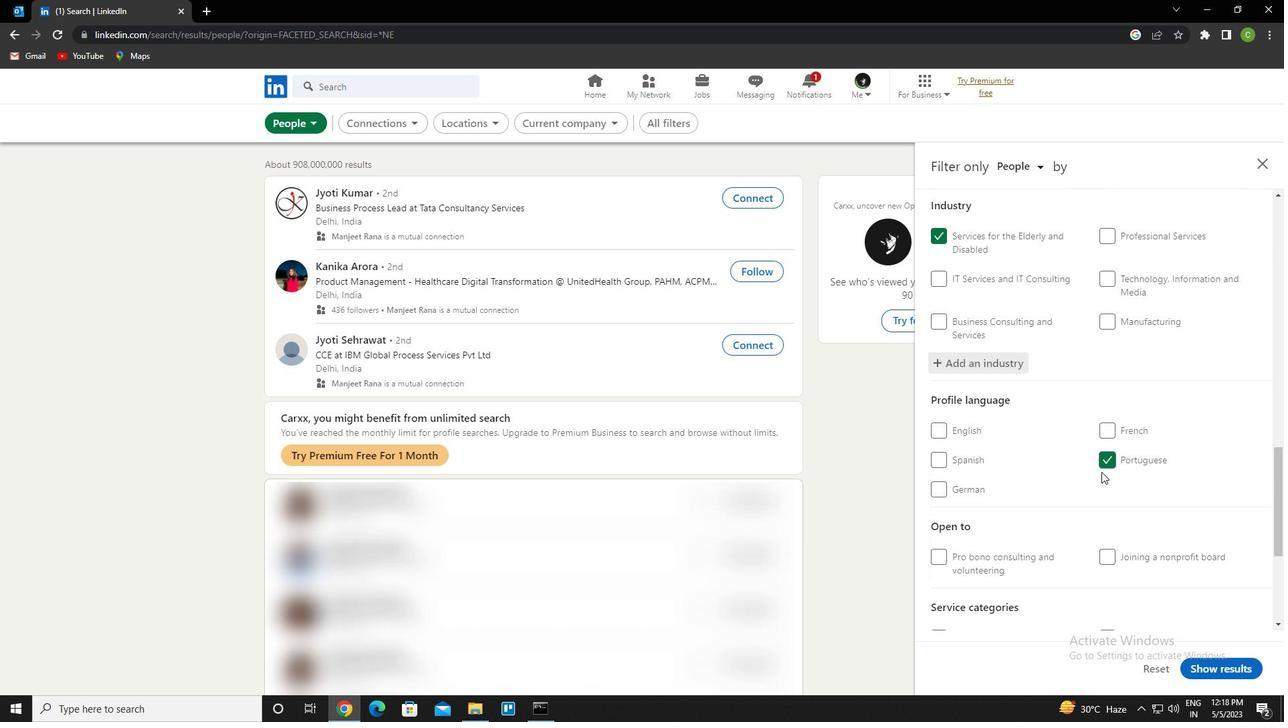 
Action: Mouse moved to (1099, 468)
Screenshot: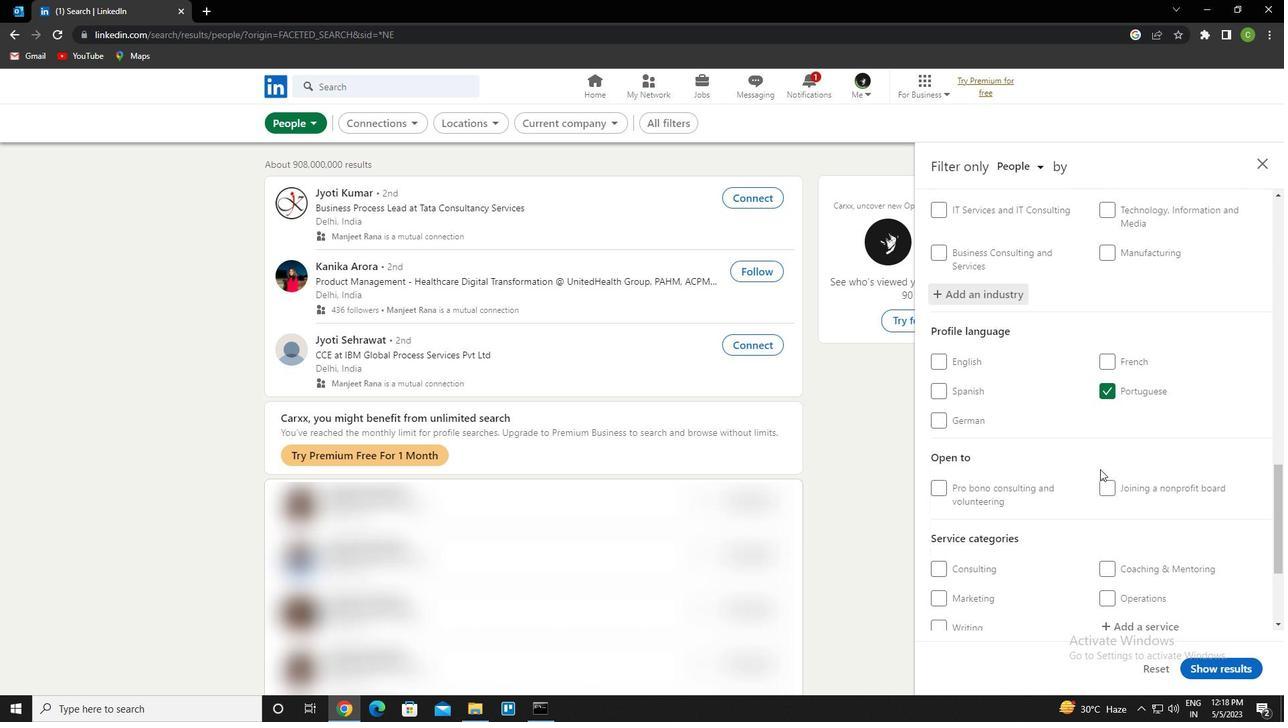 
Action: Mouse scrolled (1099, 467) with delta (0, 0)
Screenshot: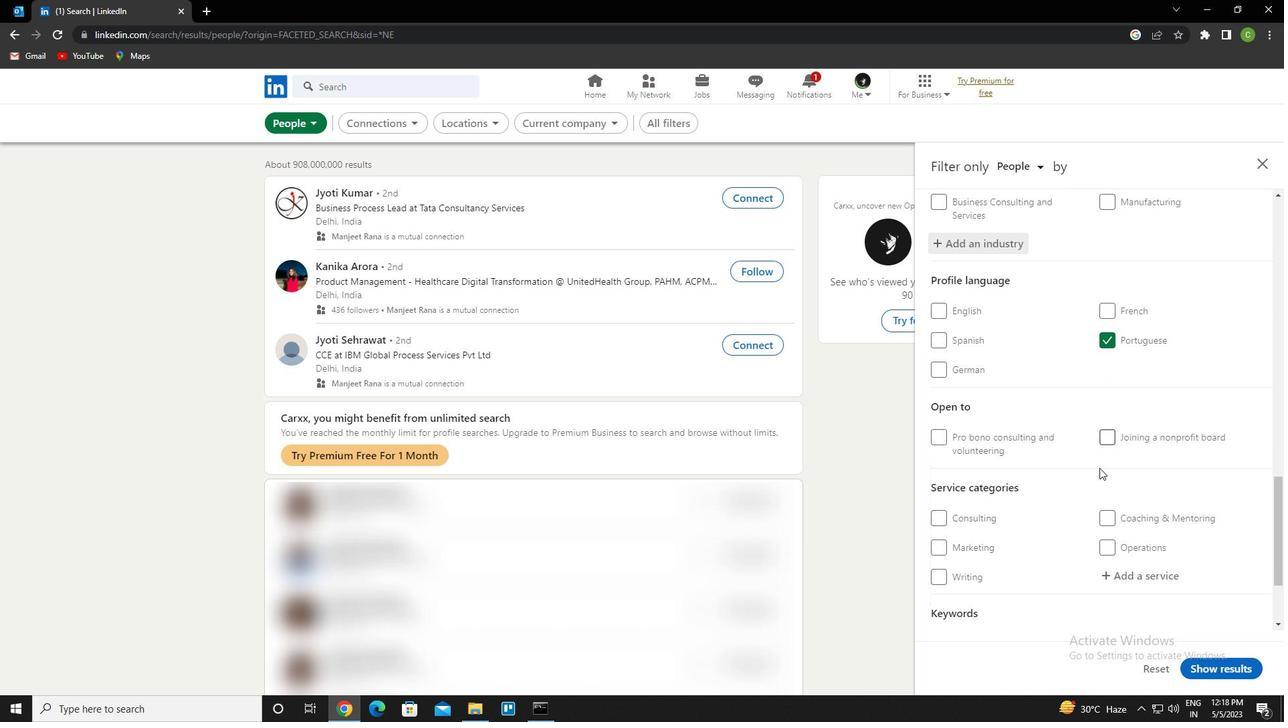 
Action: Mouse moved to (1146, 484)
Screenshot: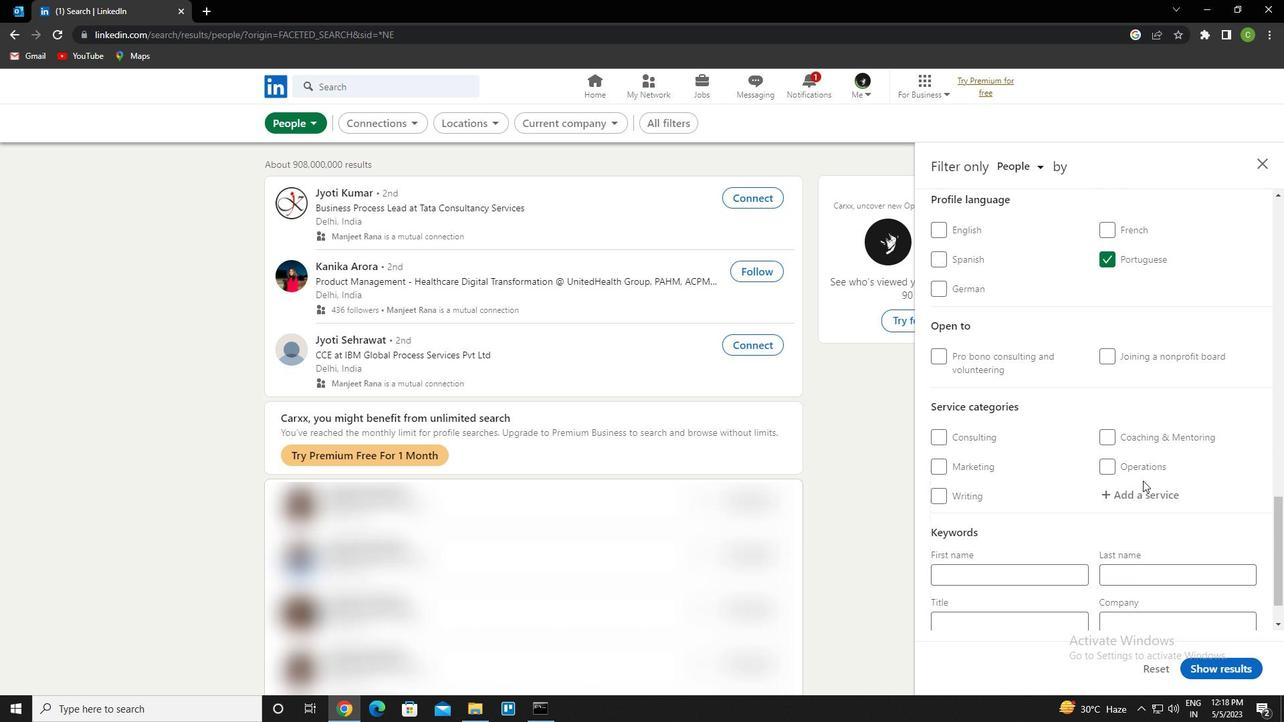 
Action: Mouse pressed left at (1146, 484)
Screenshot: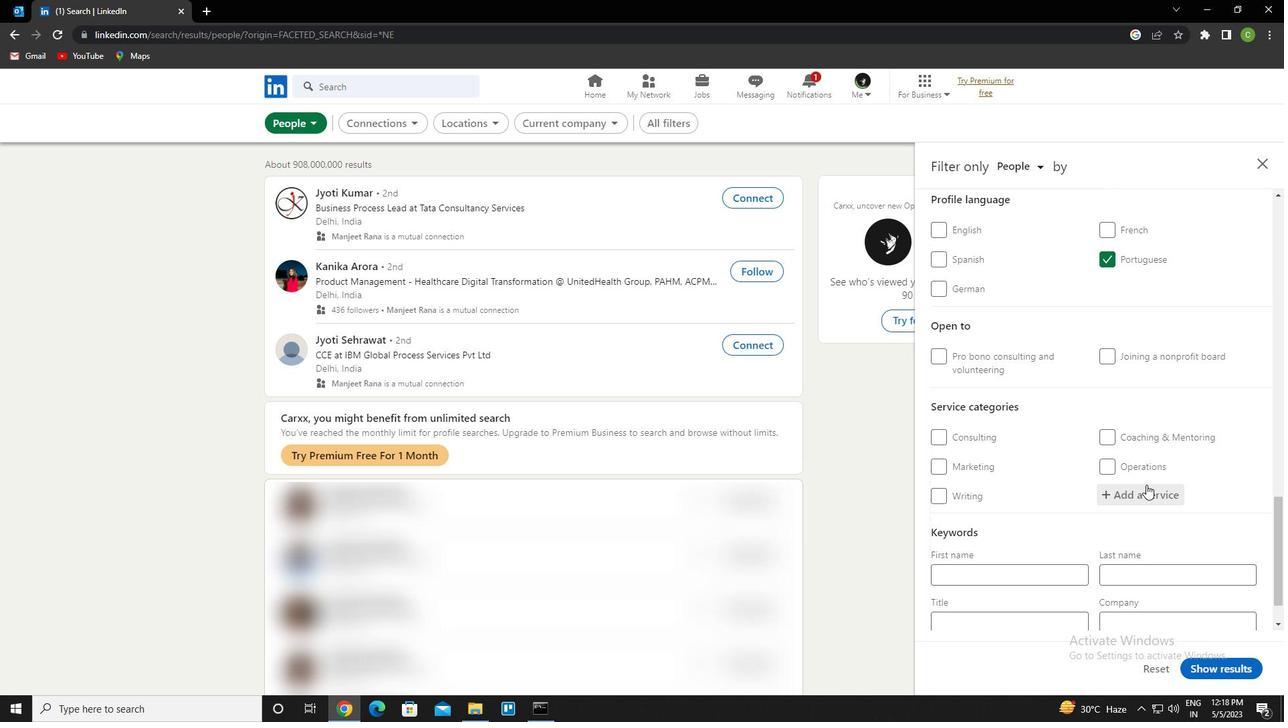 
Action: Key pressed <Key.caps_lock>c<Key.caps_lock>omputer<Key.space>networking<Key.down><Key.enter>
Screenshot: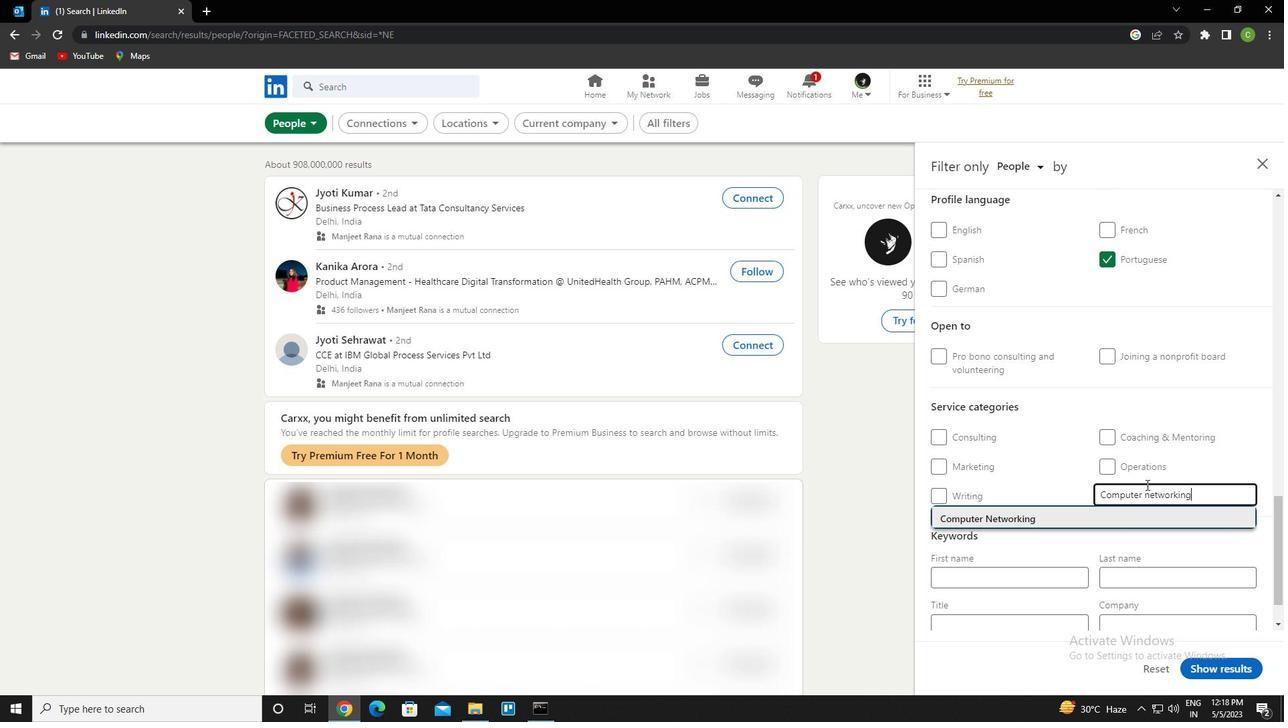 
Action: Mouse scrolled (1146, 484) with delta (0, 0)
Screenshot: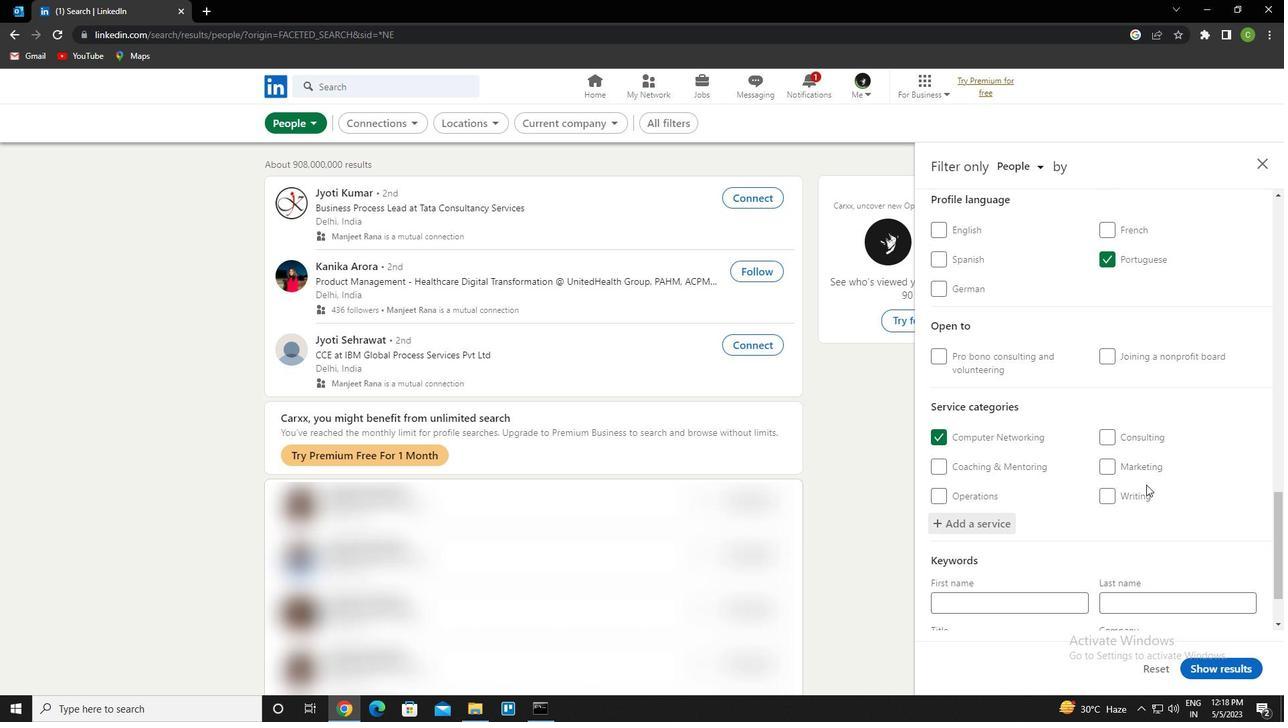 
Action: Mouse scrolled (1146, 484) with delta (0, 0)
Screenshot: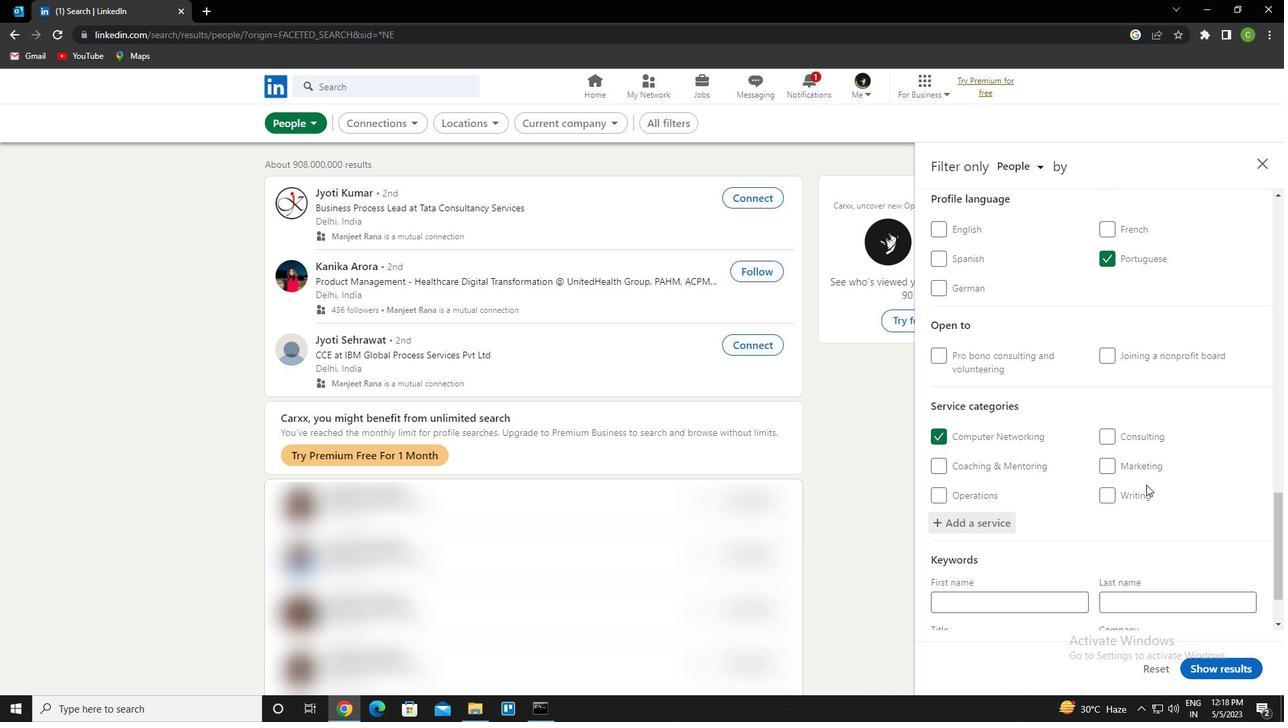 
Action: Mouse scrolled (1146, 484) with delta (0, 0)
Screenshot: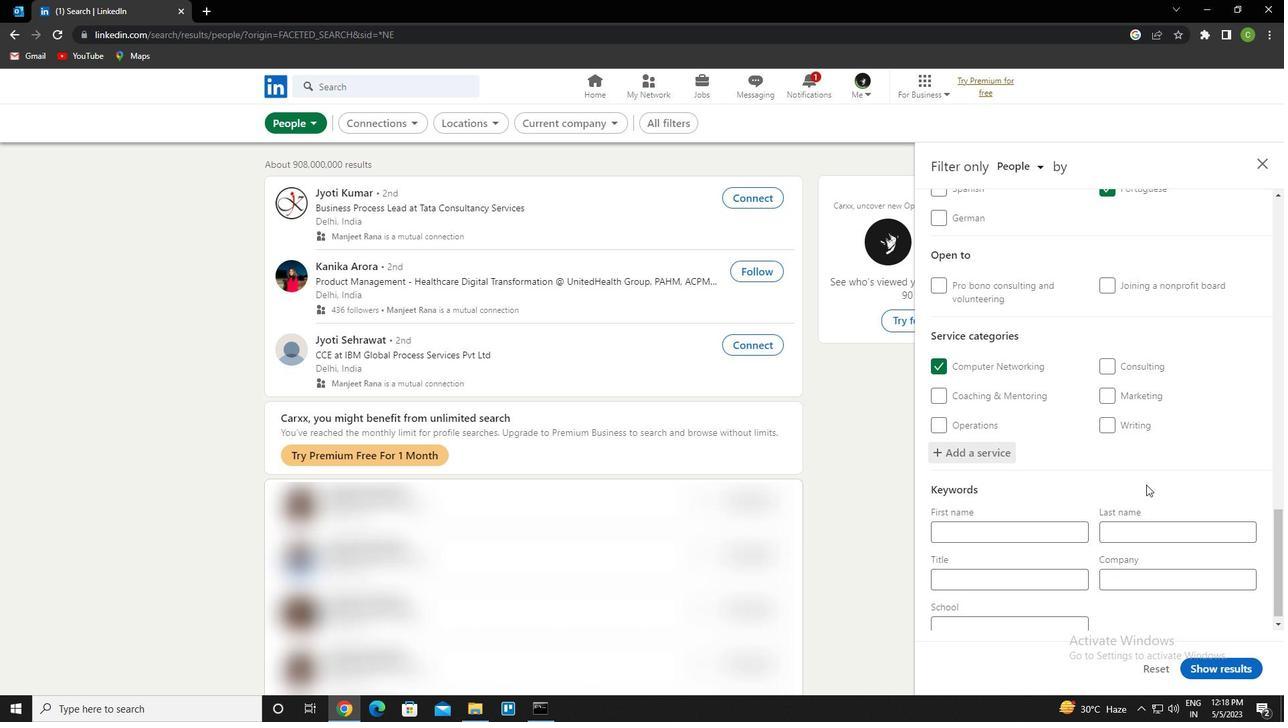 
Action: Mouse moved to (1141, 501)
Screenshot: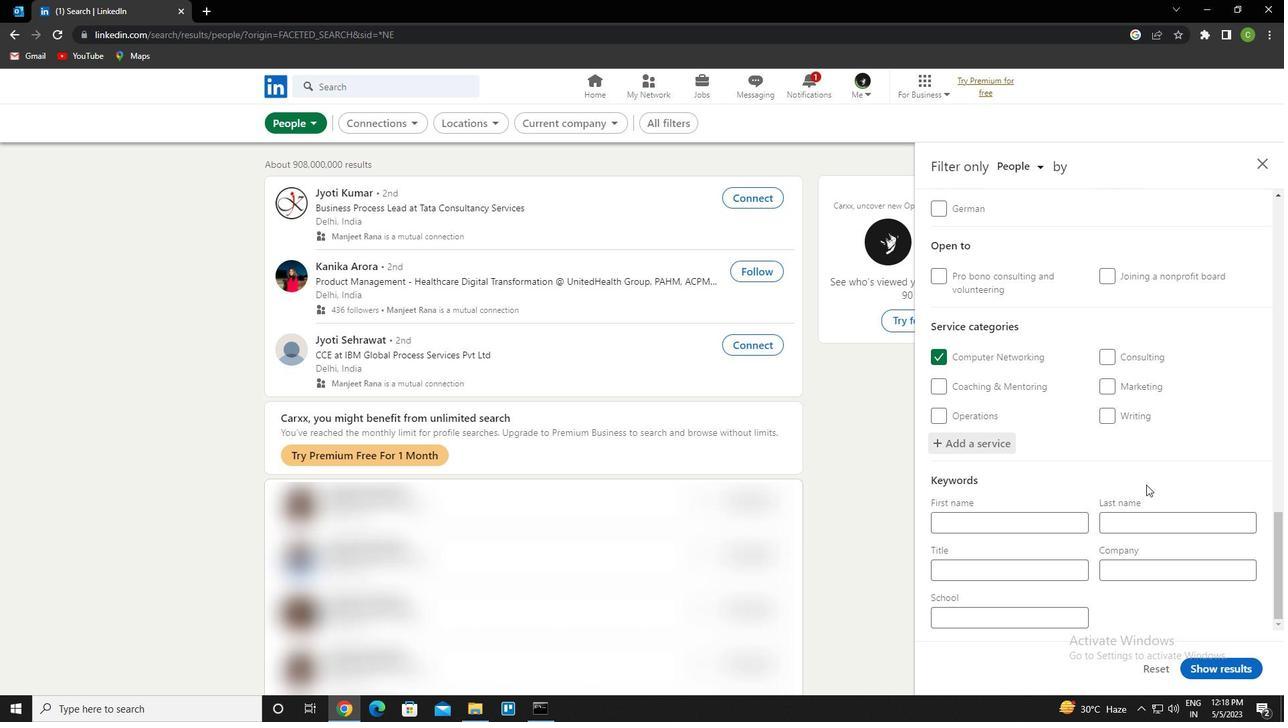 
Action: Mouse scrolled (1141, 500) with delta (0, 0)
Screenshot: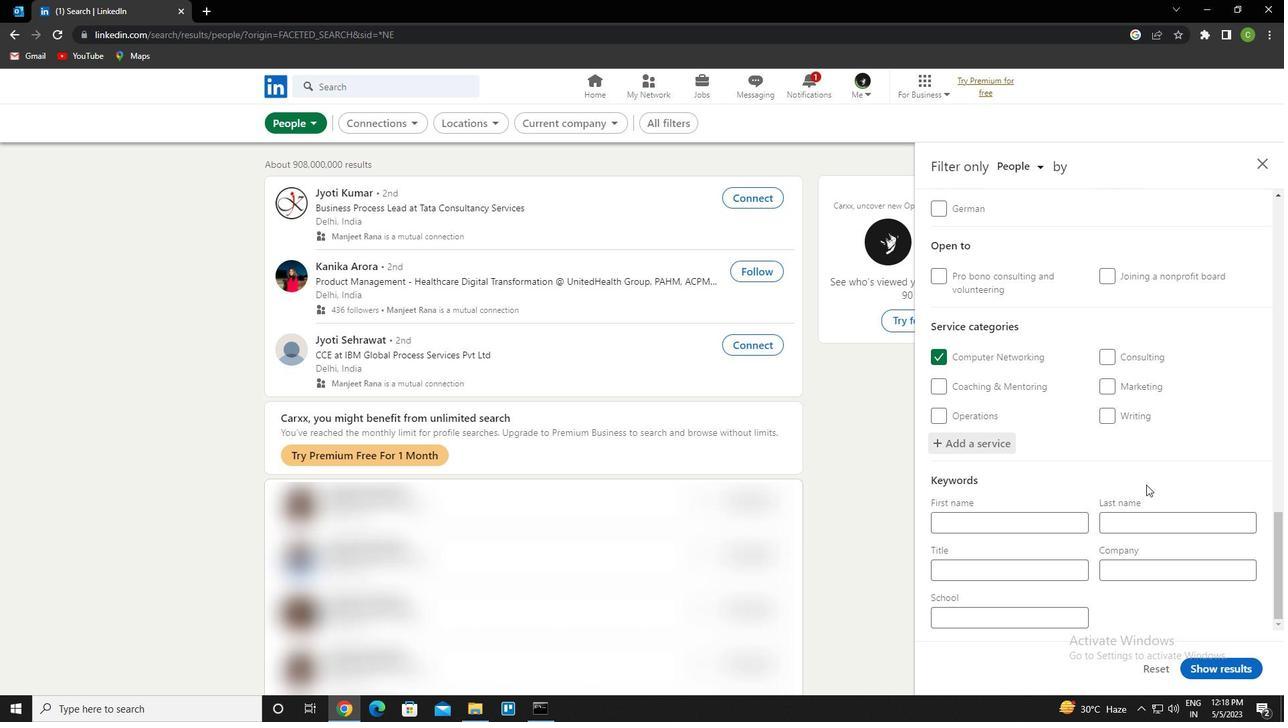 
Action: Mouse moved to (1049, 567)
Screenshot: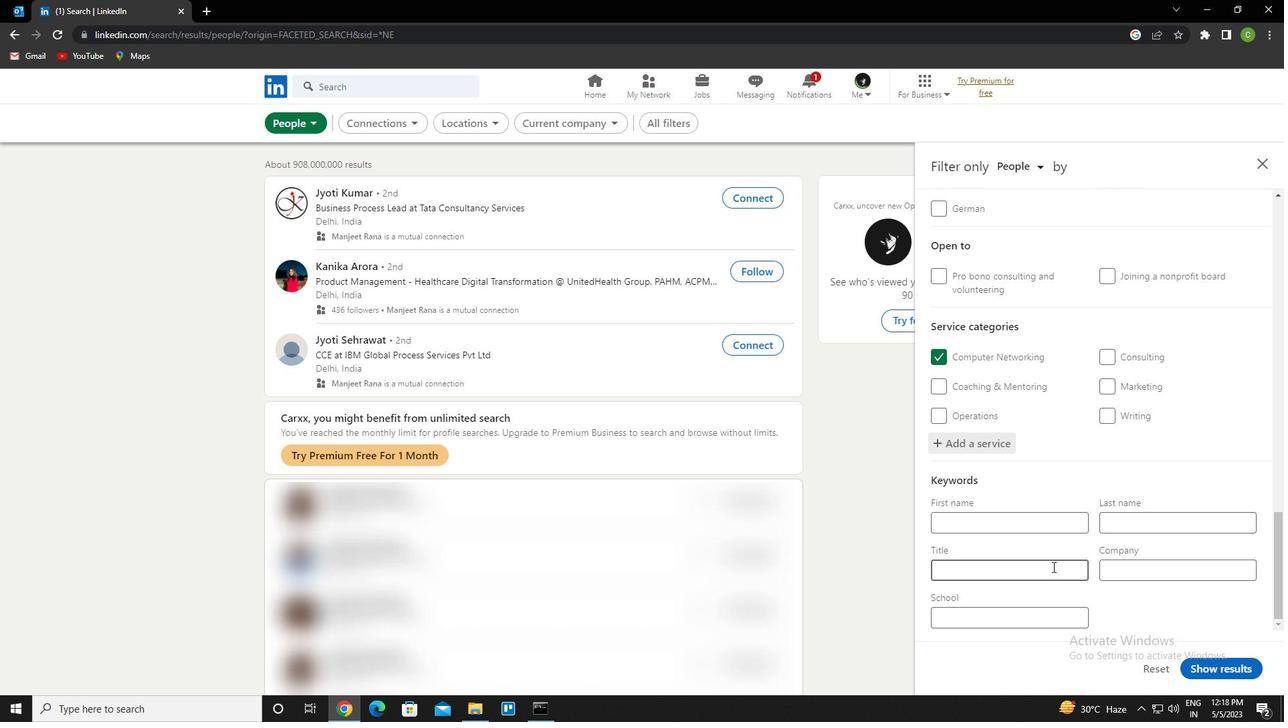 
Action: Mouse pressed left at (1049, 567)
Screenshot: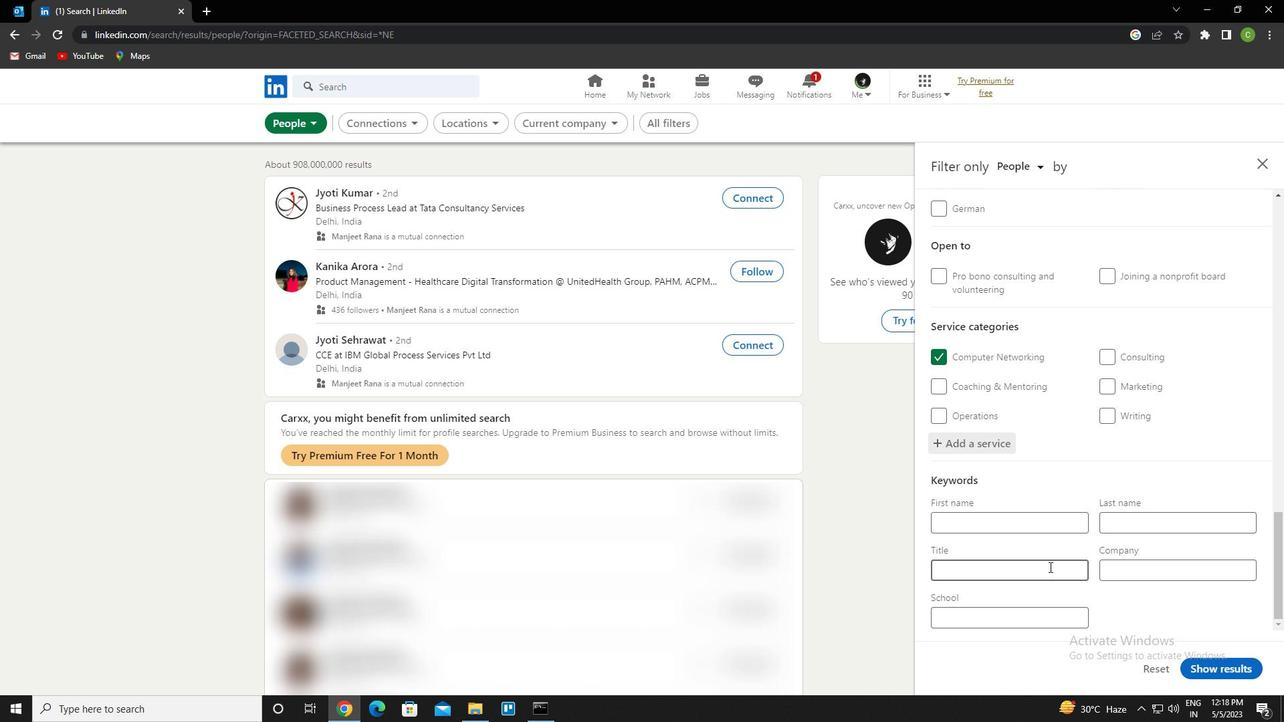 
Action: Key pressed <Key.caps_lock>c<Key.caps_lock>ustomer<Key.space><Key.caps_lock>s<Key.caps_lock>ervice
Screenshot: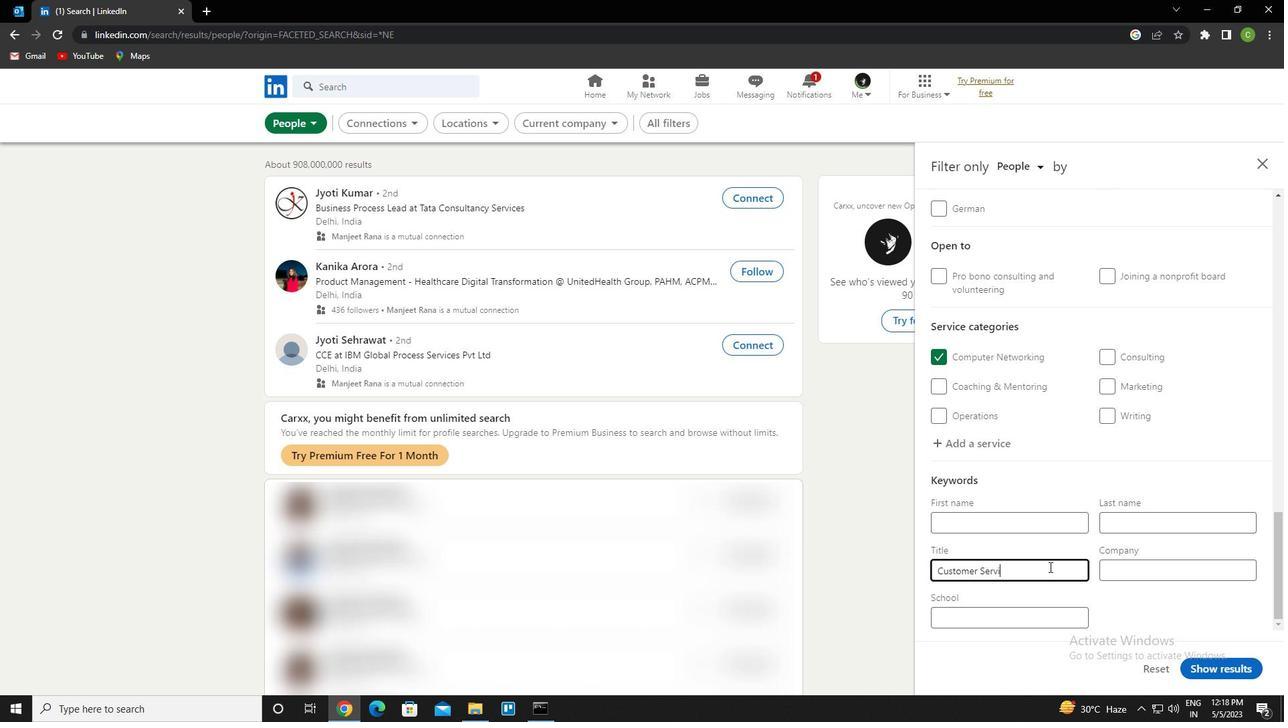 
Action: Mouse moved to (1234, 666)
Screenshot: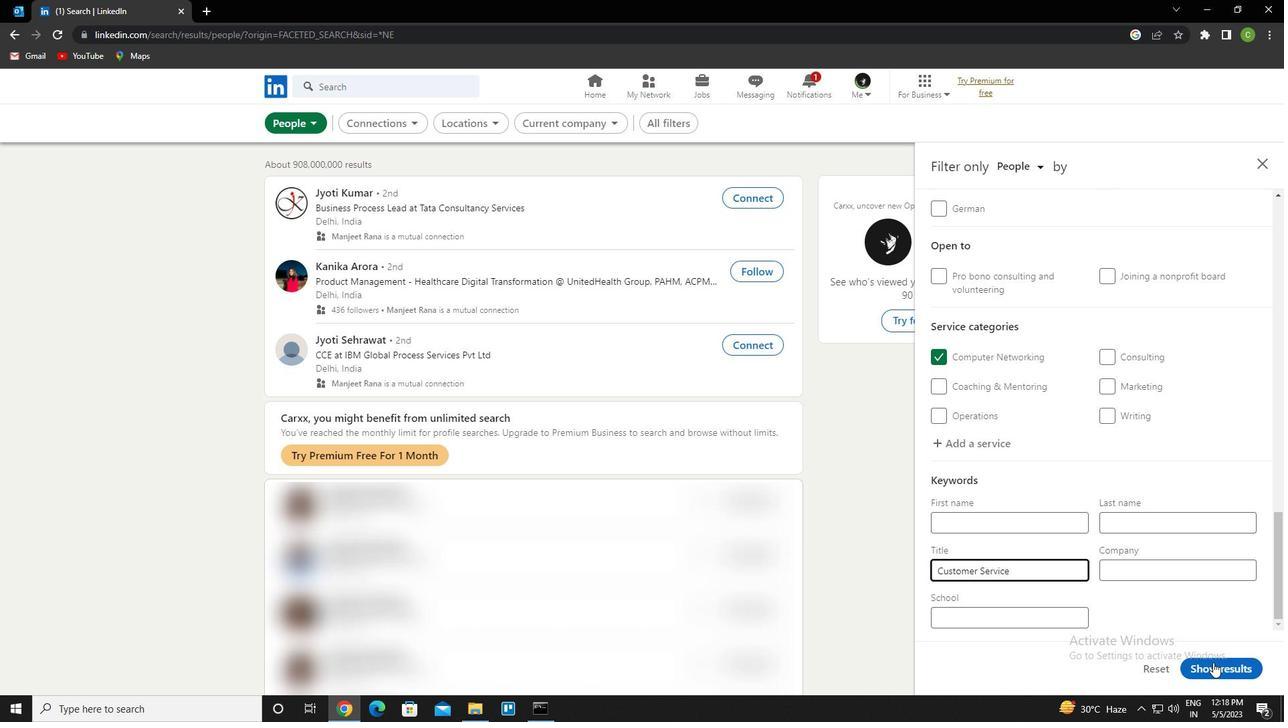 
Action: Mouse pressed left at (1234, 666)
Screenshot: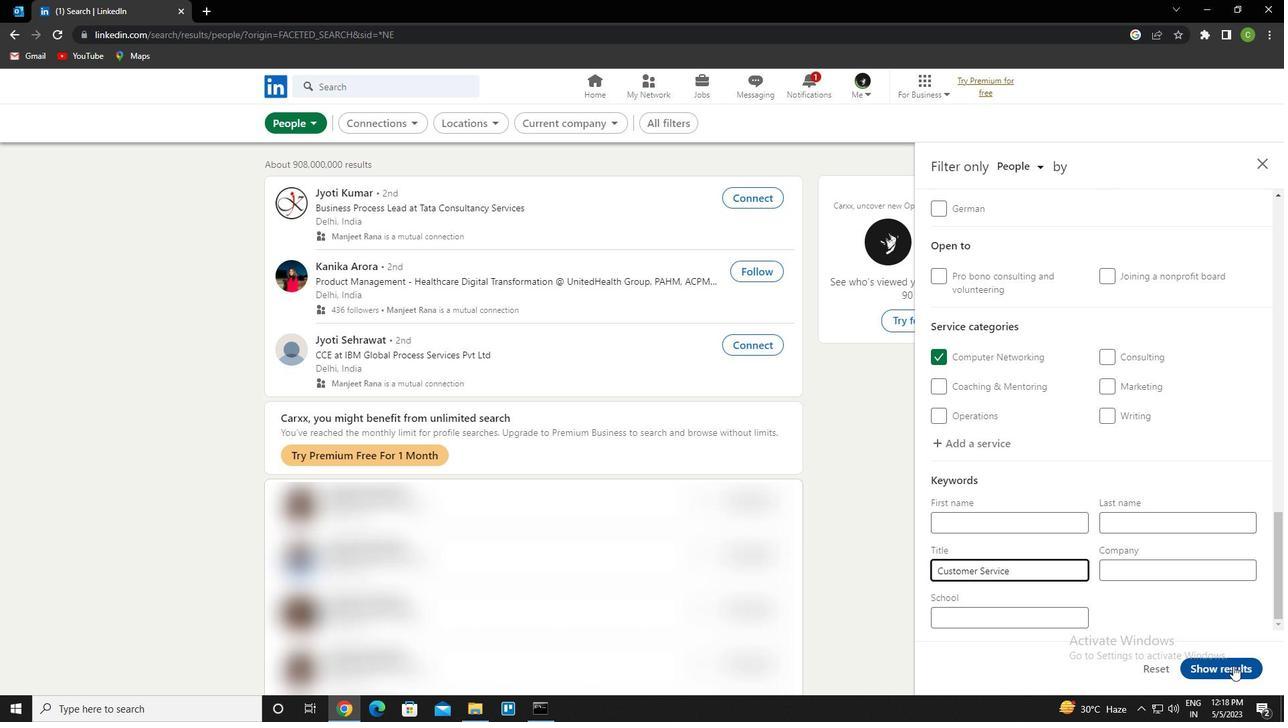 
